 Task: Find connections with filter location Goma with filter topic #blockchainwith filter profile language Spanish with filter current company Mirchi with filter school Patna University with filter industry Repair and Maintenance with filter service category Software Testing with filter keywords title Truck Driver
Action: Mouse moved to (602, 128)
Screenshot: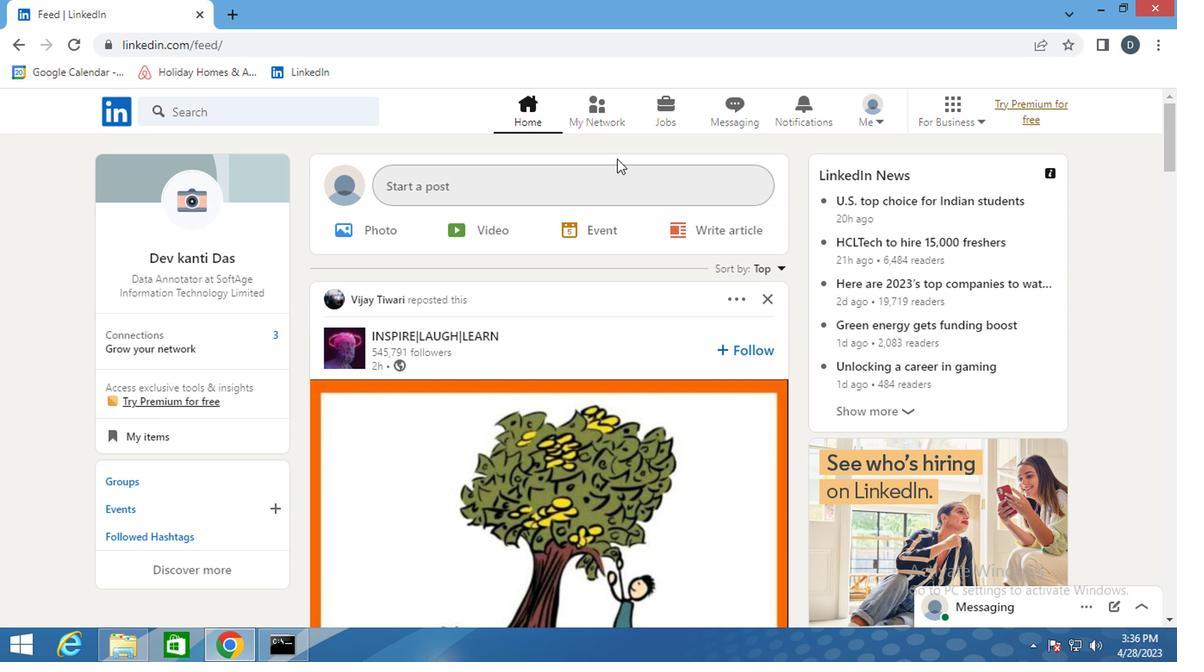 
Action: Mouse pressed left at (602, 128)
Screenshot: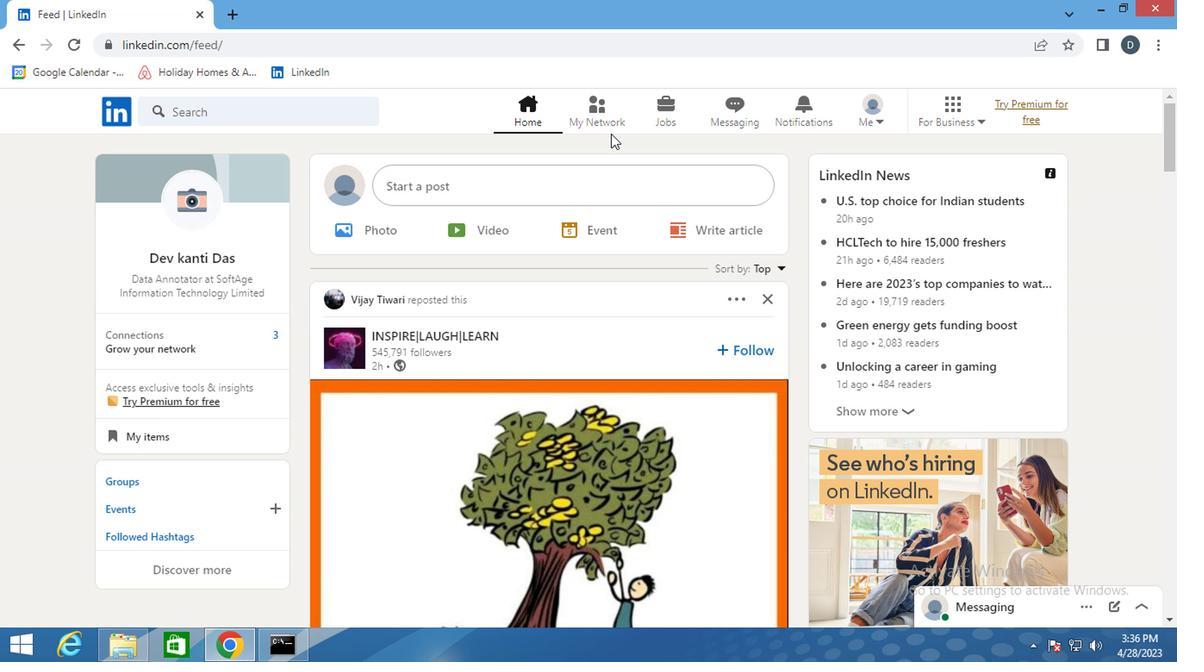 
Action: Mouse moved to (330, 198)
Screenshot: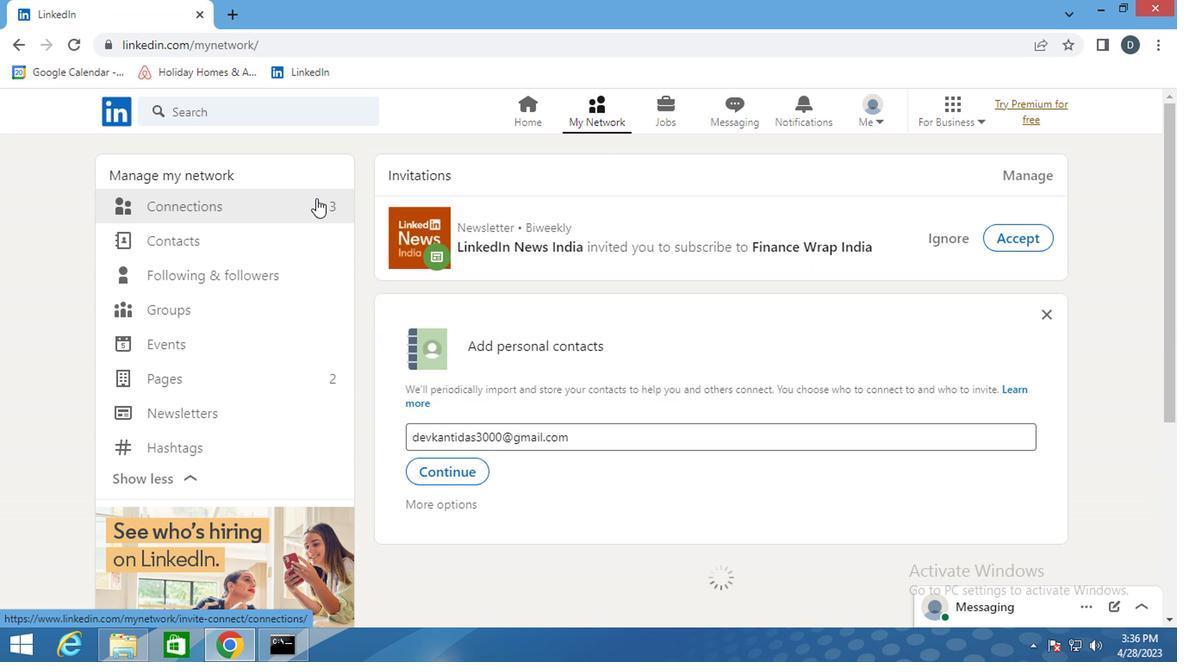 
Action: Mouse pressed left at (330, 198)
Screenshot: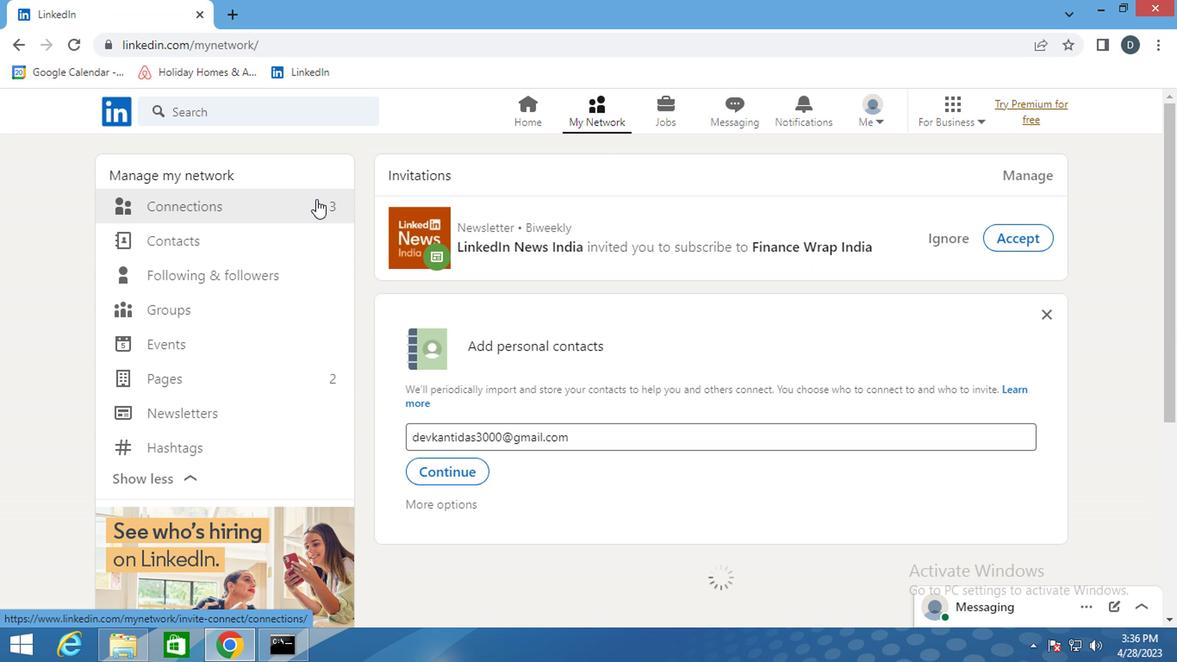 
Action: Mouse moved to (321, 204)
Screenshot: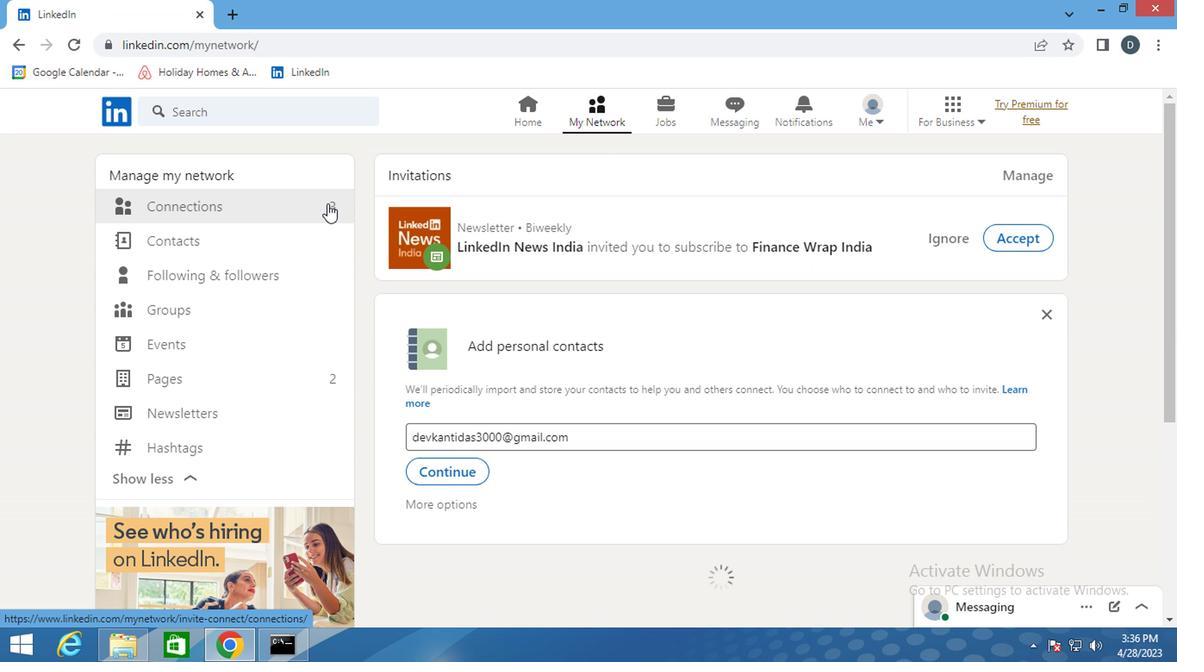 
Action: Mouse pressed left at (321, 204)
Screenshot: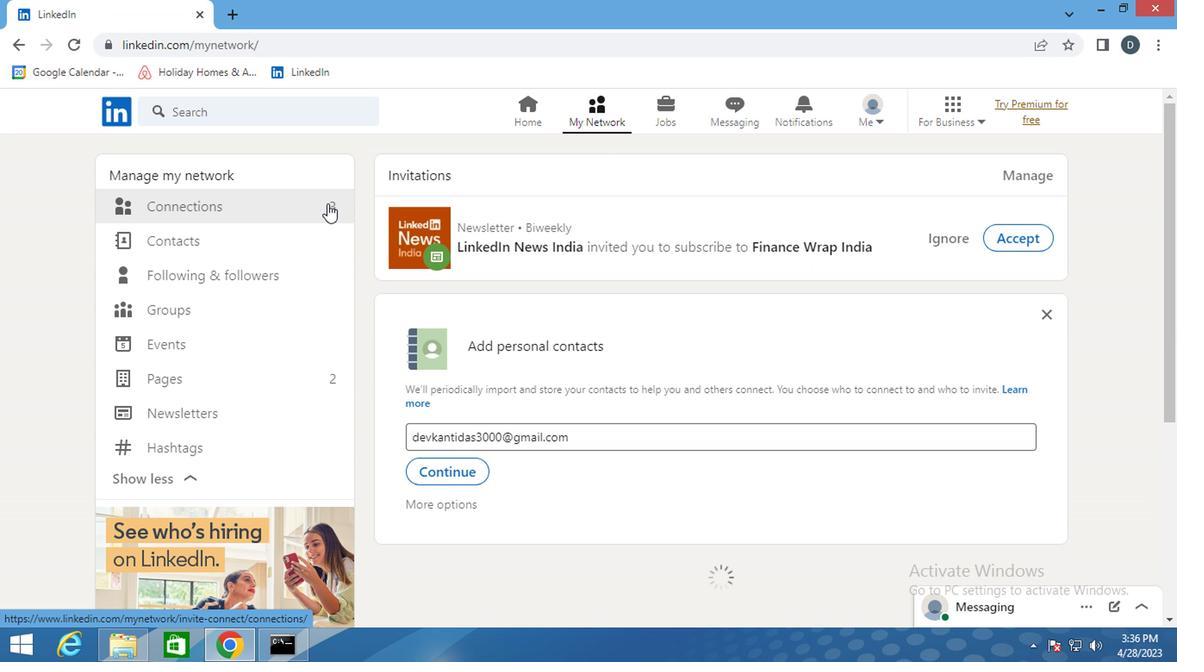 
Action: Mouse moved to (210, 207)
Screenshot: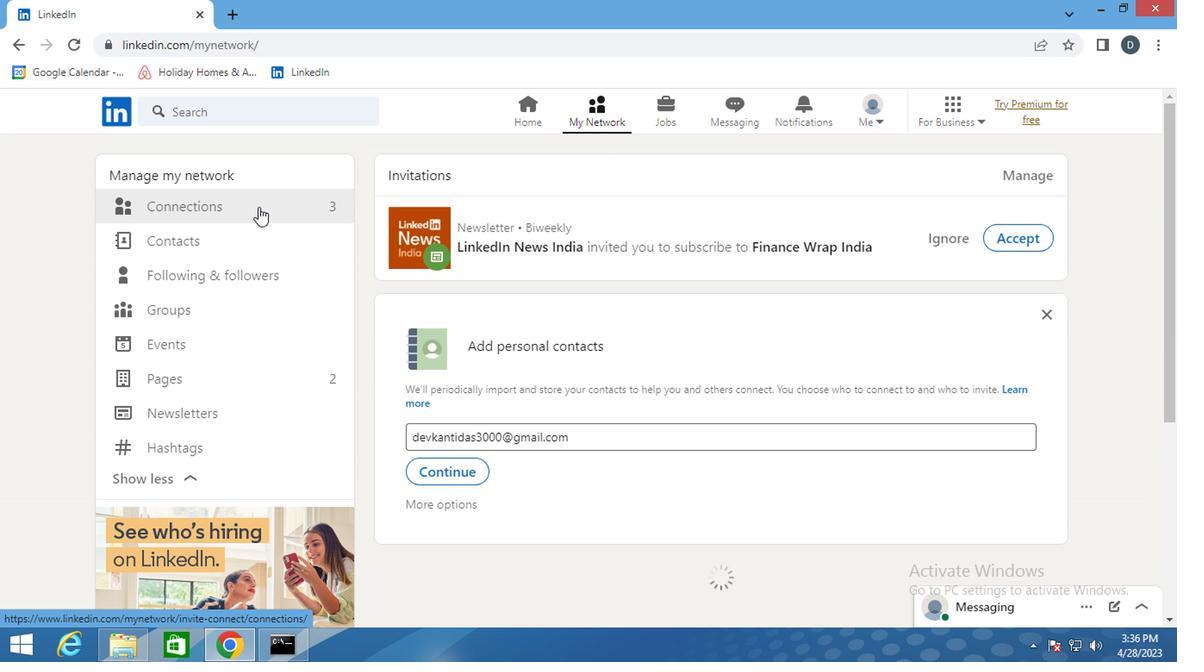 
Action: Mouse pressed left at (210, 207)
Screenshot: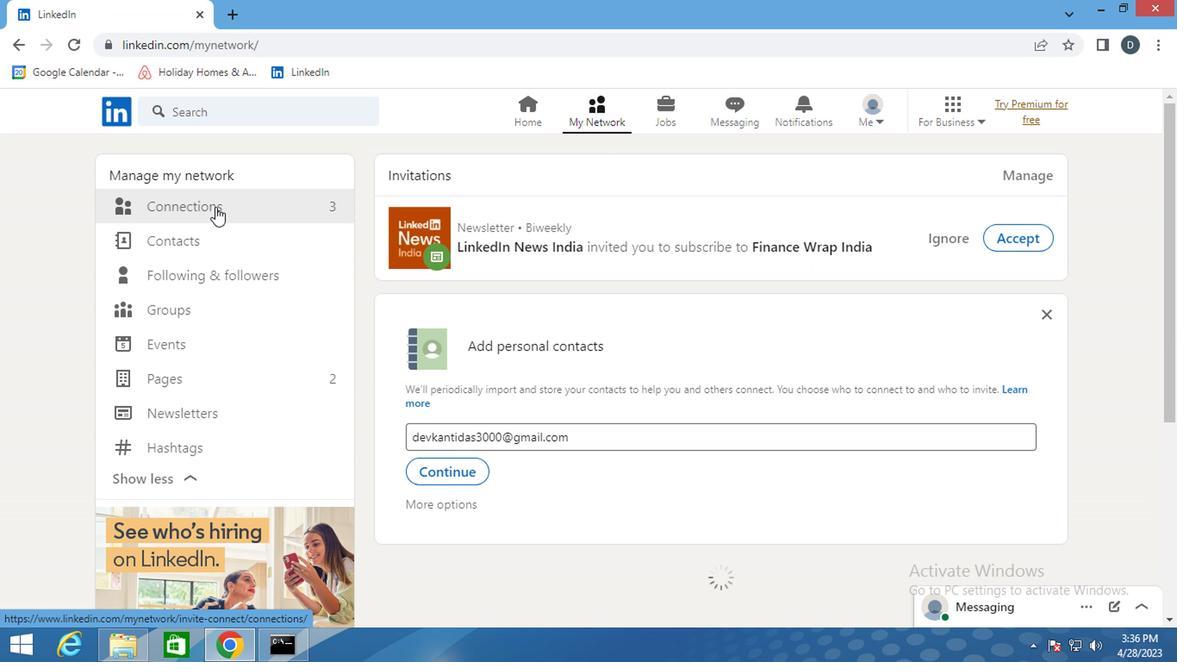
Action: Mouse moved to (719, 217)
Screenshot: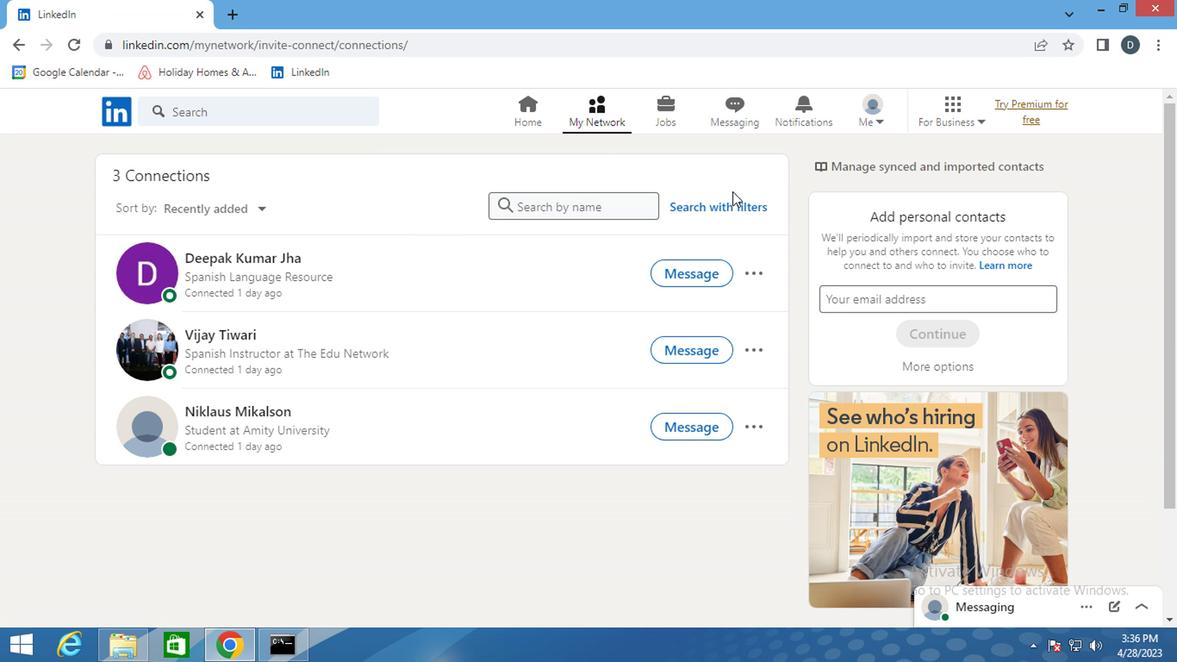 
Action: Mouse pressed left at (719, 217)
Screenshot: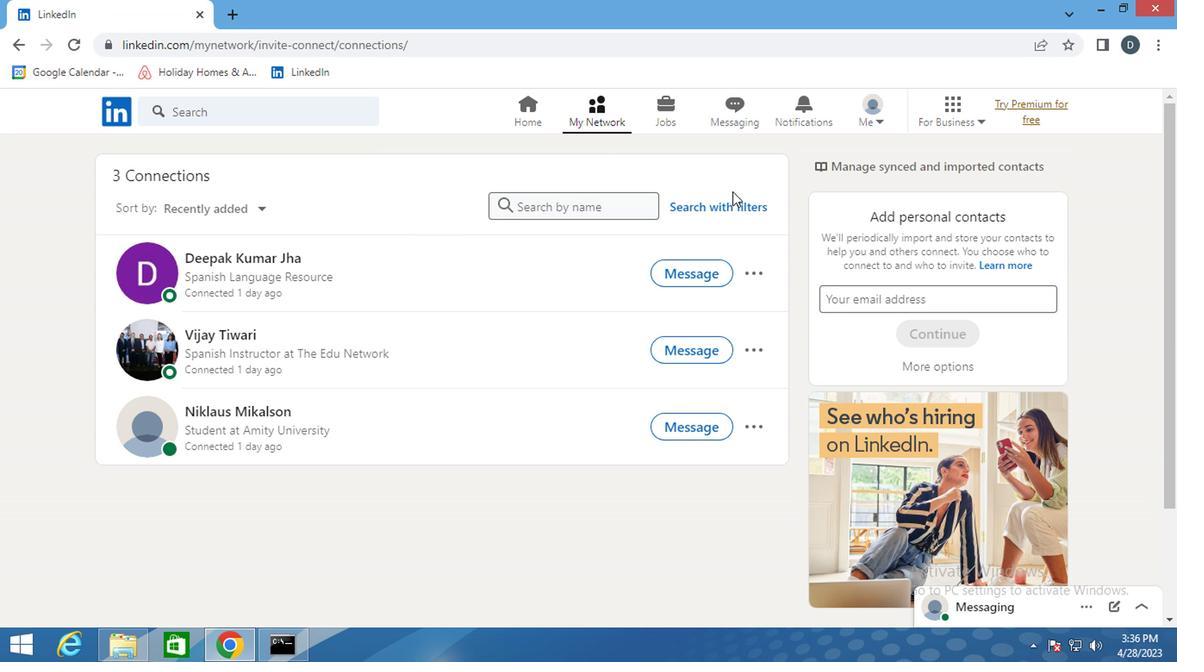 
Action: Mouse moved to (717, 206)
Screenshot: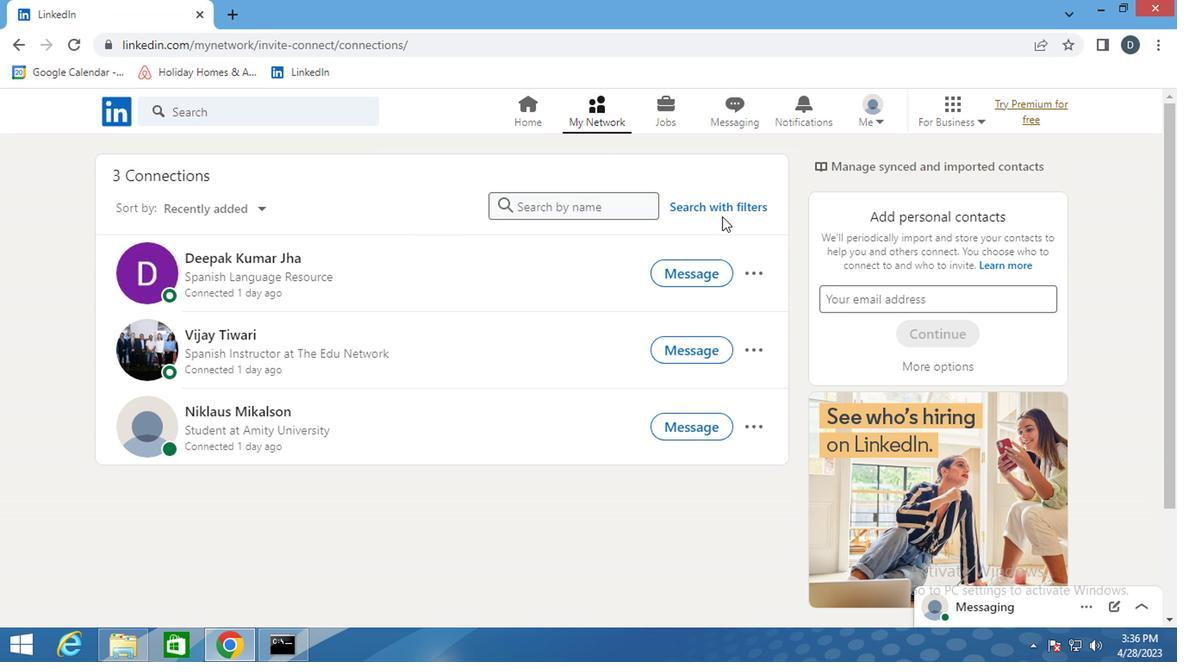 
Action: Mouse pressed left at (717, 206)
Screenshot: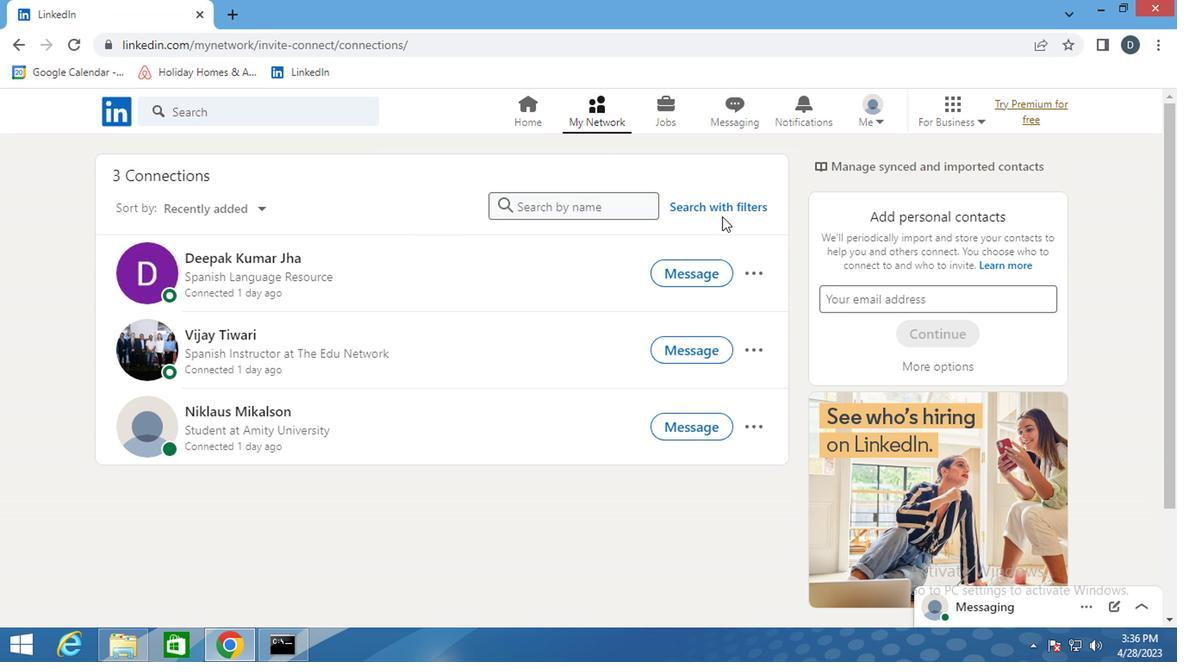 
Action: Mouse moved to (641, 155)
Screenshot: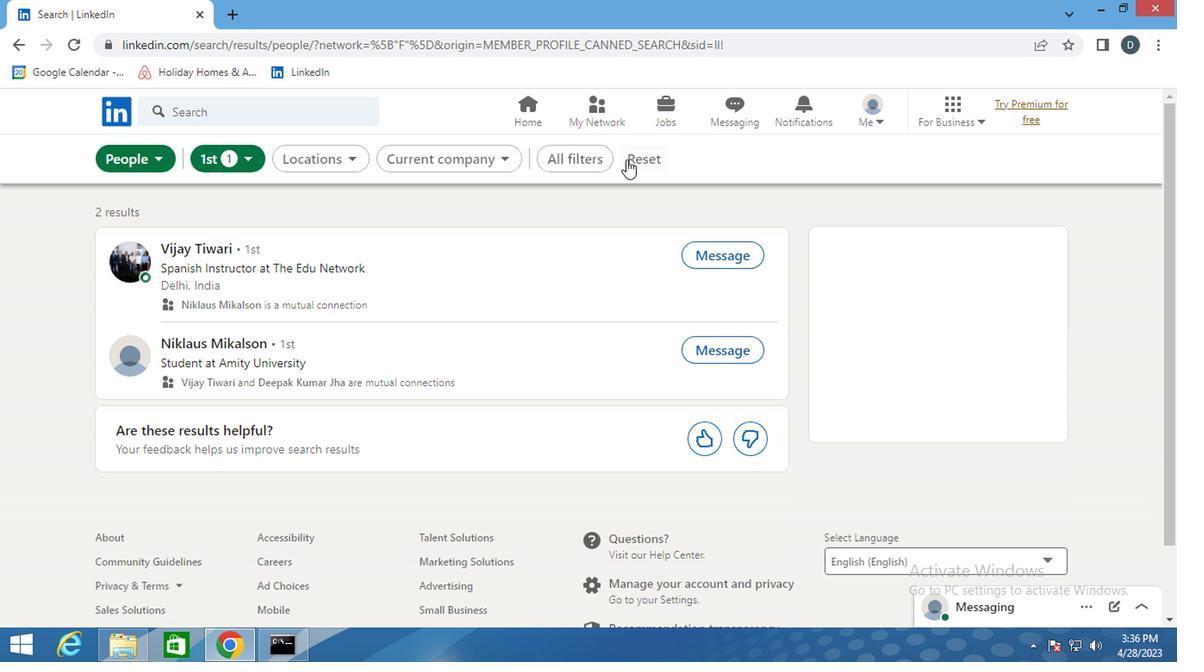 
Action: Mouse pressed left at (641, 155)
Screenshot: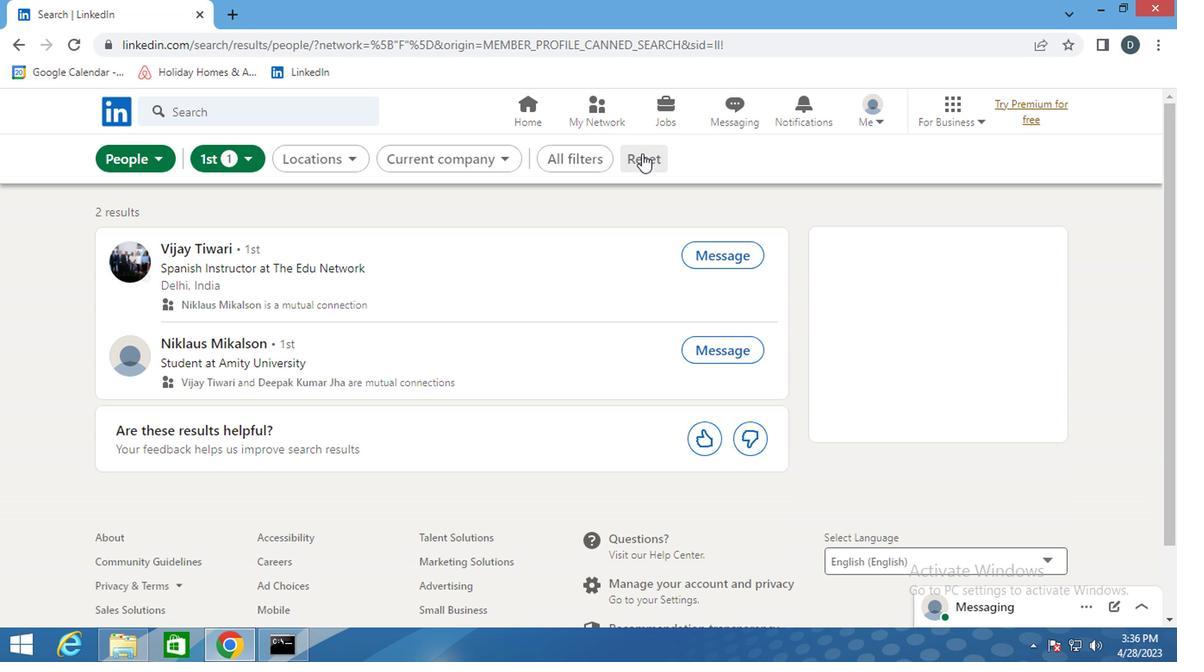 
Action: Mouse moved to (588, 158)
Screenshot: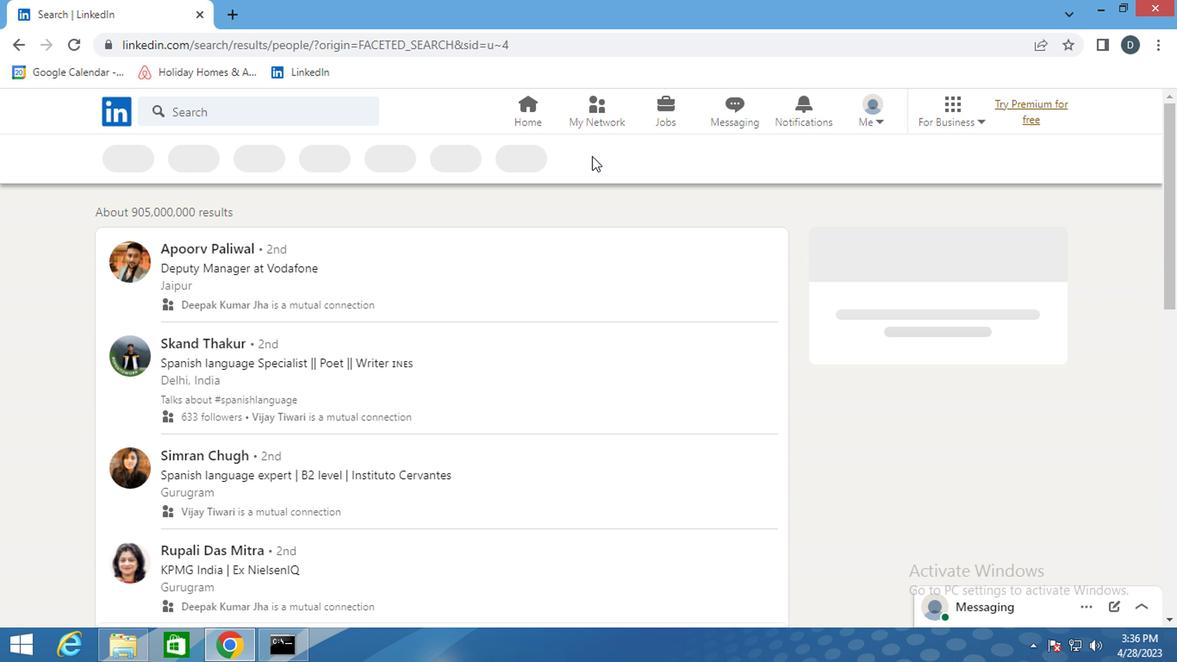 
Action: Mouse pressed left at (588, 158)
Screenshot: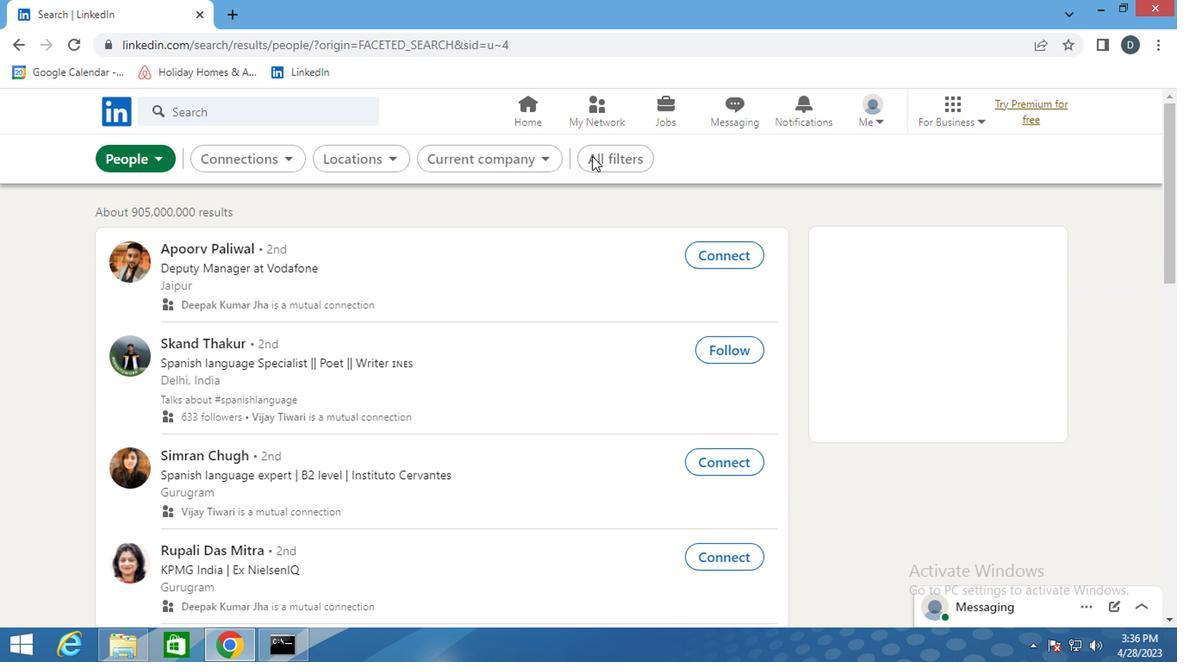 
Action: Mouse moved to (795, 372)
Screenshot: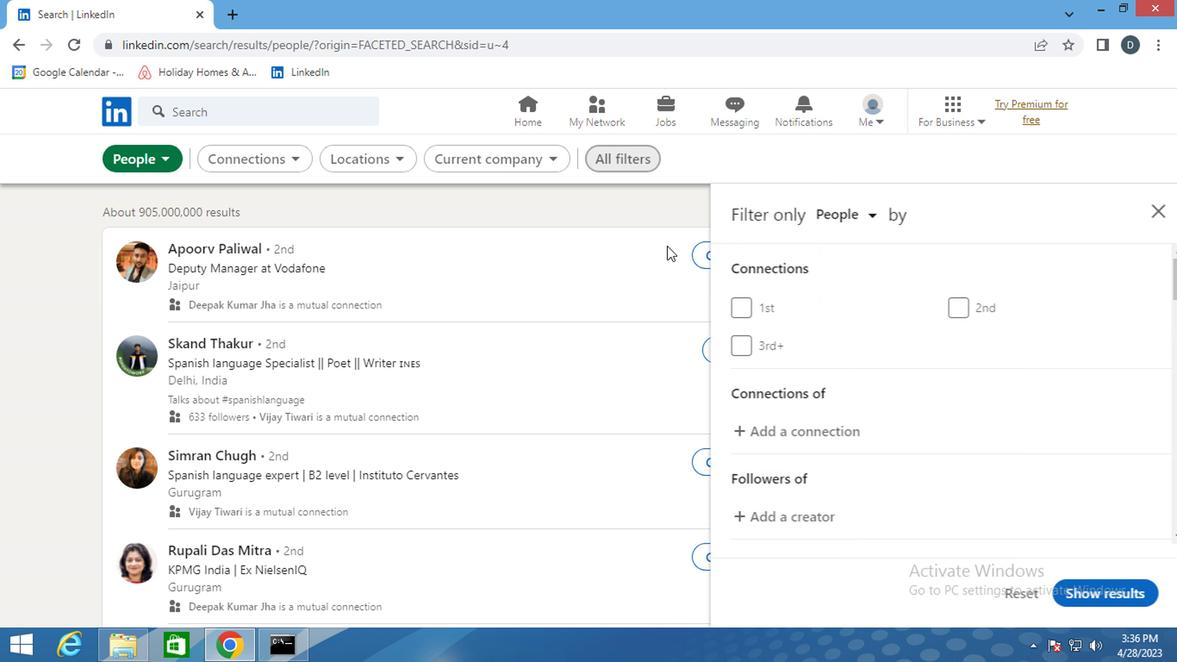 
Action: Mouse scrolled (795, 371) with delta (0, -1)
Screenshot: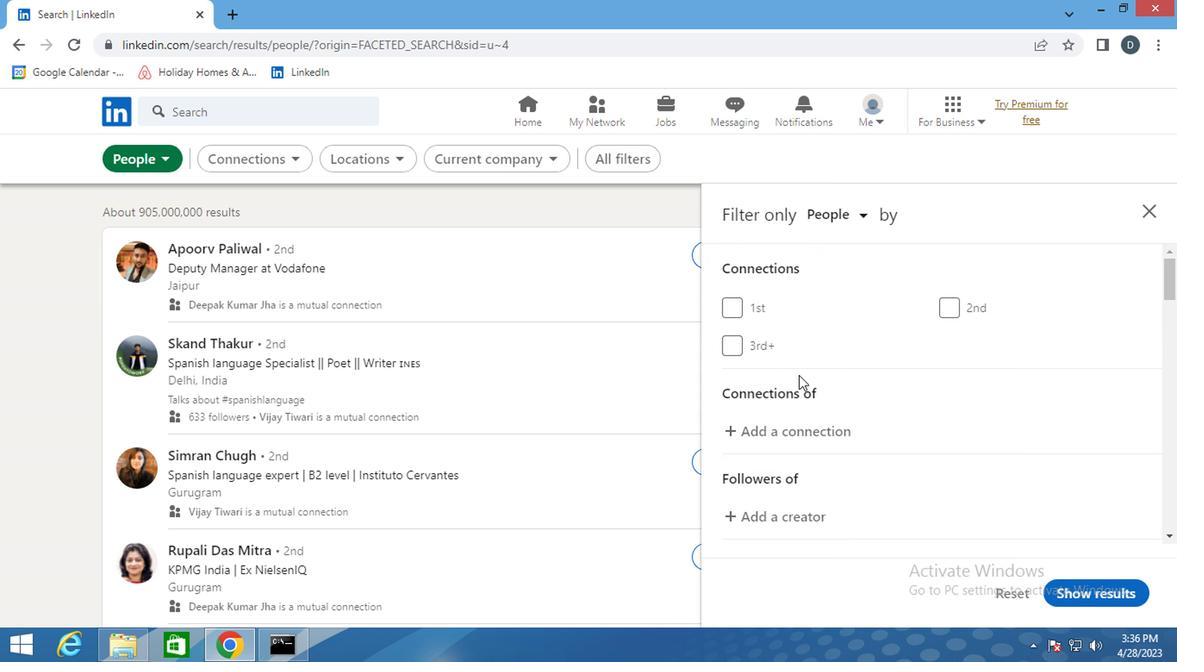 
Action: Mouse scrolled (795, 371) with delta (0, -1)
Screenshot: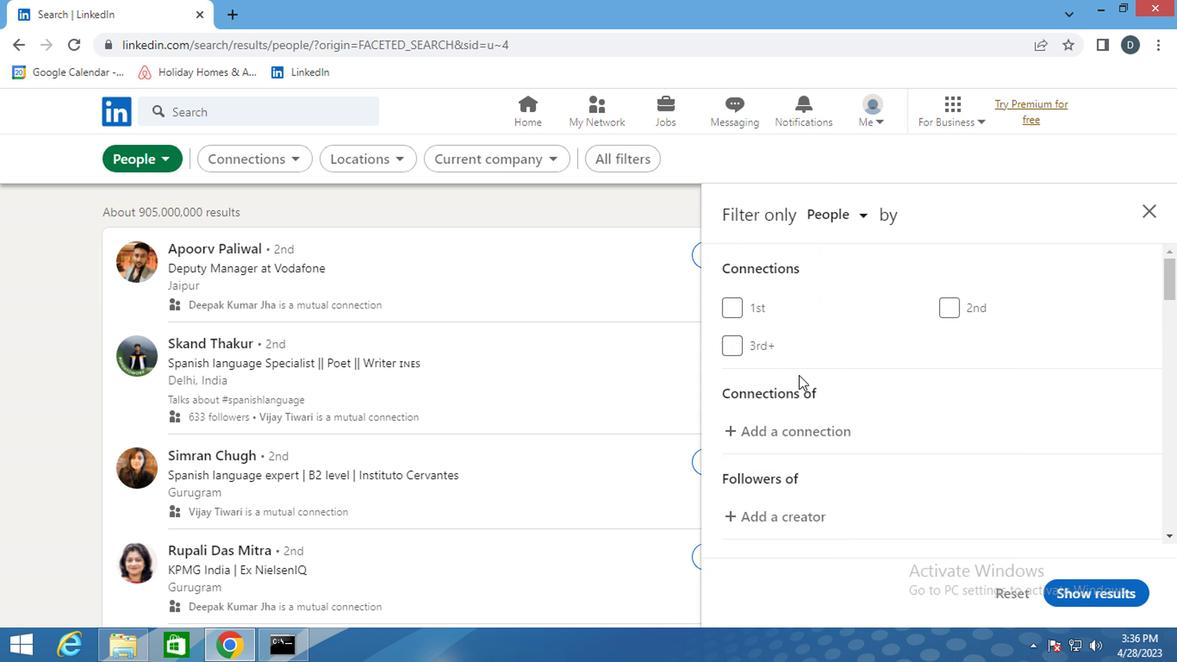 
Action: Mouse scrolled (795, 371) with delta (0, -1)
Screenshot: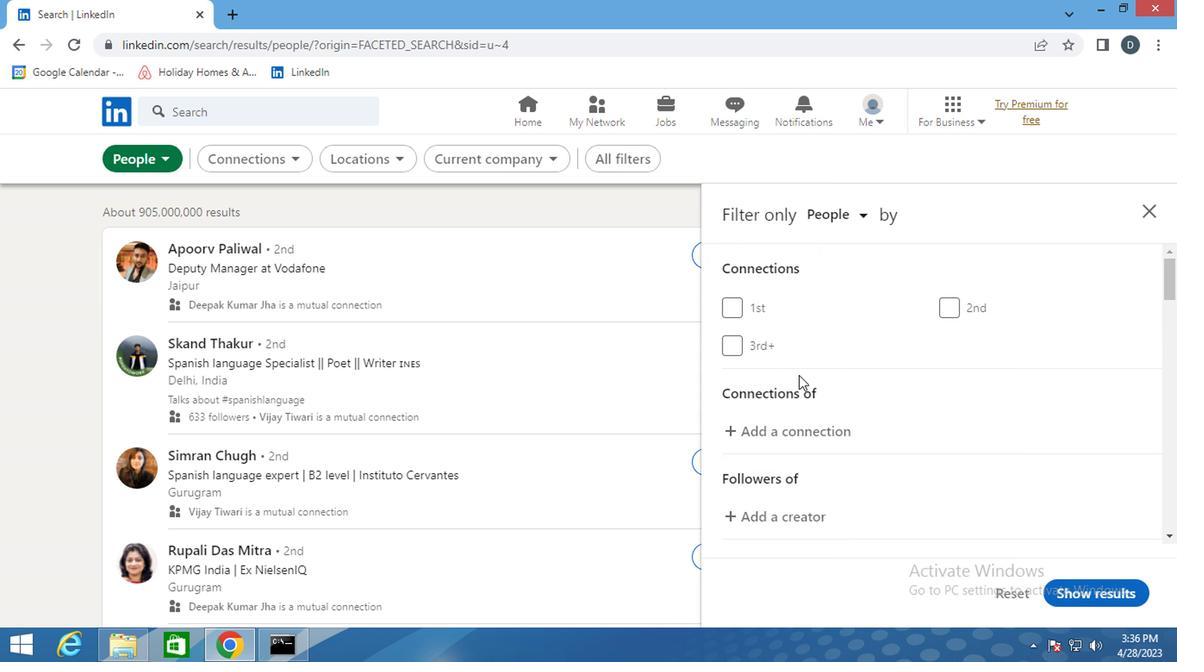 
Action: Mouse moved to (975, 426)
Screenshot: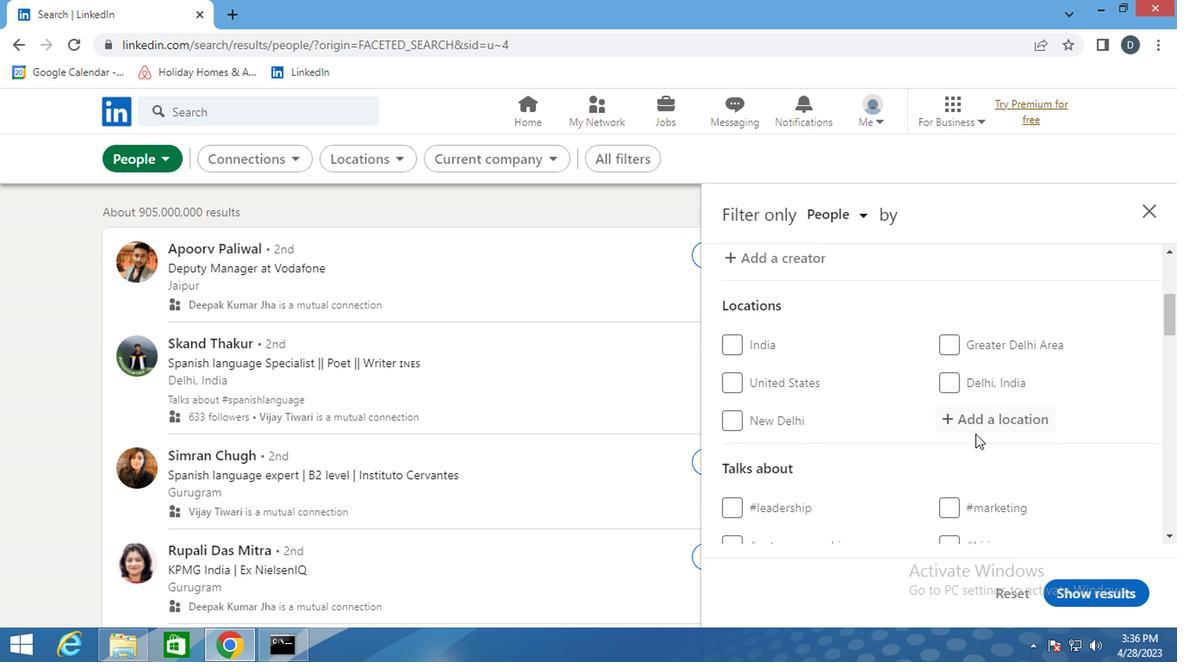 
Action: Mouse pressed left at (975, 426)
Screenshot: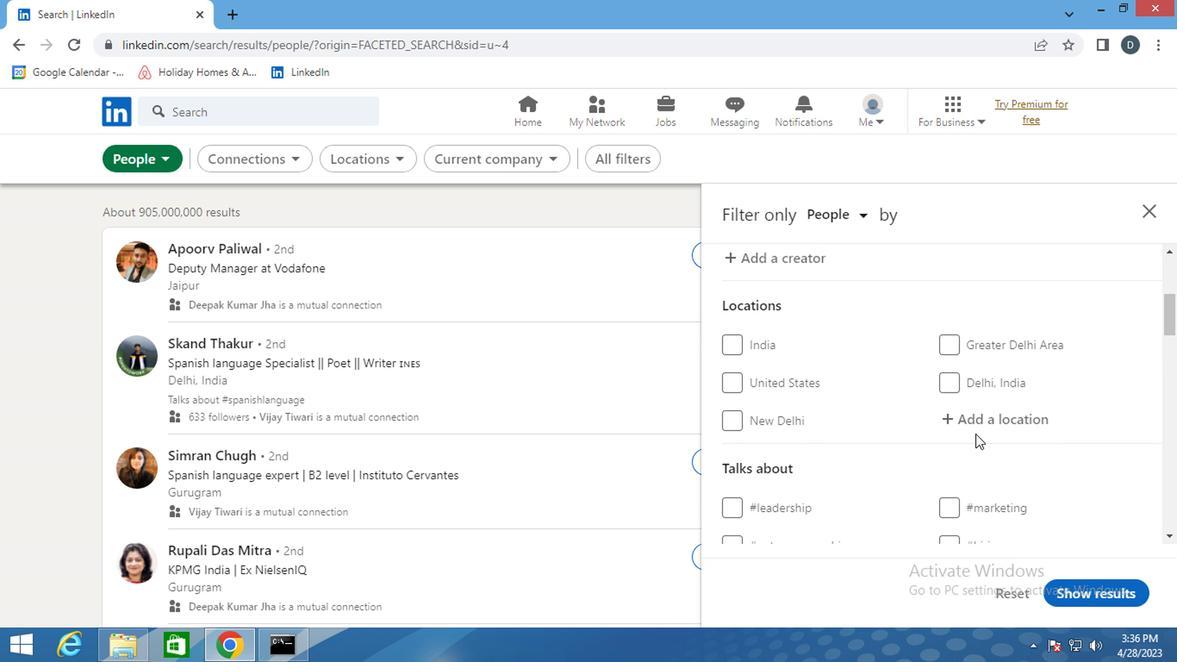 
Action: Key pressed <Key.shift_r><Key.shift_r><Key.shift_r><Key.shift_r><Key.shift_r><Key.shift_r>Goma
Screenshot: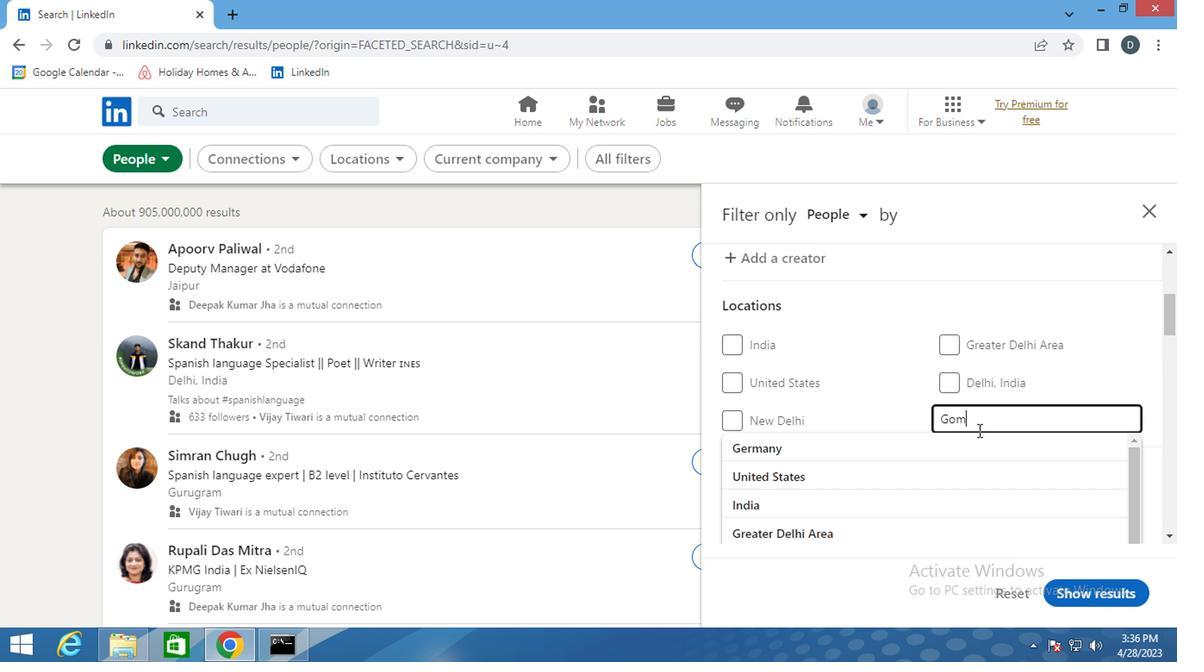 
Action: Mouse moved to (974, 451)
Screenshot: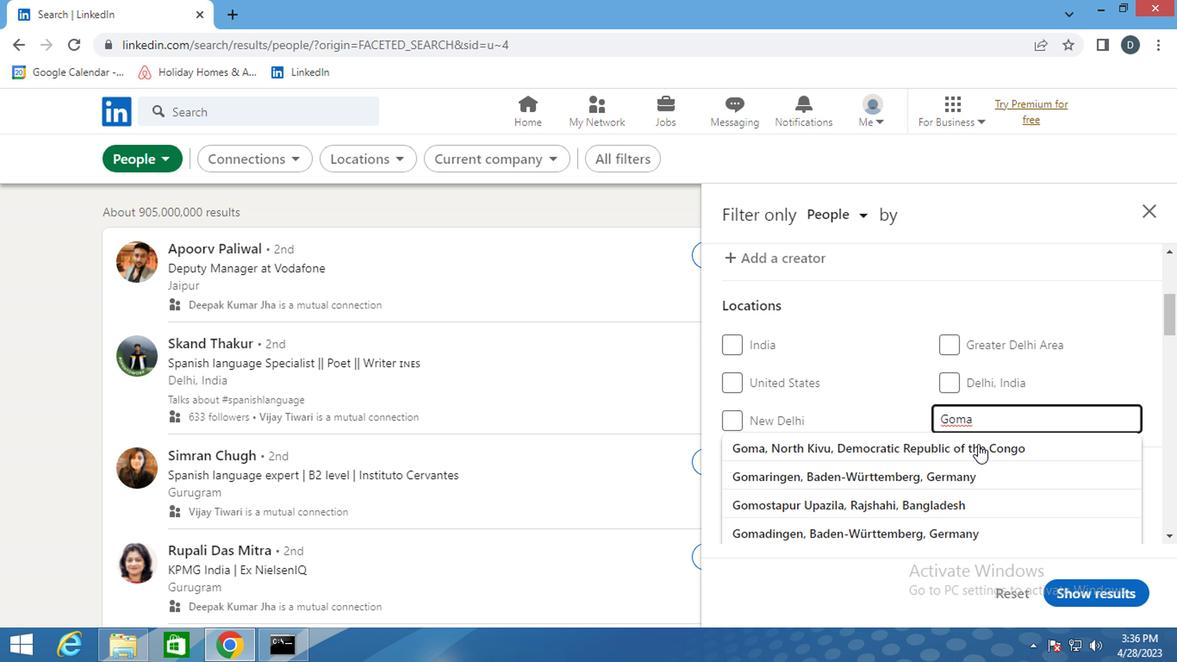 
Action: Mouse pressed left at (974, 451)
Screenshot: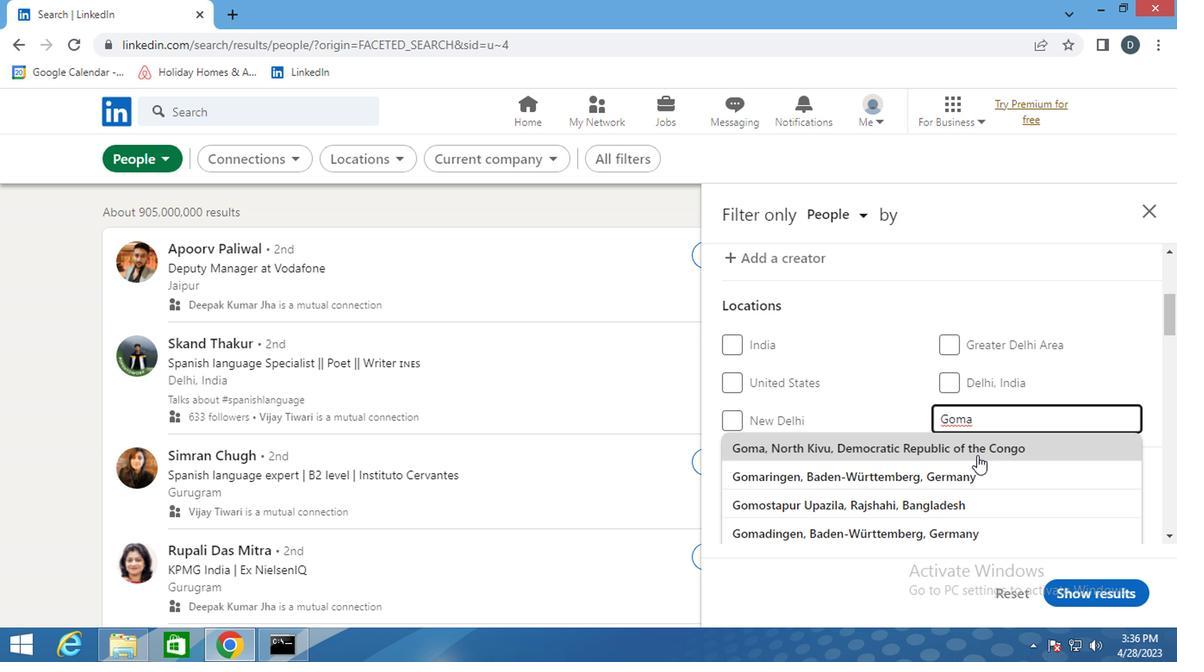 
Action: Mouse moved to (974, 453)
Screenshot: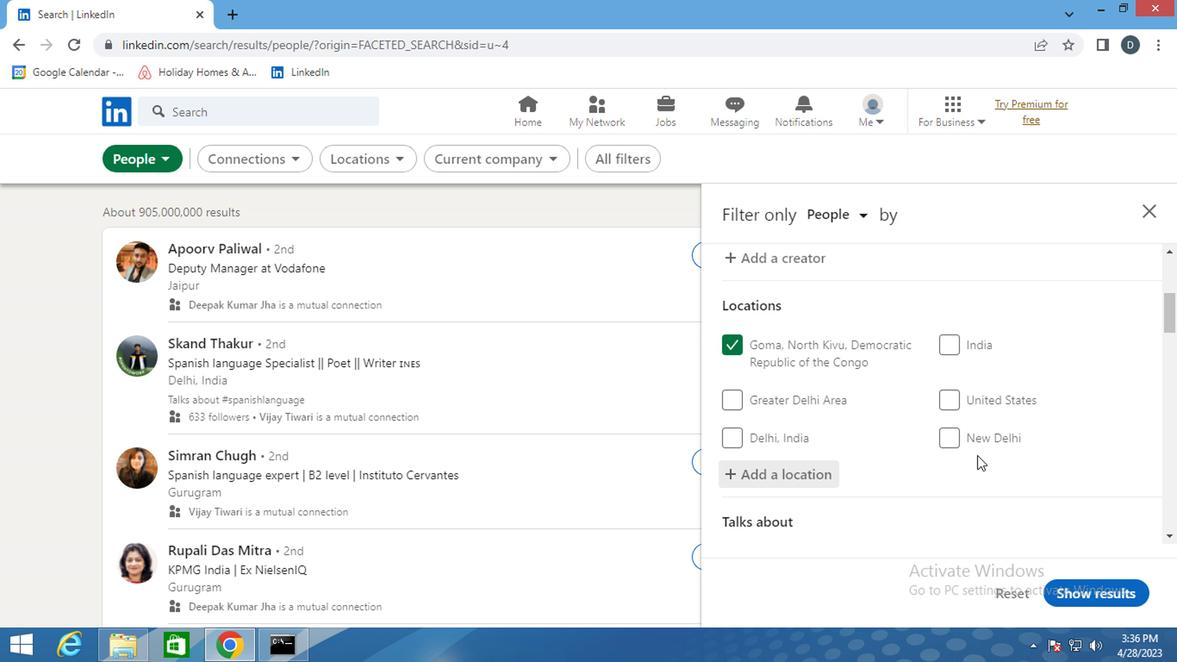 
Action: Mouse scrolled (974, 452) with delta (0, -1)
Screenshot: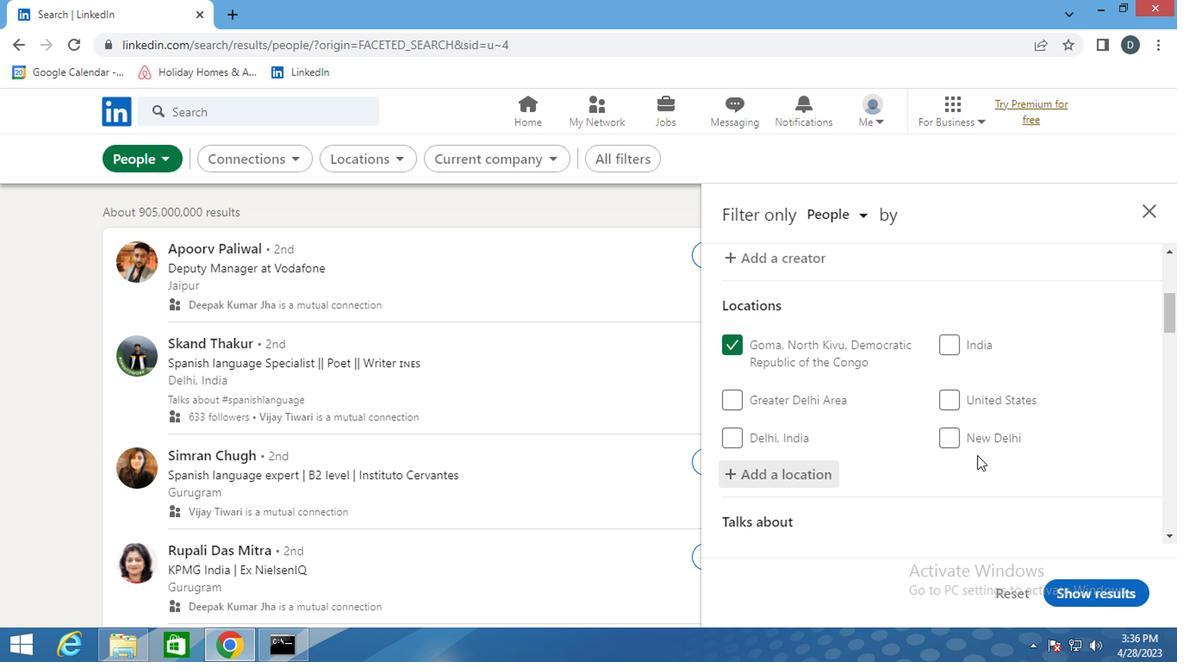 
Action: Mouse moved to (974, 456)
Screenshot: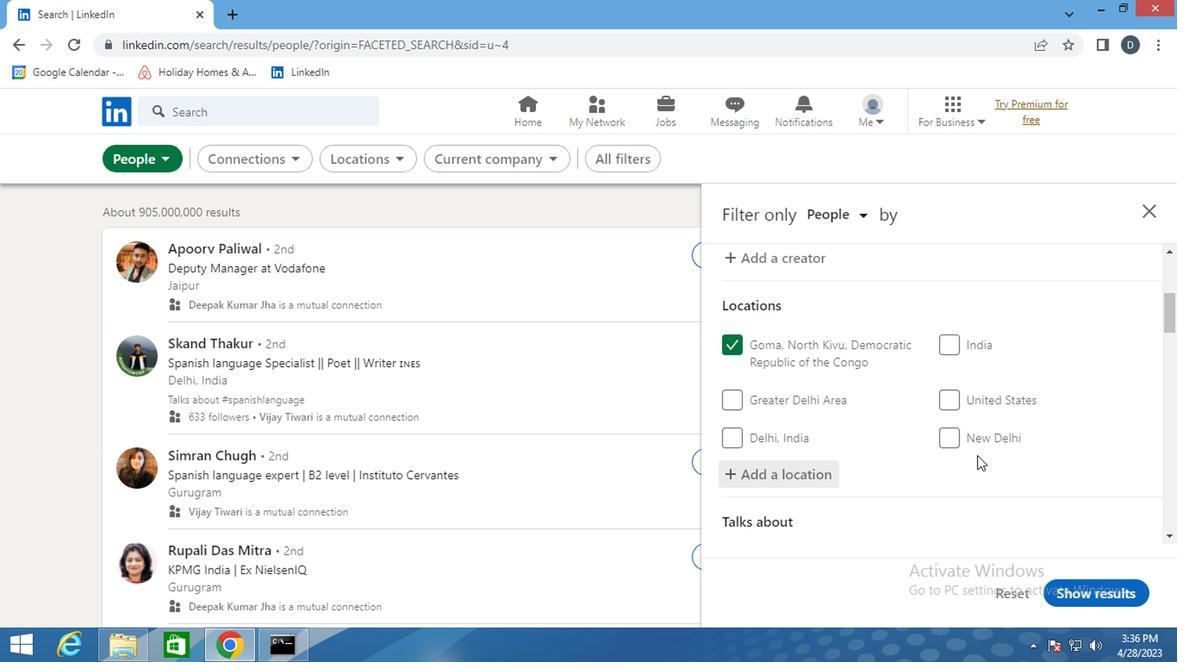 
Action: Mouse scrolled (974, 456) with delta (0, 0)
Screenshot: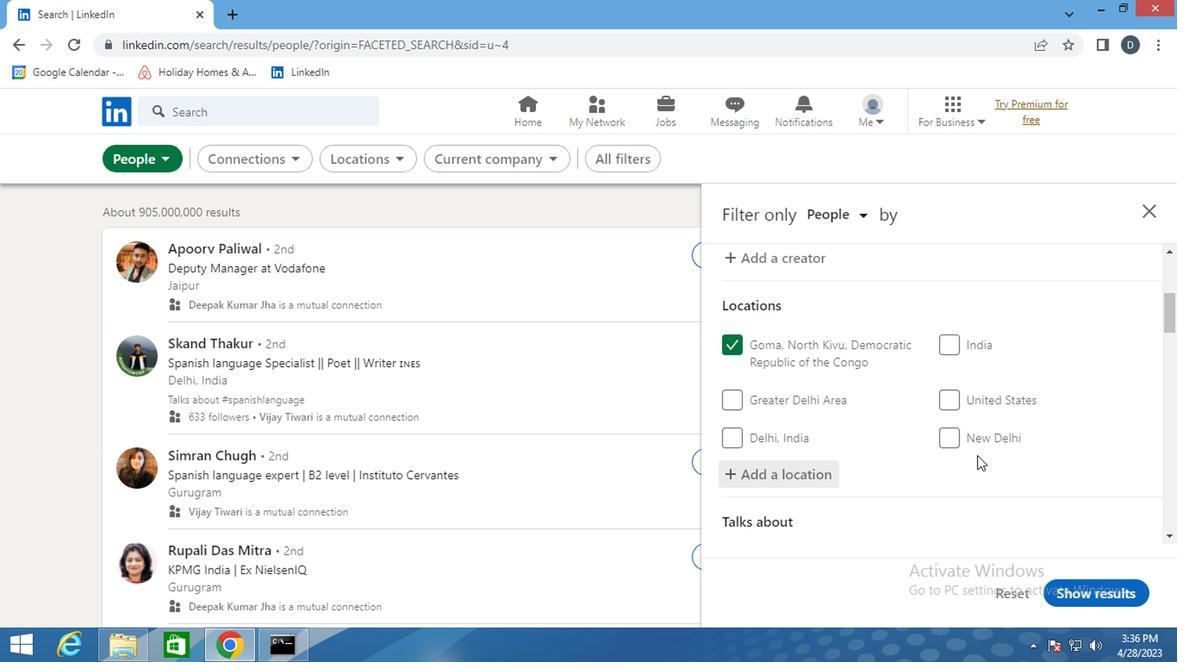 
Action: Mouse scrolled (974, 456) with delta (0, 0)
Screenshot: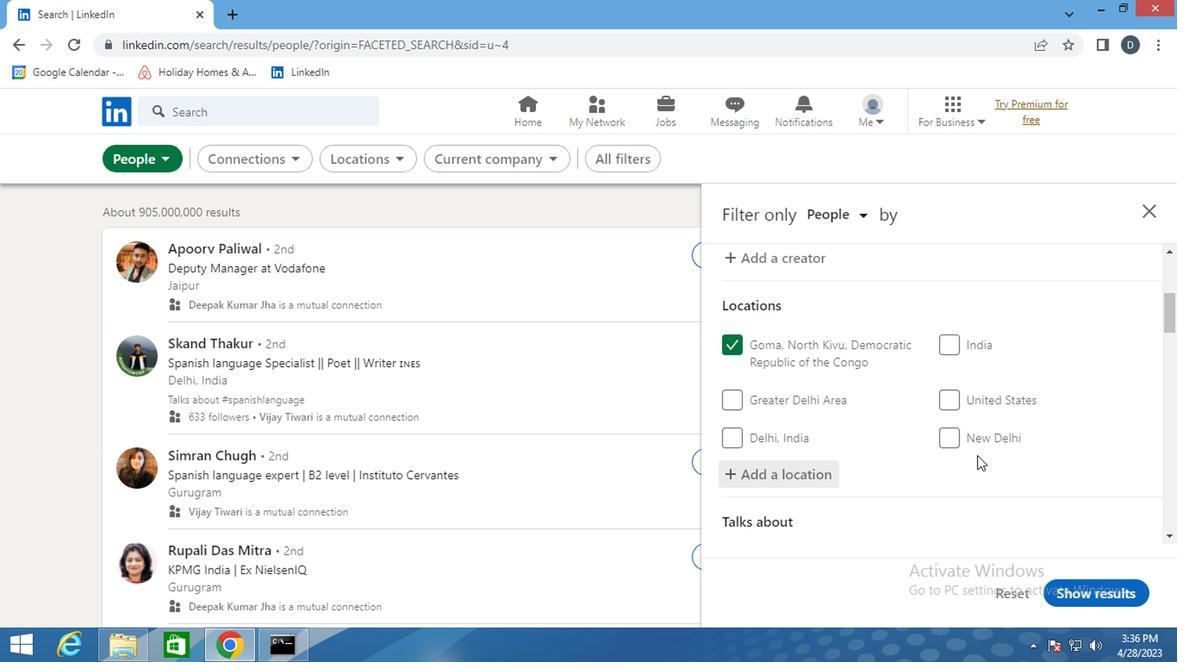 
Action: Mouse moved to (1008, 380)
Screenshot: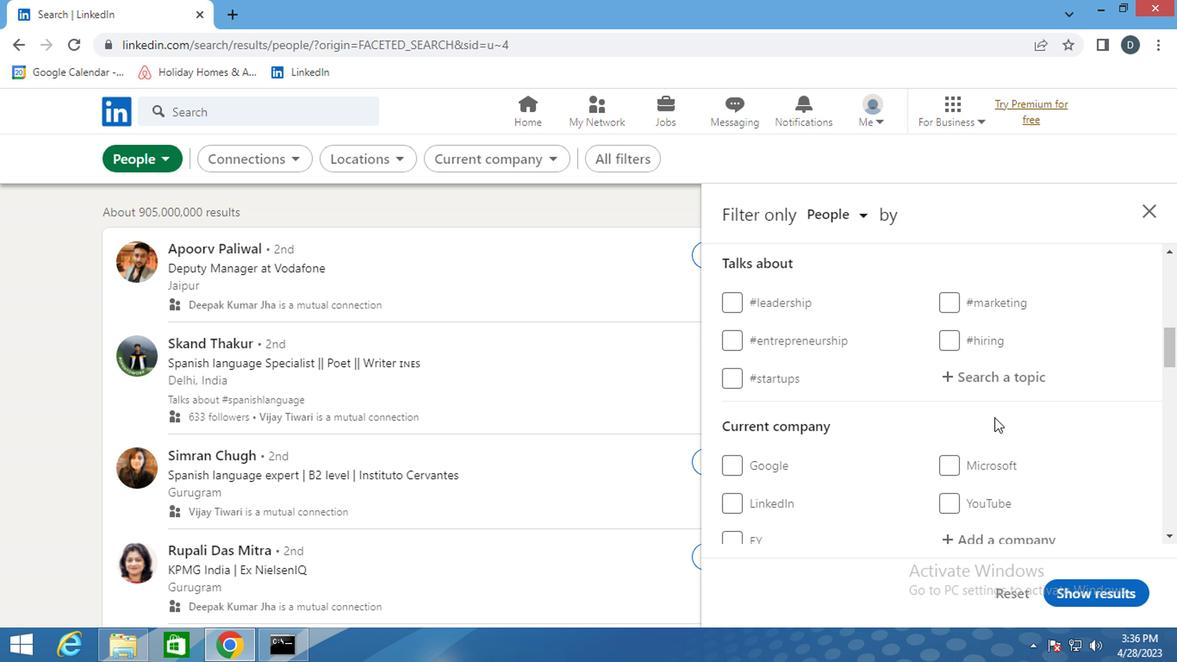 
Action: Mouse pressed left at (1008, 380)
Screenshot: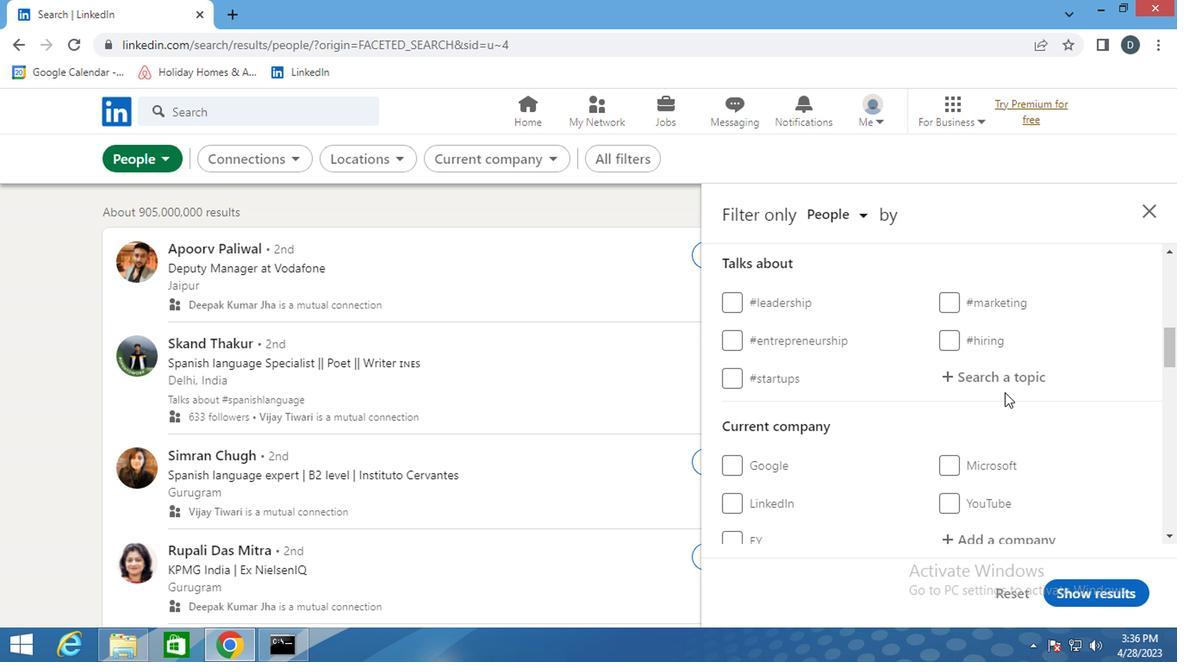 
Action: Key pressed <Key.shift>#BLOCKCHAIN
Screenshot: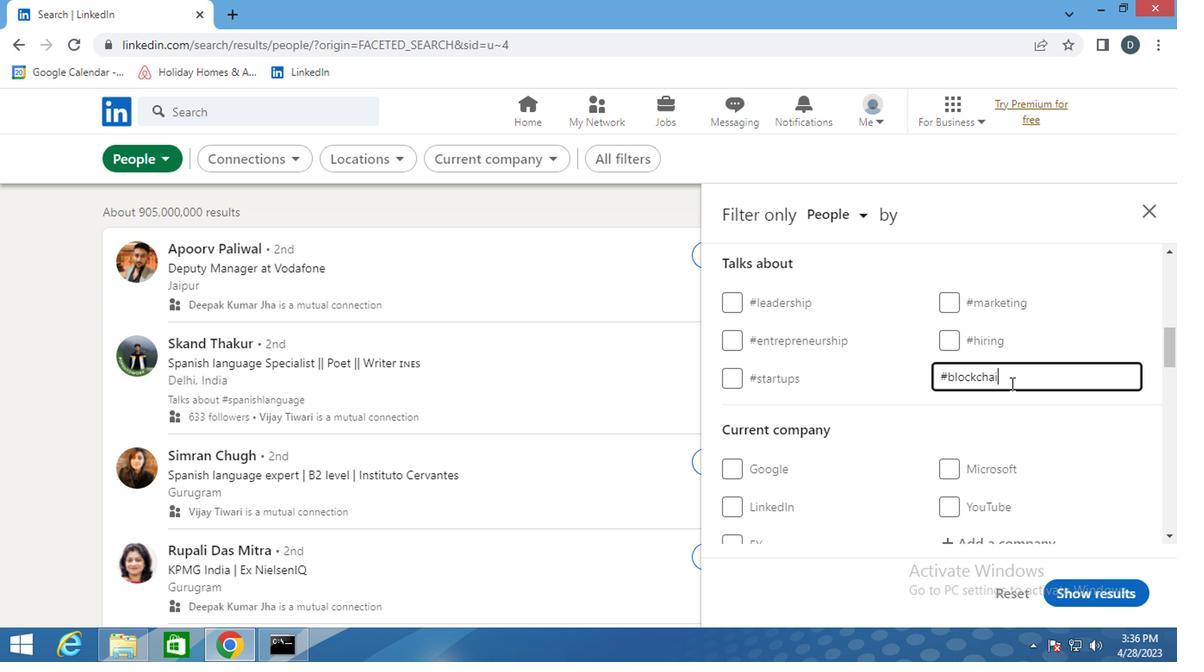 
Action: Mouse moved to (1007, 381)
Screenshot: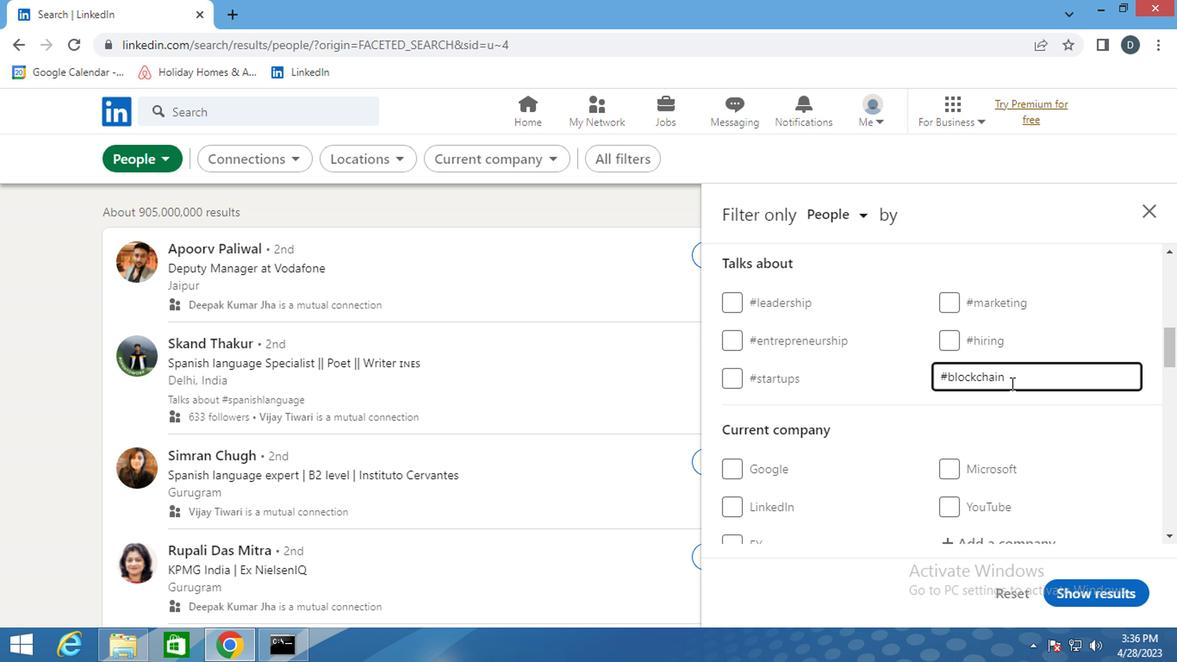 
Action: Mouse scrolled (1007, 380) with delta (0, -1)
Screenshot: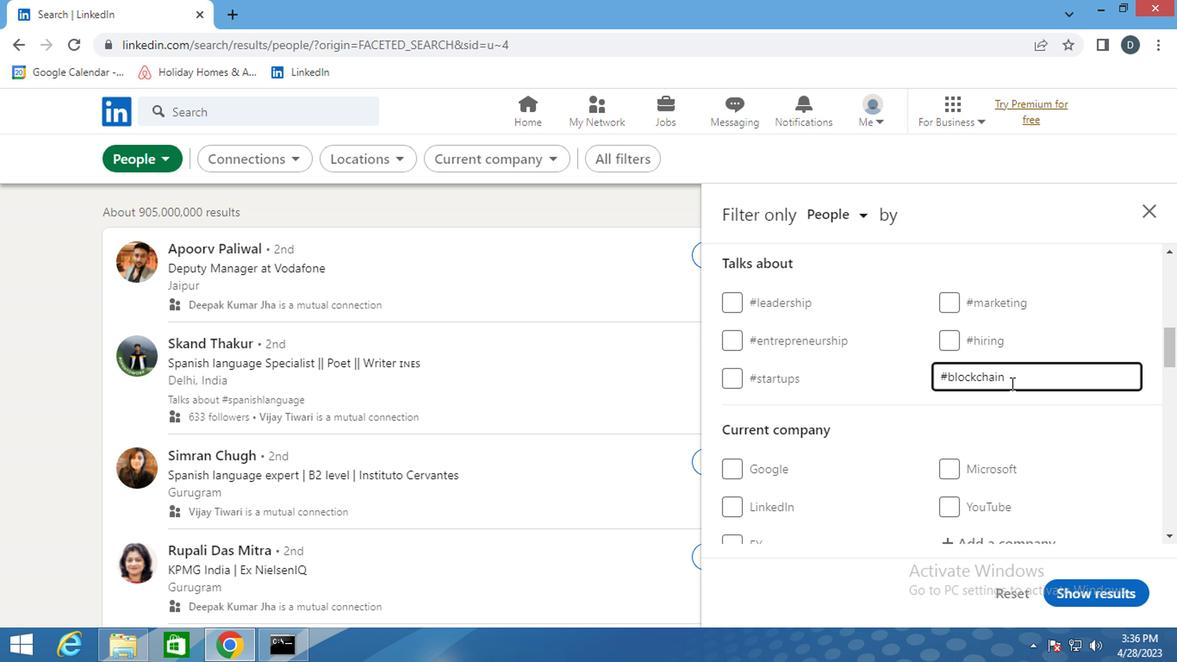 
Action: Mouse scrolled (1007, 380) with delta (0, -1)
Screenshot: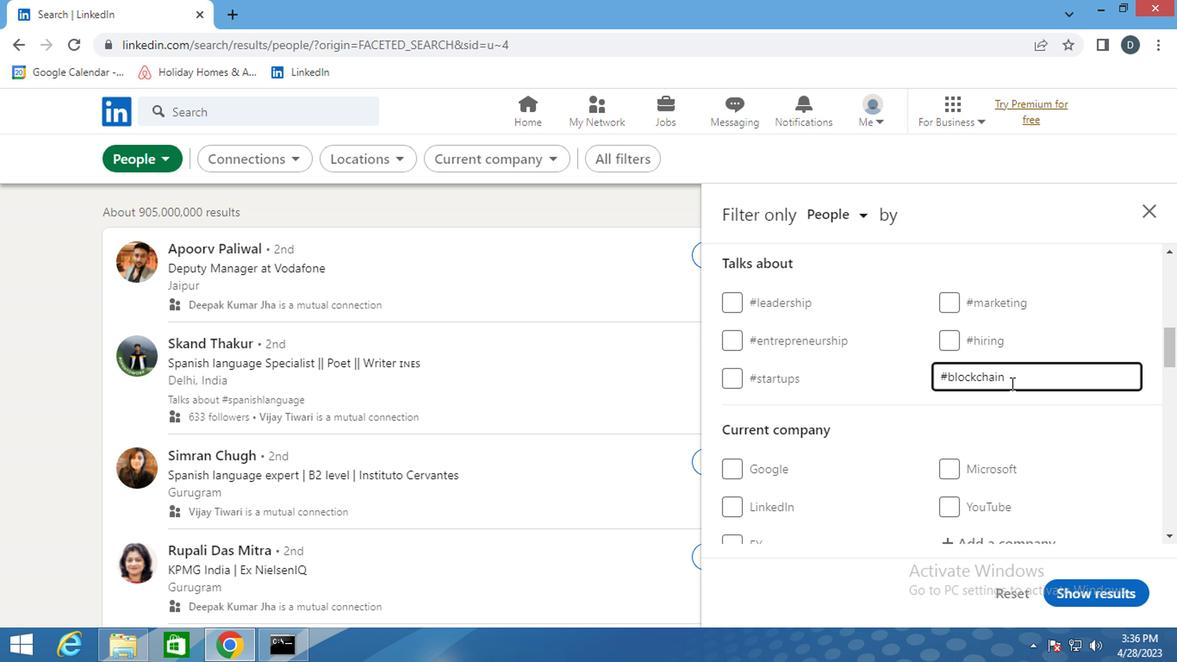 
Action: Mouse moved to (1007, 384)
Screenshot: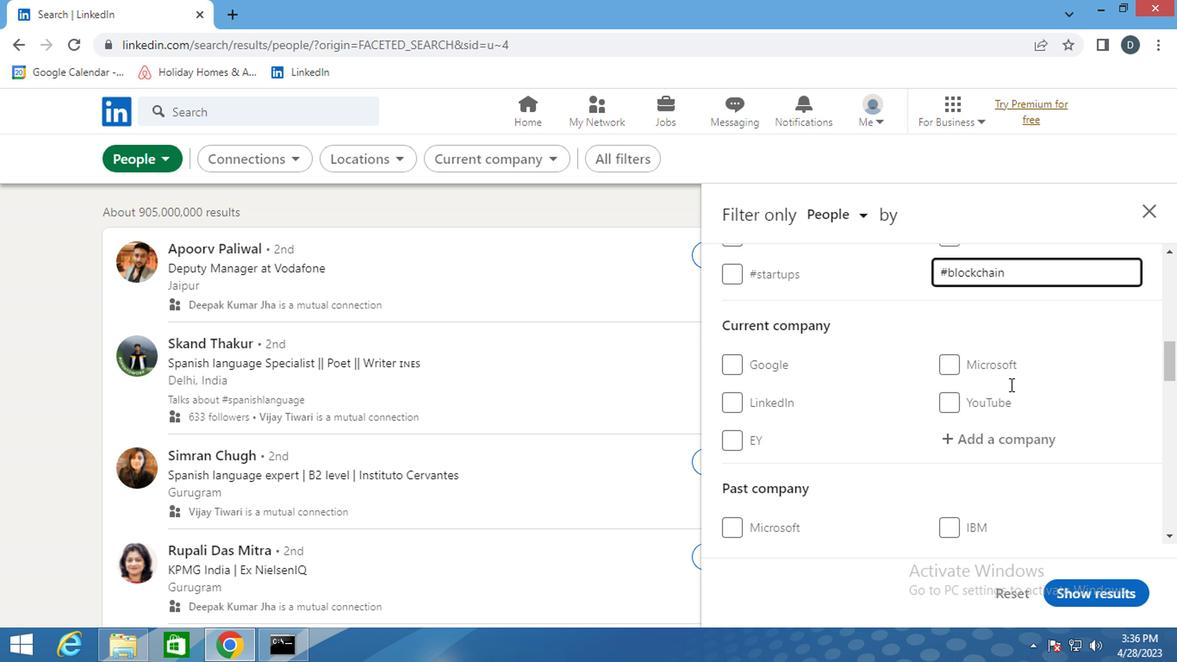
Action: Mouse scrolled (1007, 383) with delta (0, 0)
Screenshot: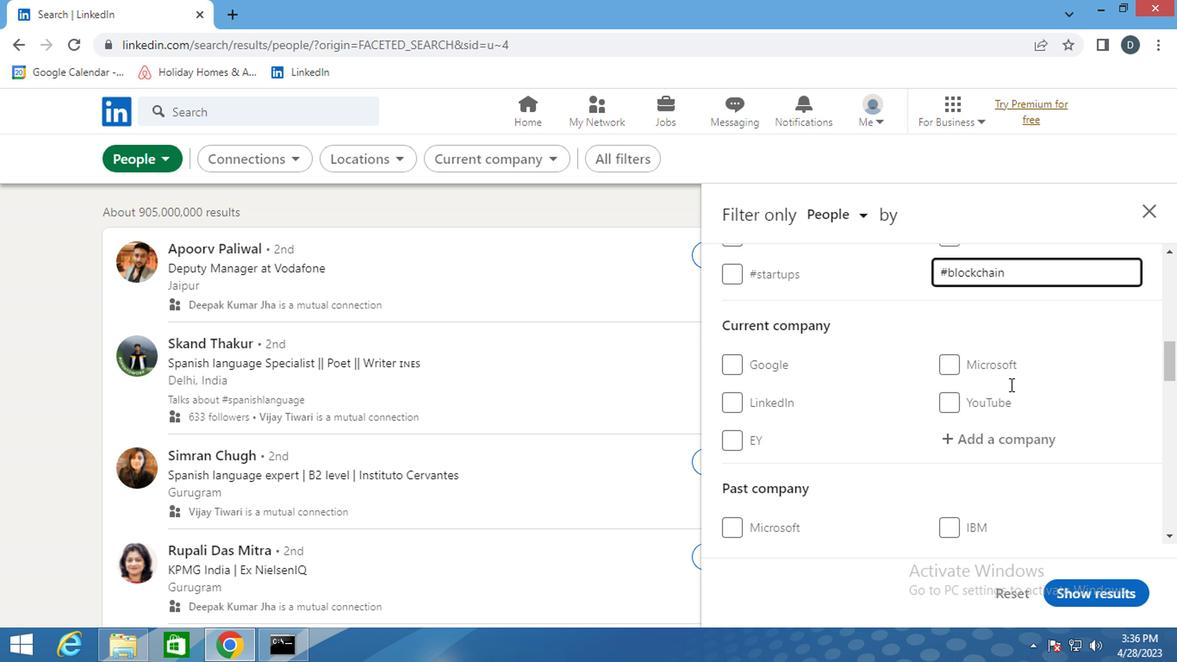 
Action: Mouse moved to (1007, 386)
Screenshot: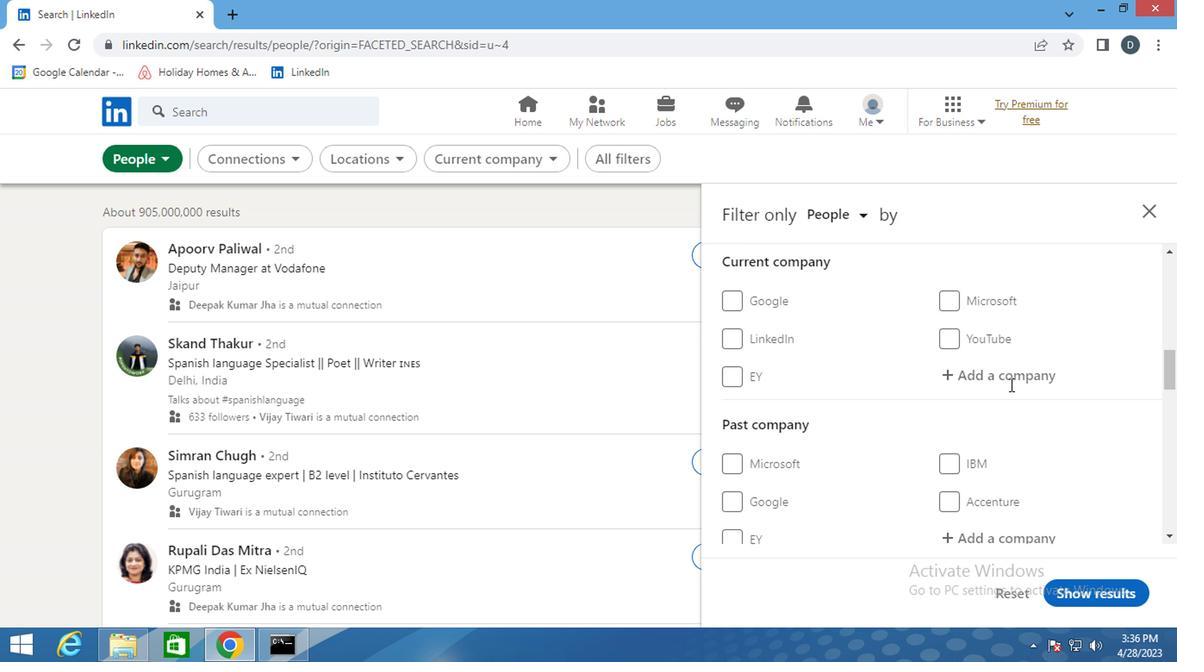 
Action: Mouse scrolled (1007, 385) with delta (0, -1)
Screenshot: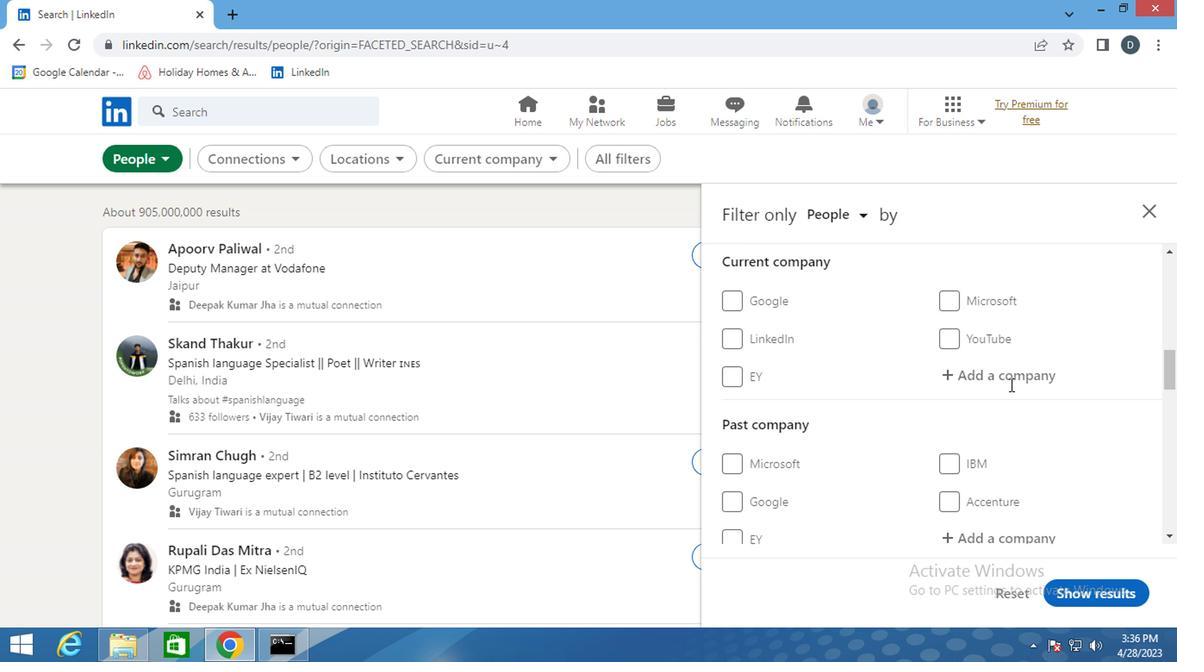 
Action: Mouse moved to (1007, 386)
Screenshot: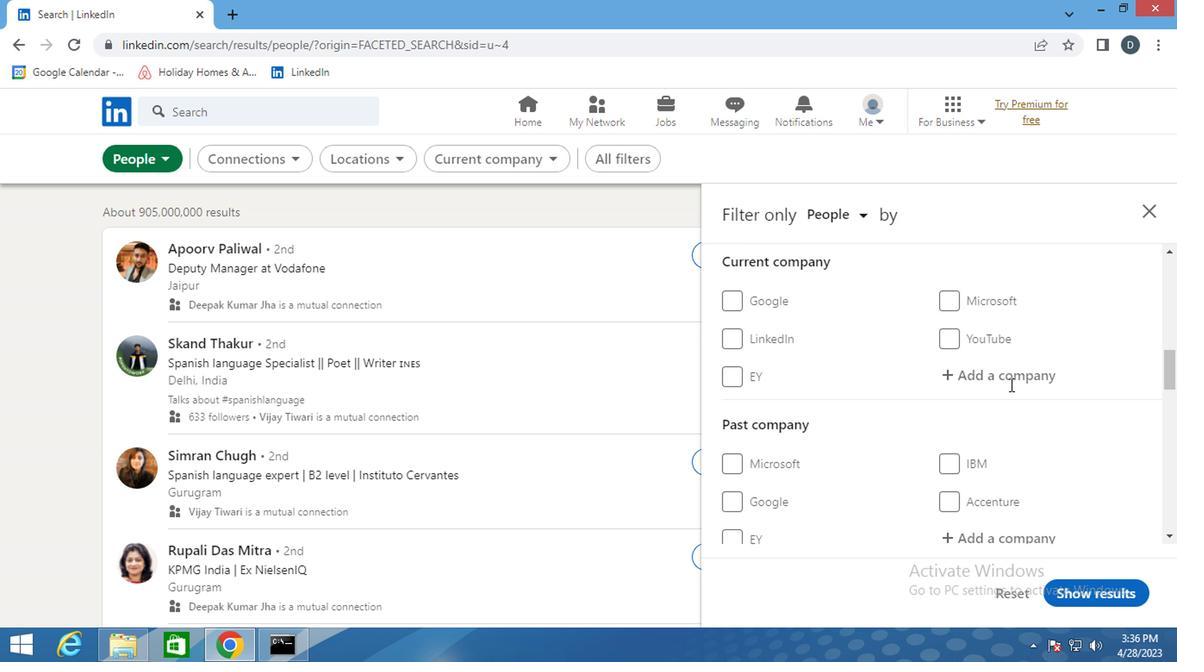 
Action: Mouse scrolled (1007, 386) with delta (0, 0)
Screenshot: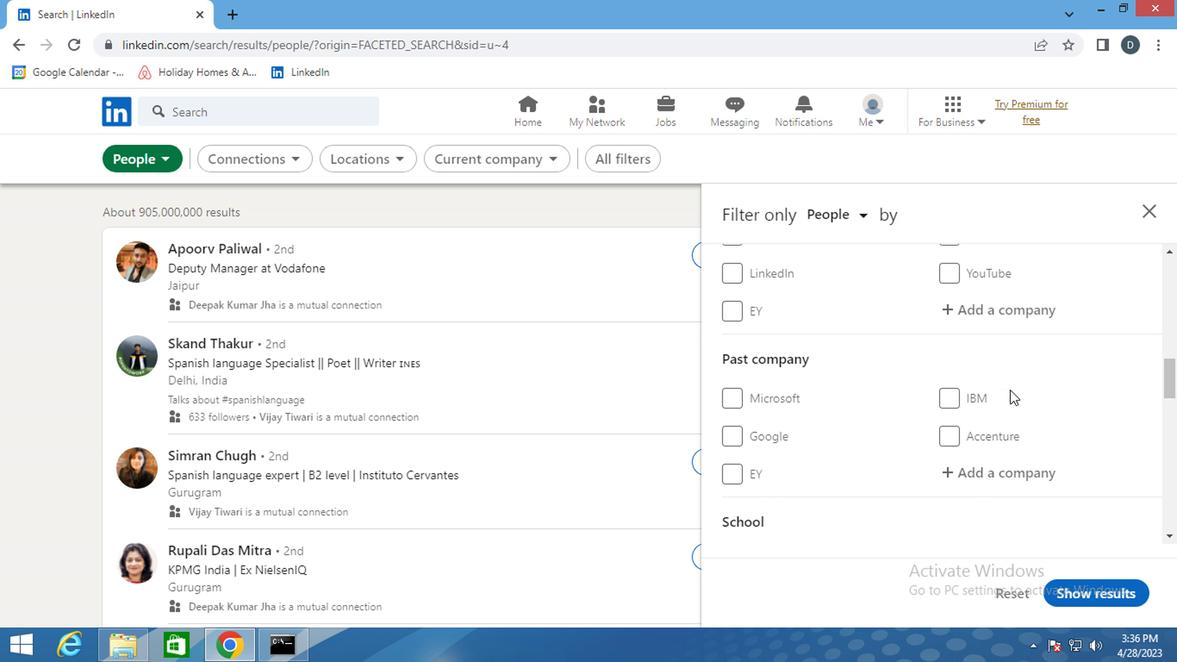 
Action: Mouse scrolled (1007, 386) with delta (0, 0)
Screenshot: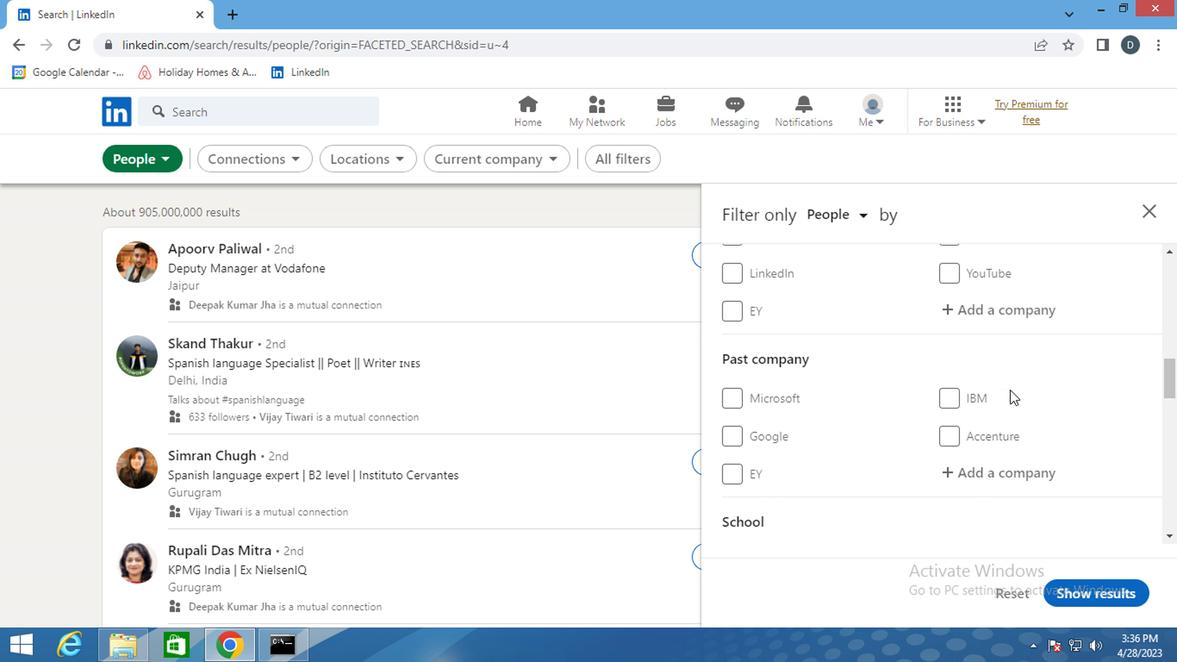 
Action: Mouse scrolled (1007, 386) with delta (0, 0)
Screenshot: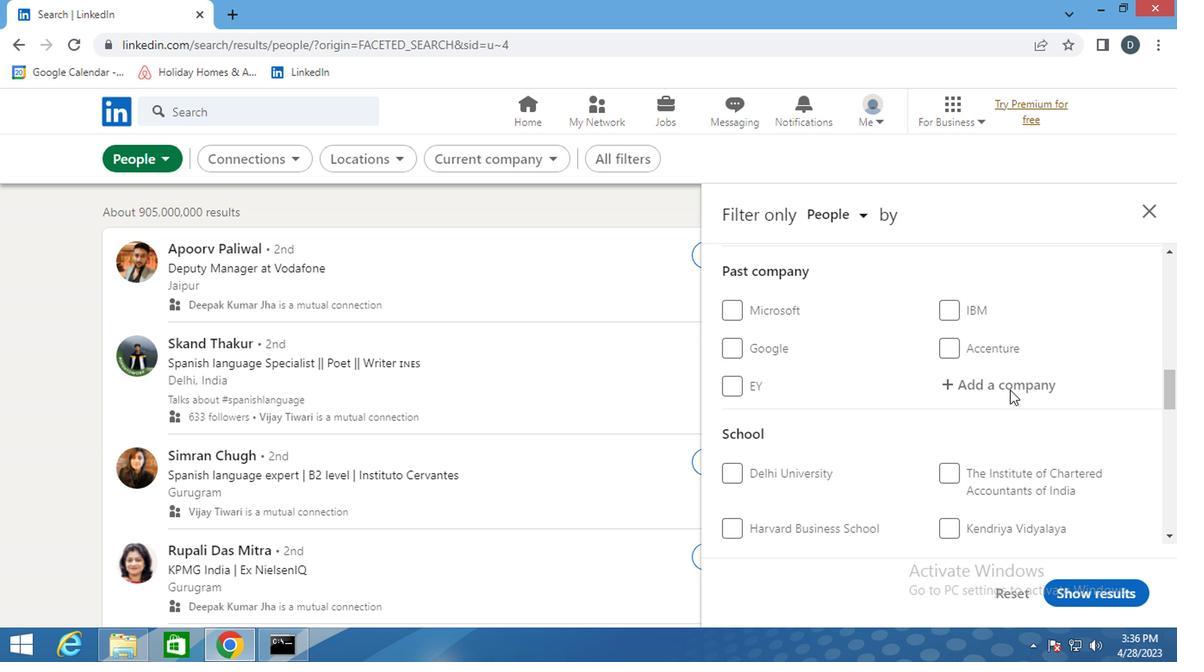 
Action: Mouse moved to (1006, 388)
Screenshot: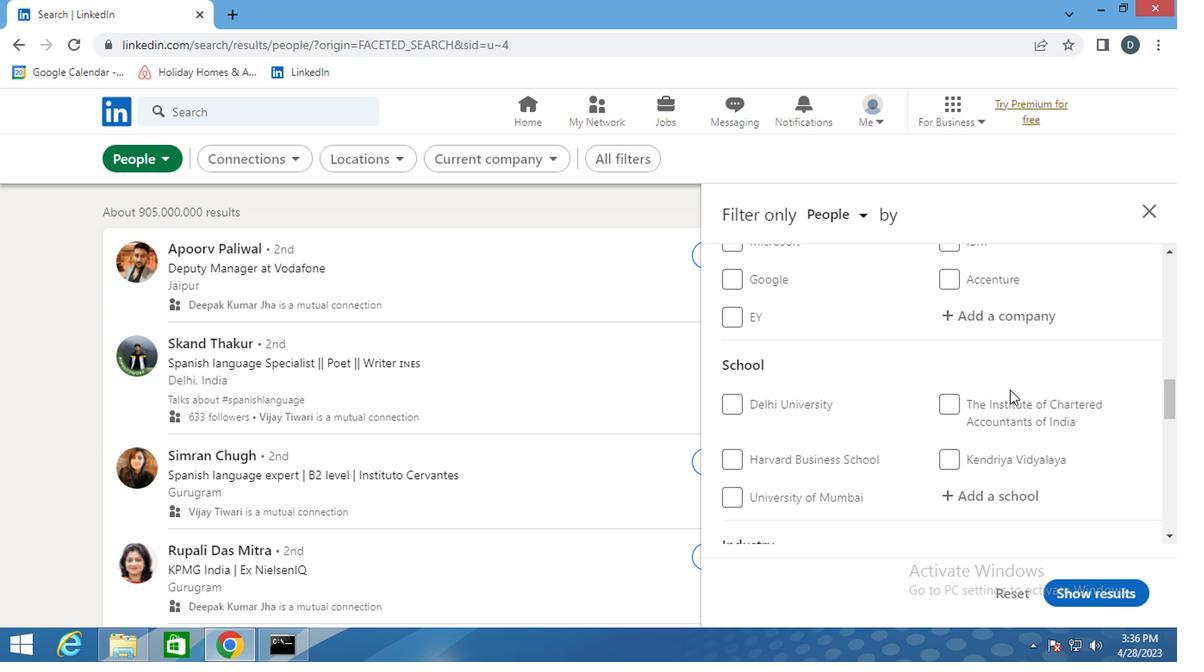 
Action: Mouse scrolled (1006, 387) with delta (0, -1)
Screenshot: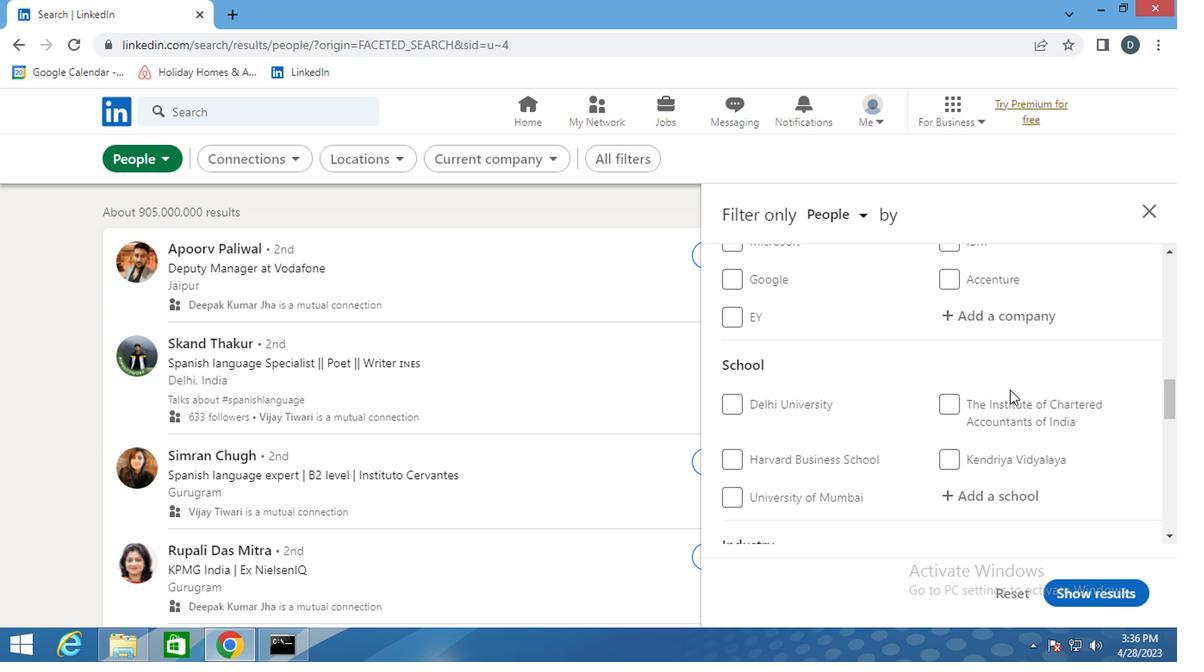 
Action: Mouse moved to (1004, 388)
Screenshot: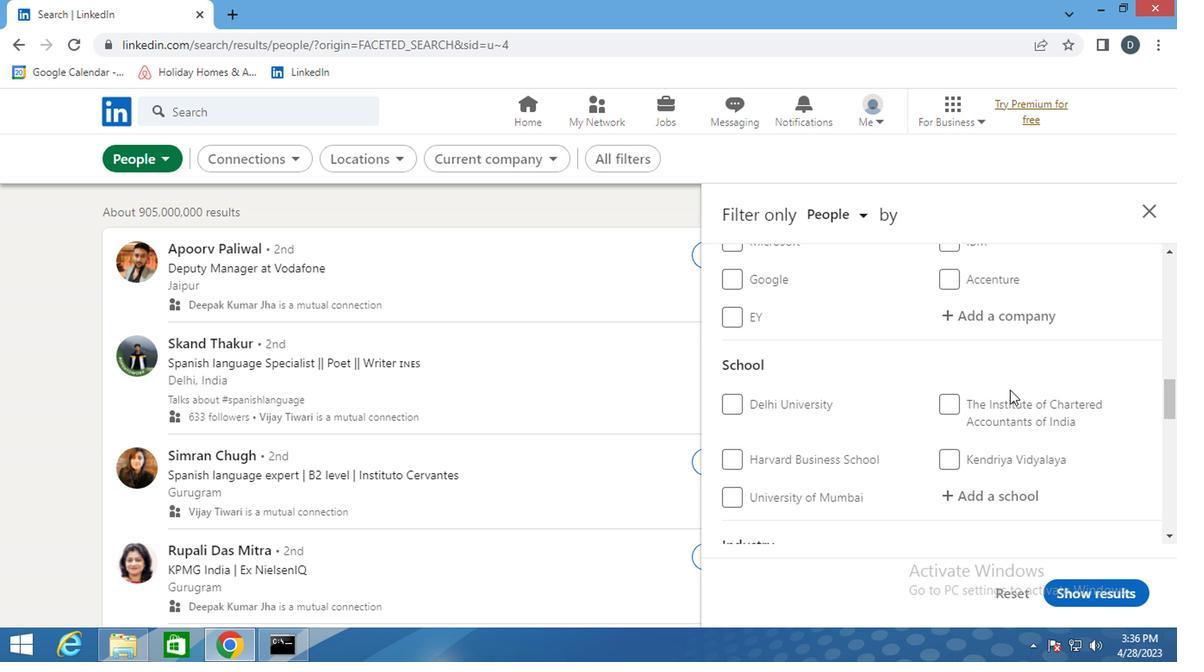 
Action: Mouse scrolled (1004, 387) with delta (0, -1)
Screenshot: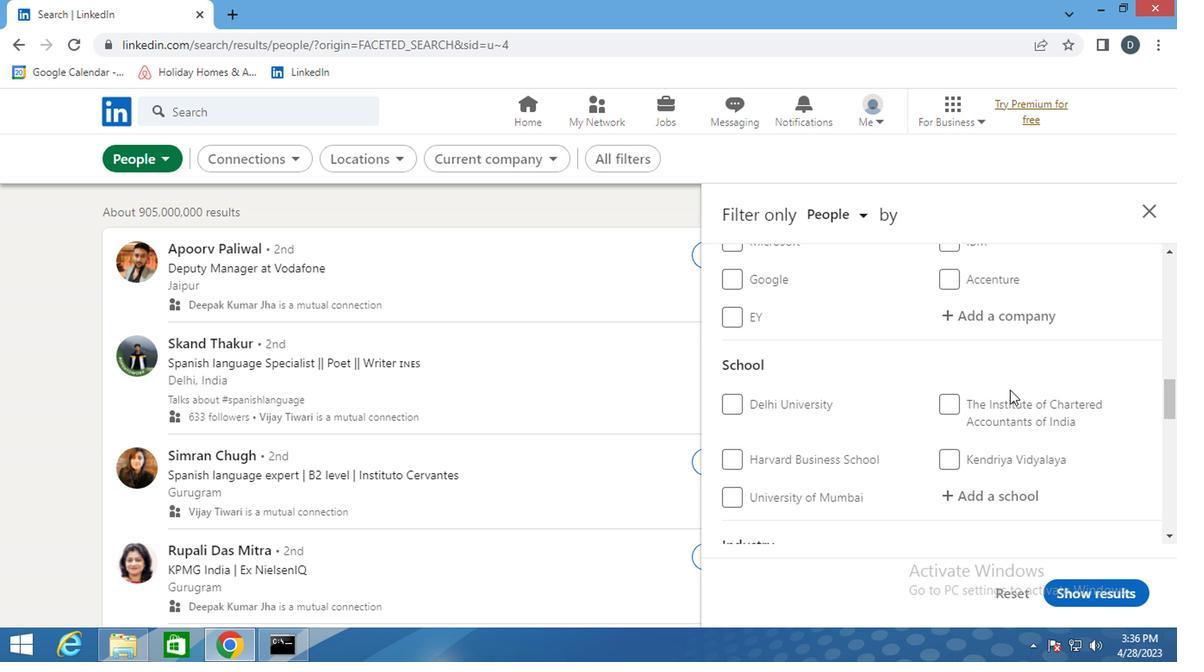 
Action: Mouse moved to (773, 432)
Screenshot: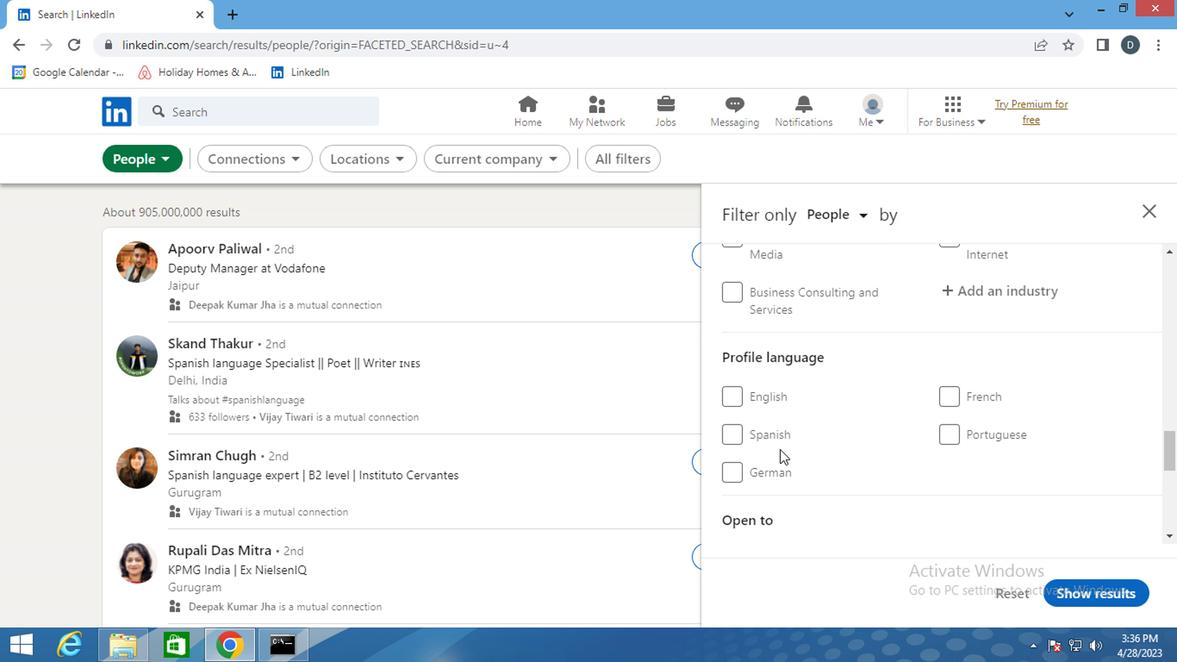 
Action: Mouse pressed left at (773, 432)
Screenshot: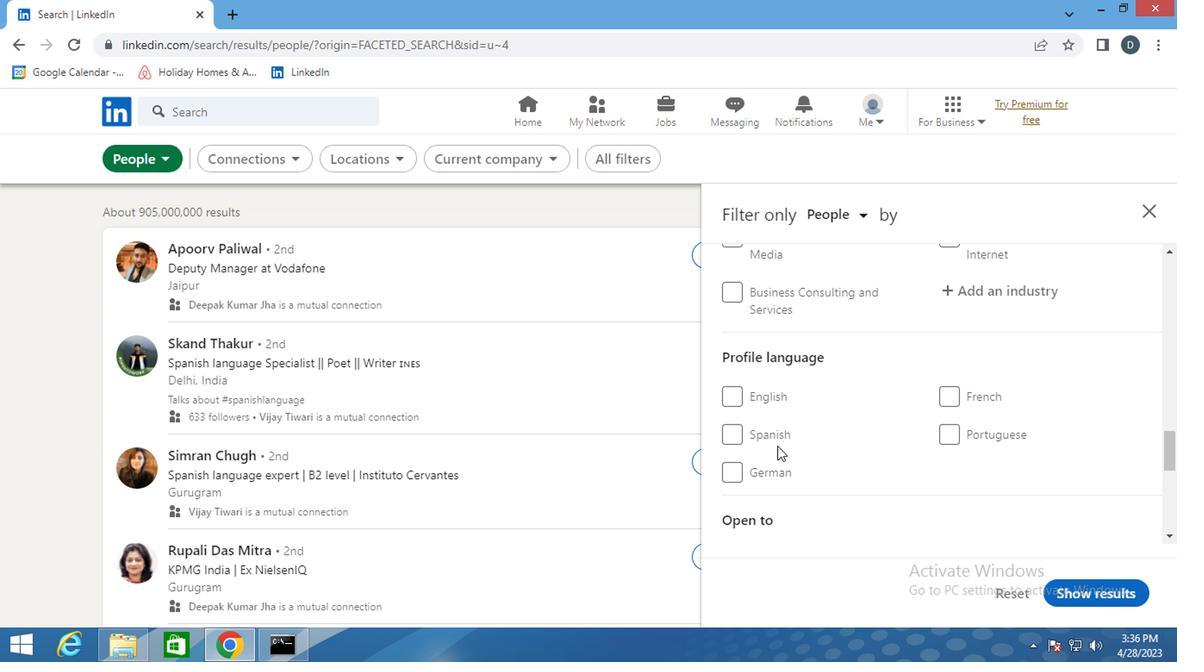
Action: Mouse moved to (1022, 534)
Screenshot: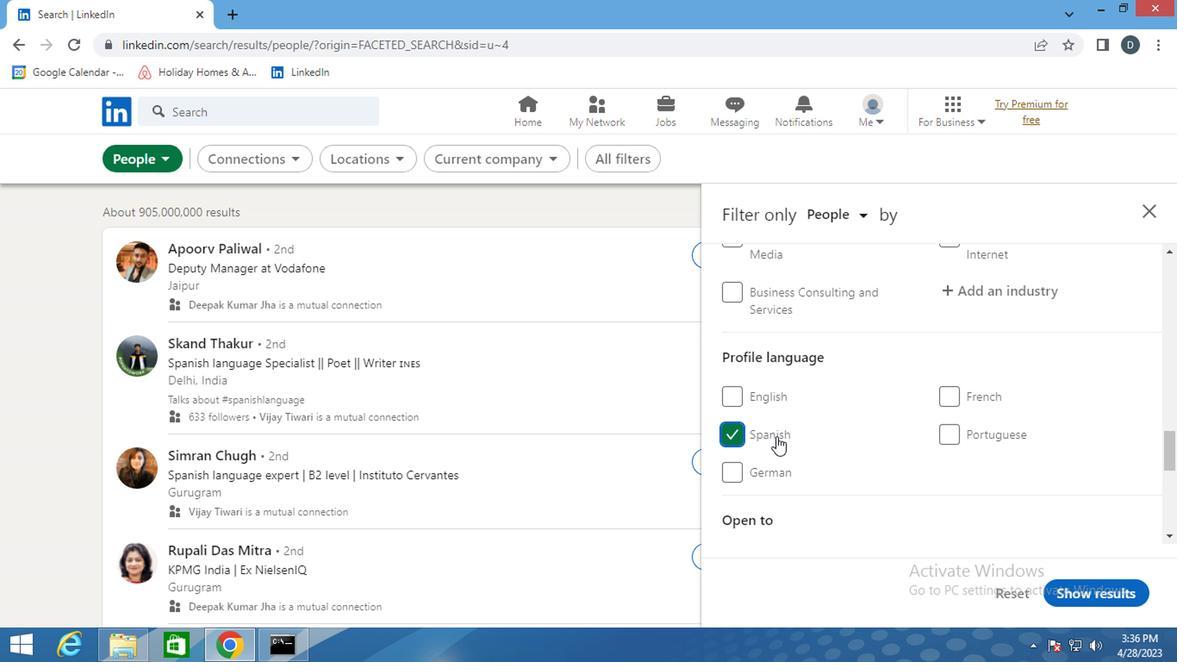 
Action: Mouse scrolled (1022, 535) with delta (0, 0)
Screenshot: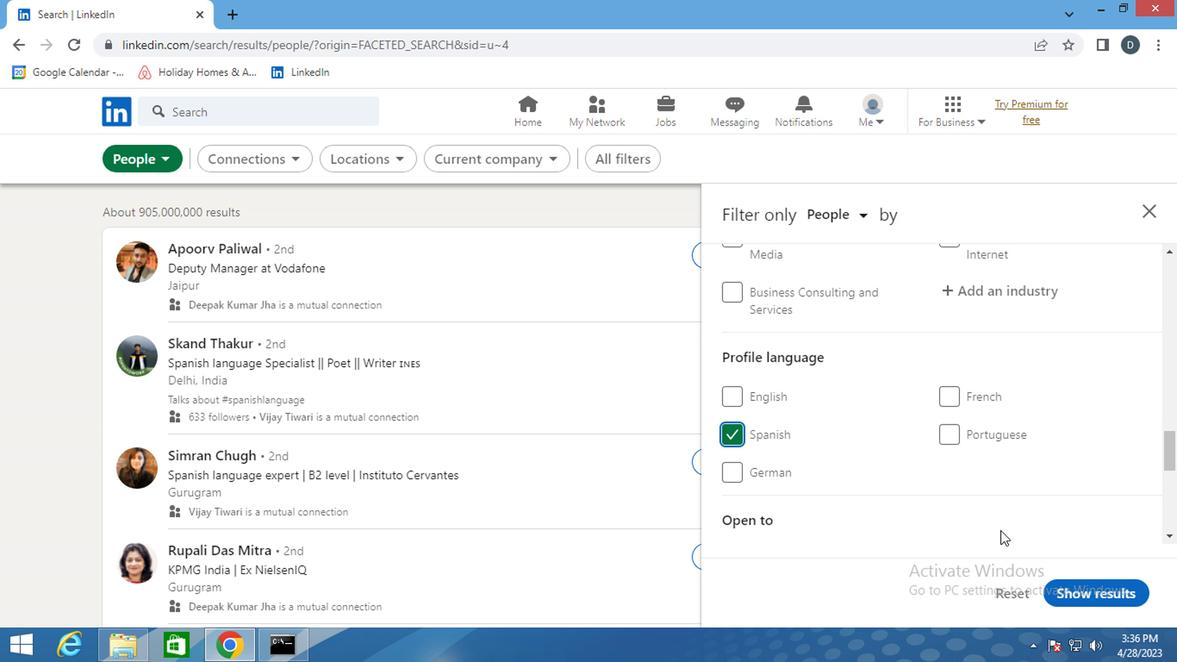 
Action: Mouse scrolled (1022, 535) with delta (0, 0)
Screenshot: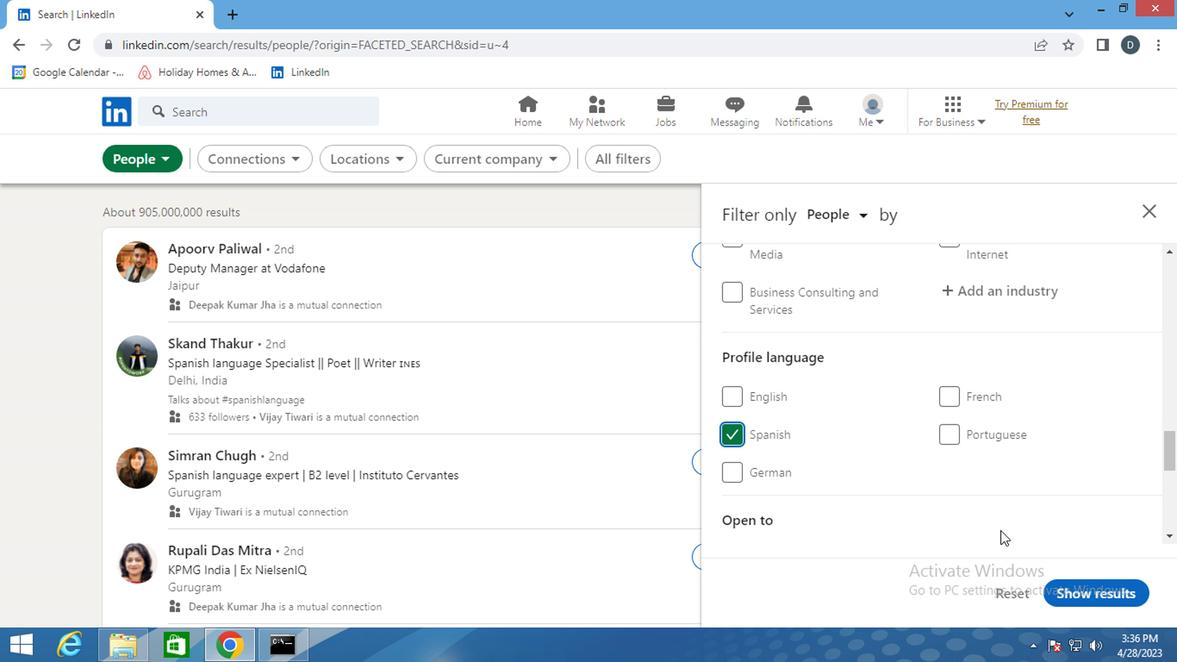 
Action: Mouse scrolled (1022, 535) with delta (0, 0)
Screenshot: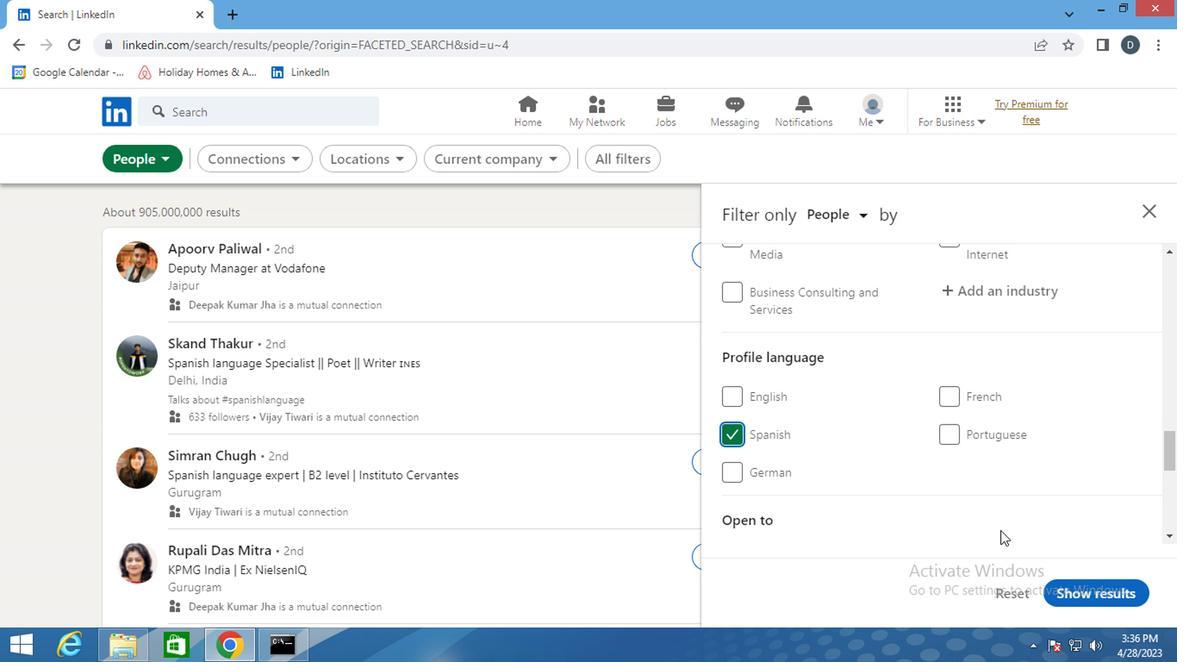 
Action: Mouse scrolled (1022, 535) with delta (0, 0)
Screenshot: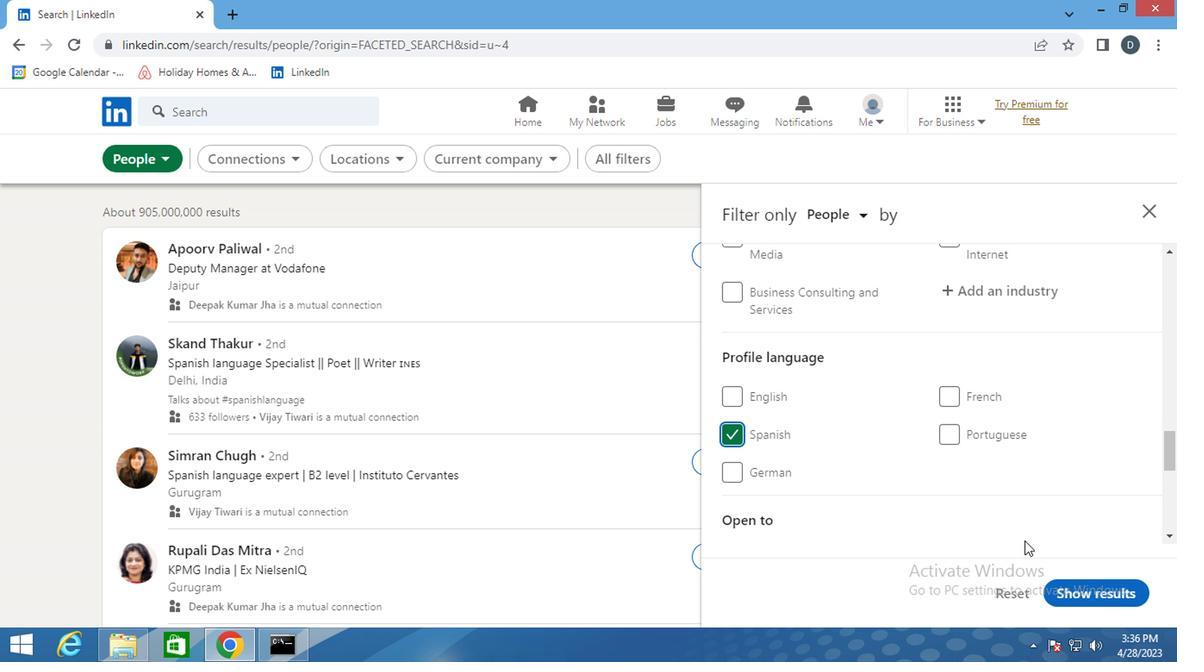 
Action: Mouse scrolled (1022, 535) with delta (0, 0)
Screenshot: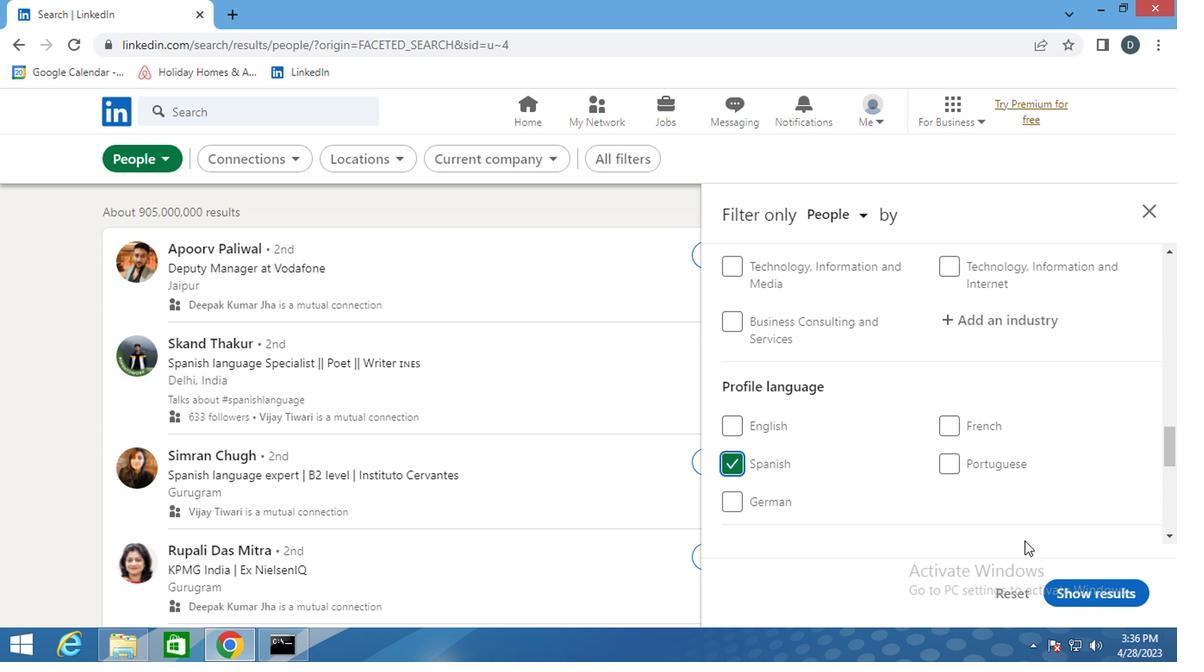 
Action: Mouse moved to (1026, 465)
Screenshot: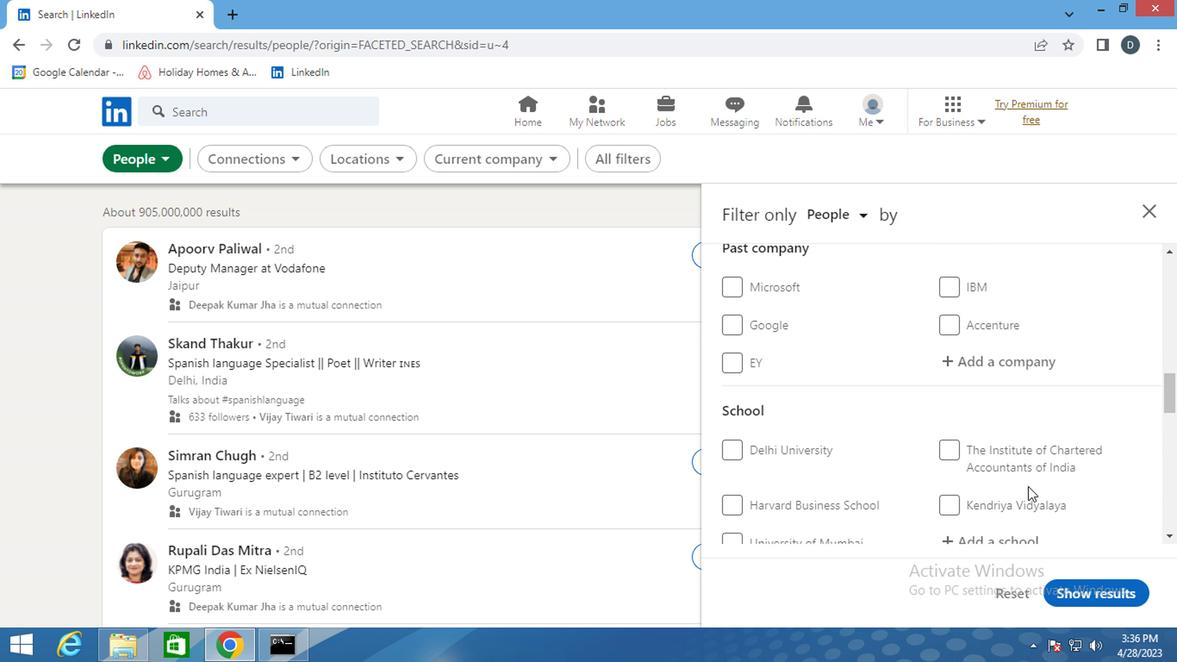 
Action: Mouse scrolled (1026, 466) with delta (0, 0)
Screenshot: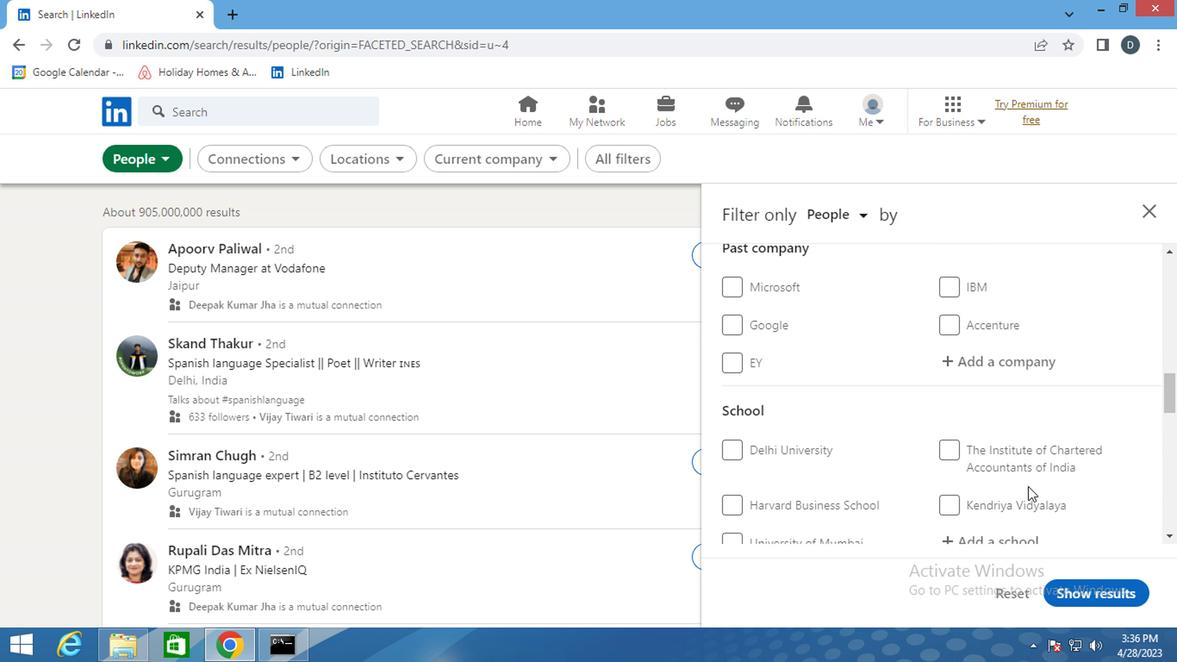 
Action: Mouse moved to (1024, 450)
Screenshot: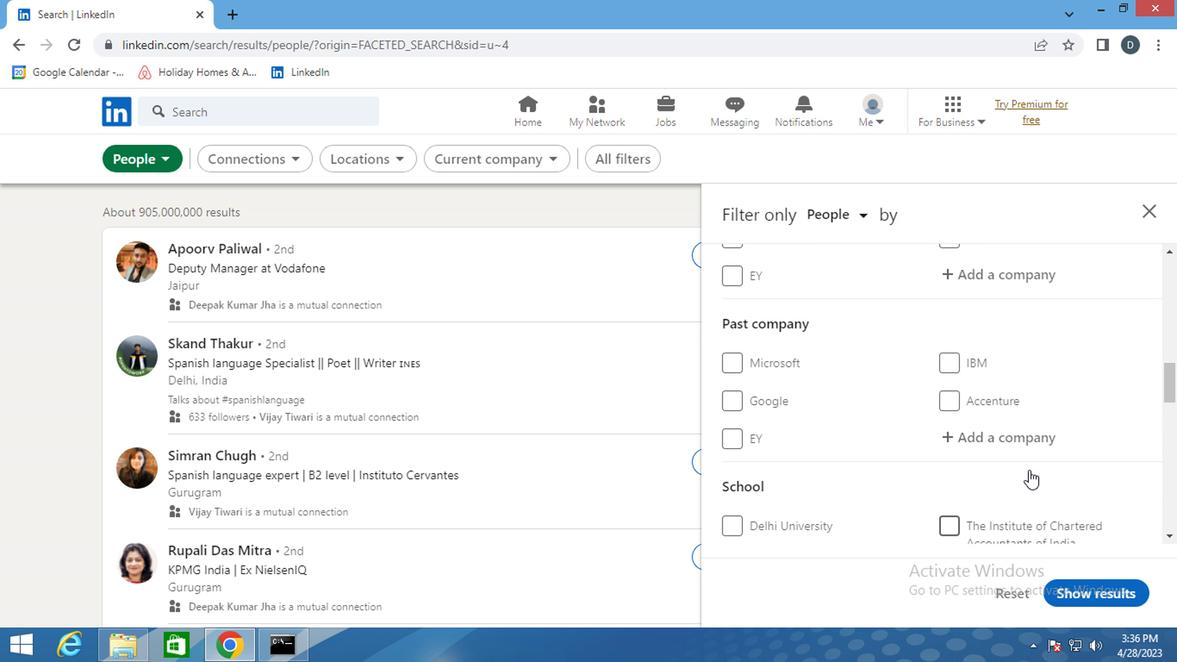 
Action: Mouse scrolled (1024, 451) with delta (0, 1)
Screenshot: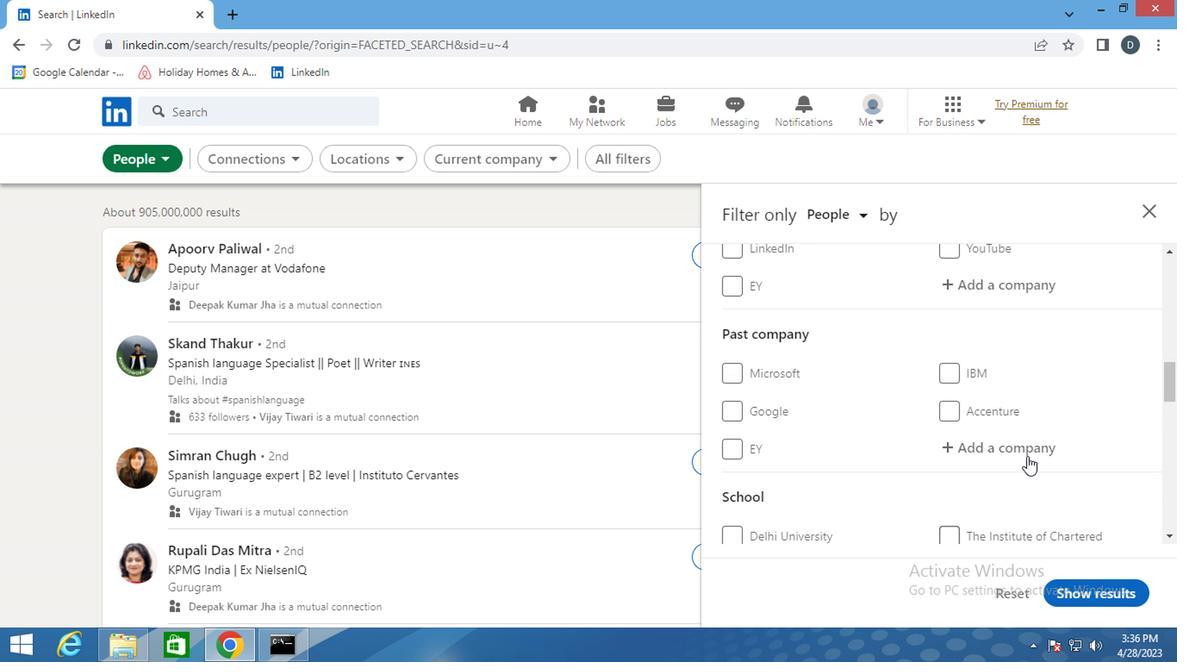 
Action: Mouse moved to (1009, 374)
Screenshot: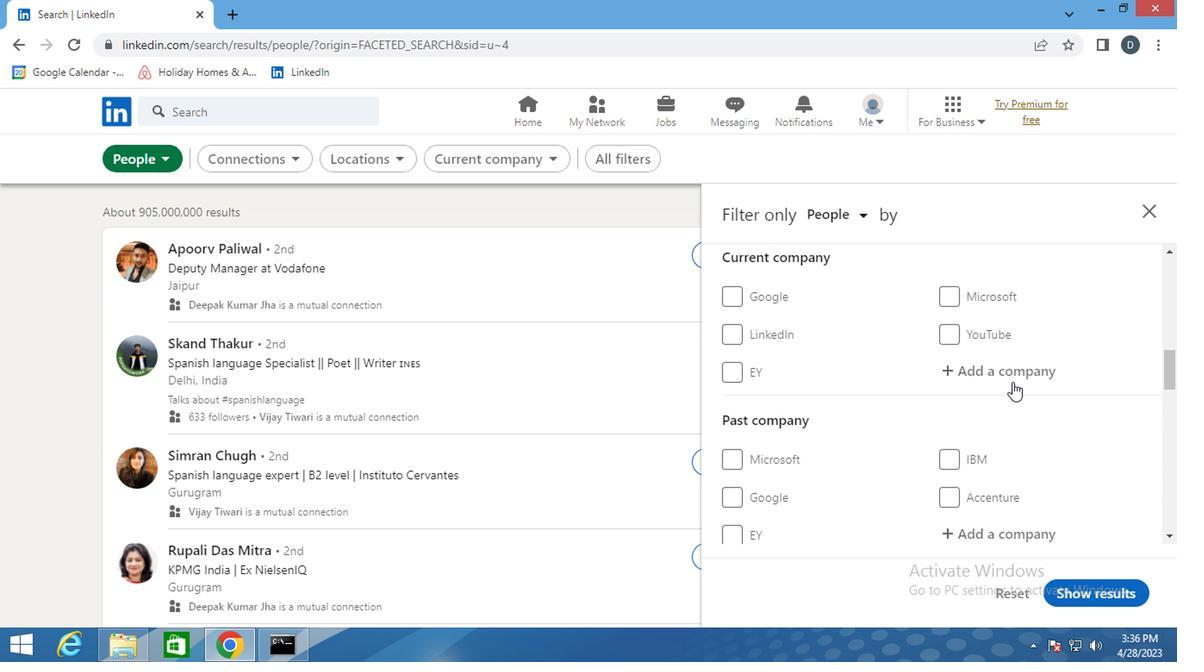 
Action: Mouse pressed left at (1009, 374)
Screenshot: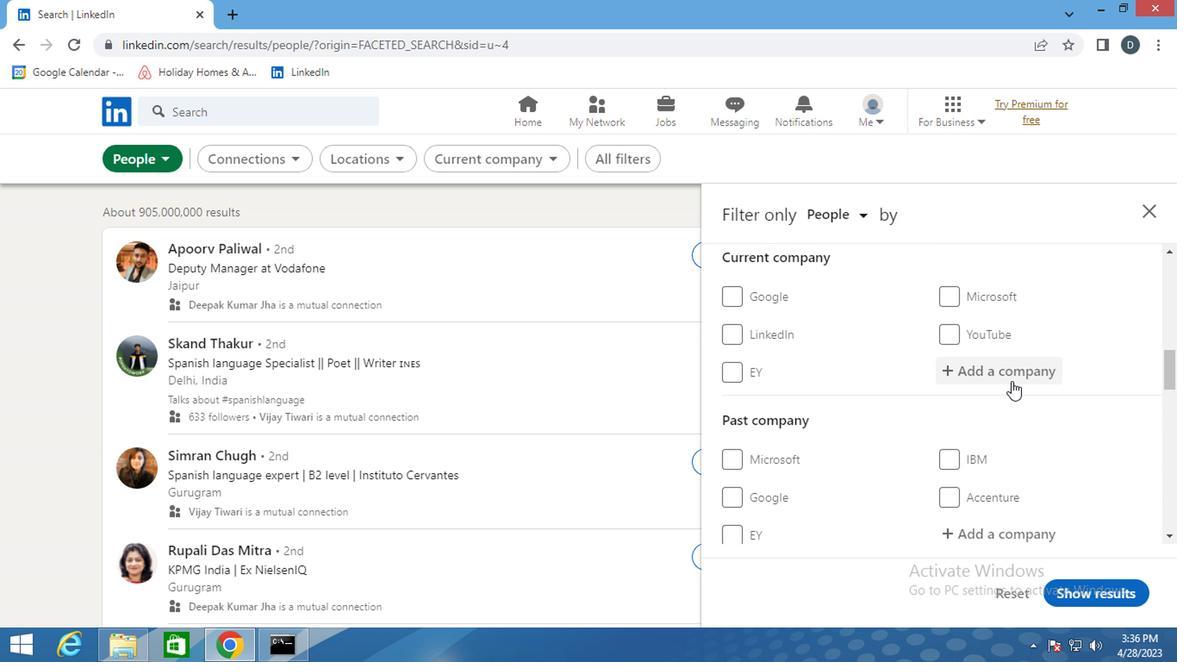 
Action: Key pressed <Key.shift>MIRCHI
Screenshot: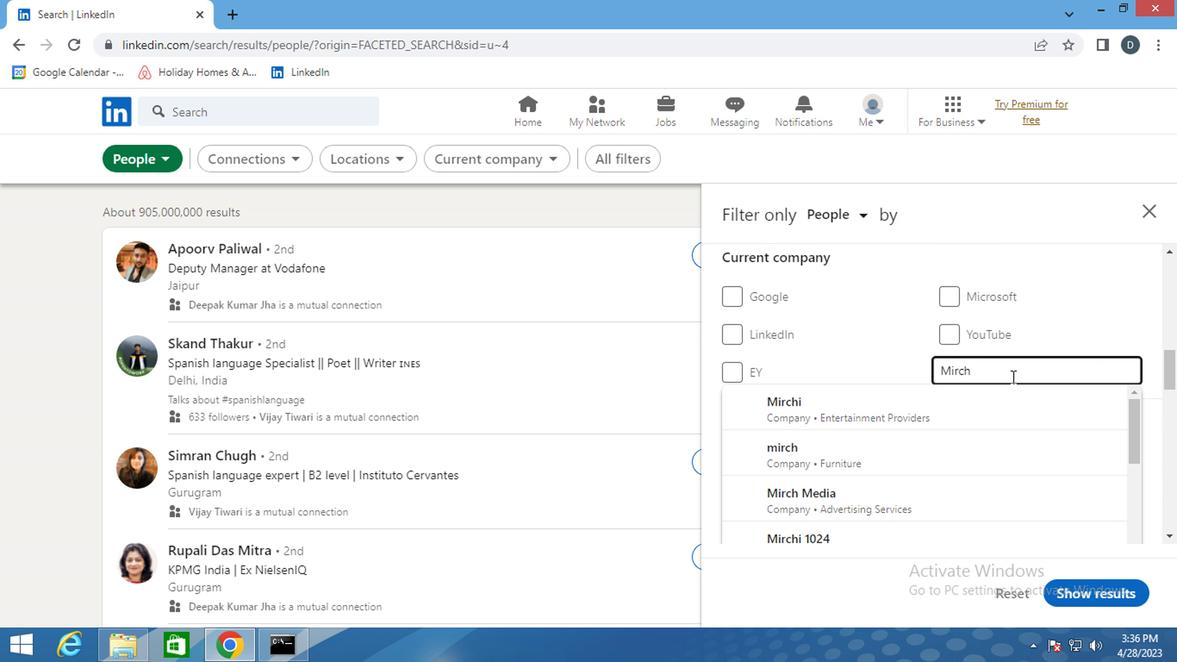 
Action: Mouse moved to (1020, 404)
Screenshot: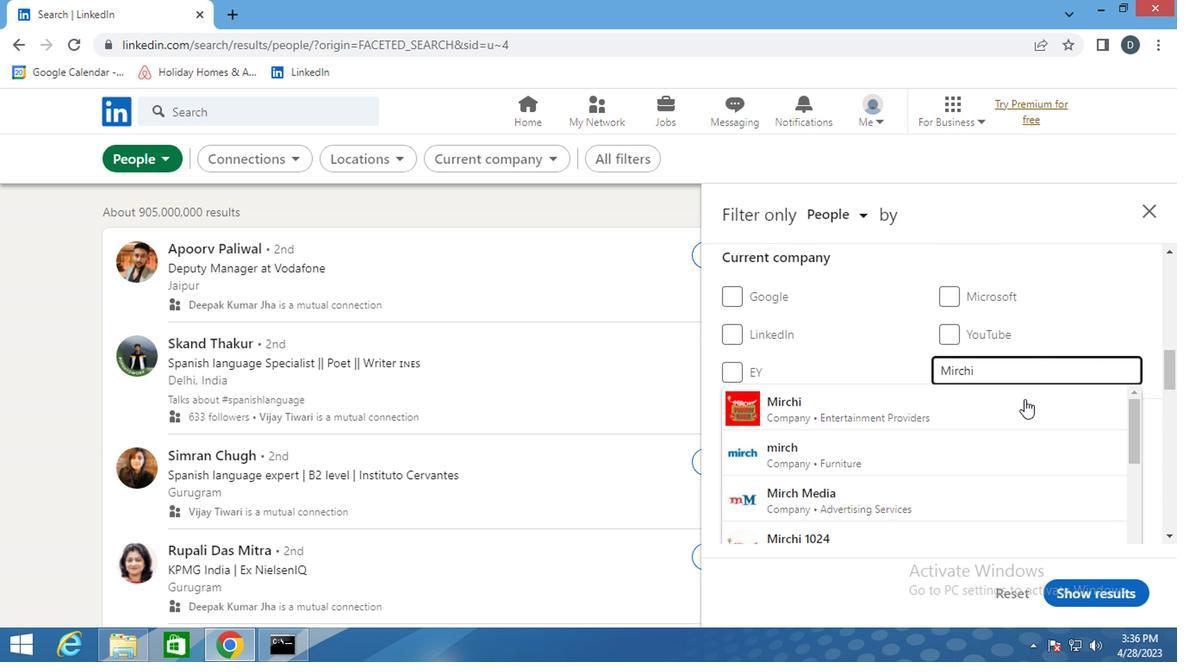 
Action: Mouse pressed left at (1020, 404)
Screenshot: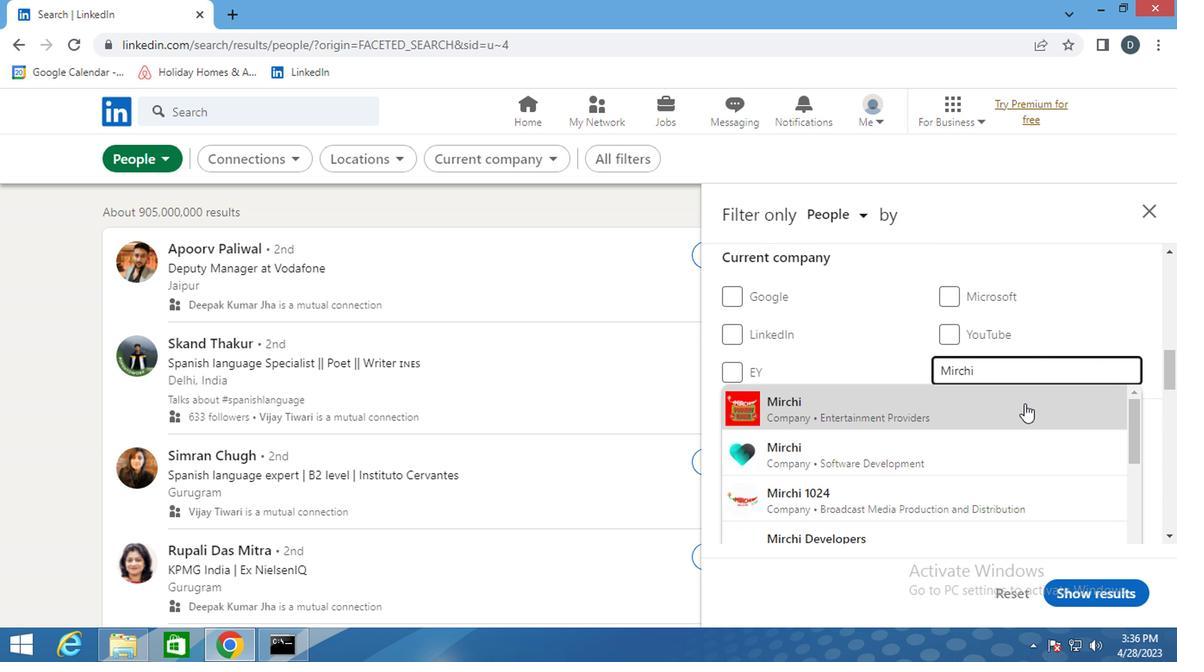 
Action: Mouse moved to (1017, 409)
Screenshot: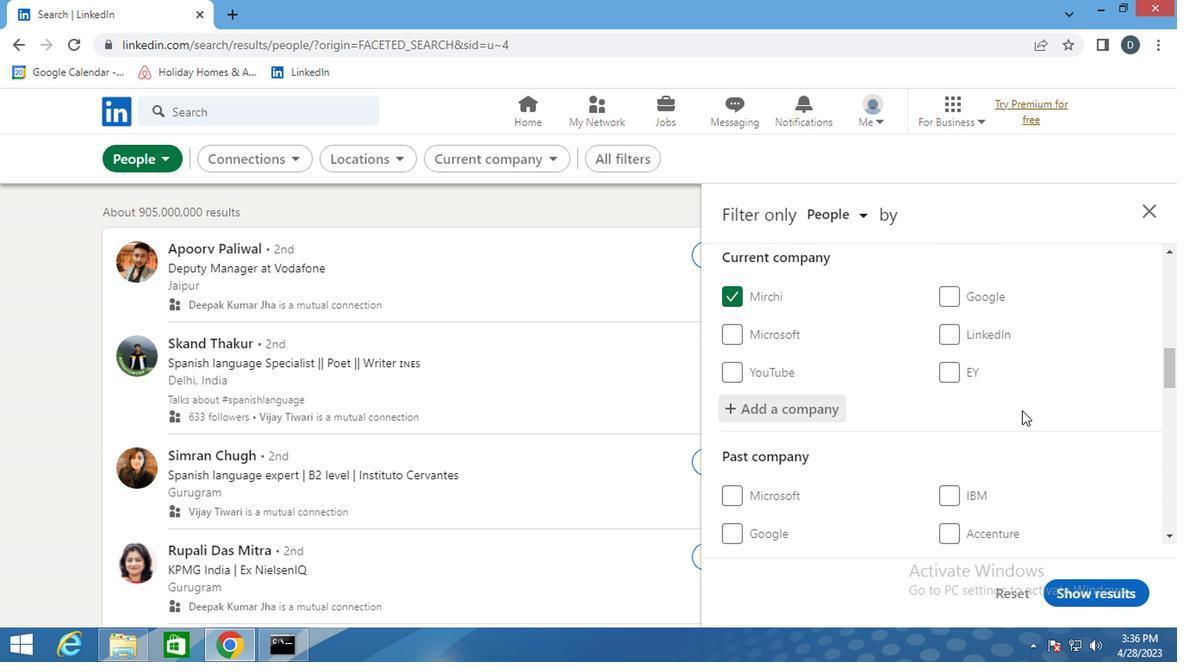 
Action: Mouse scrolled (1017, 408) with delta (0, 0)
Screenshot: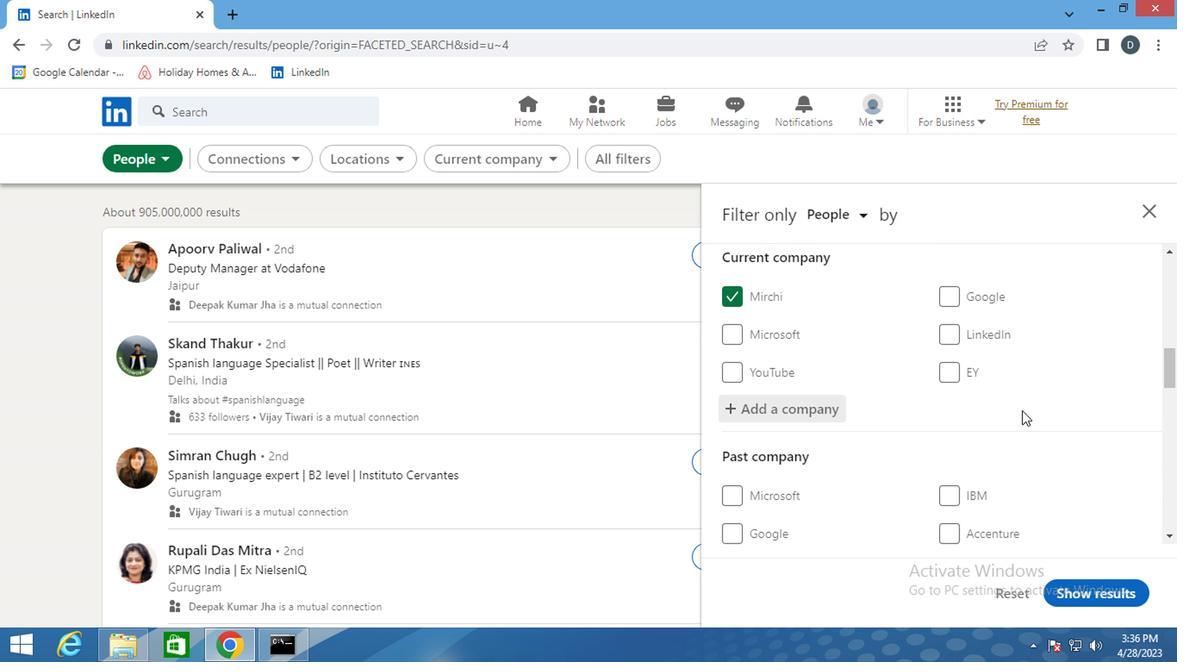 
Action: Mouse scrolled (1017, 408) with delta (0, 0)
Screenshot: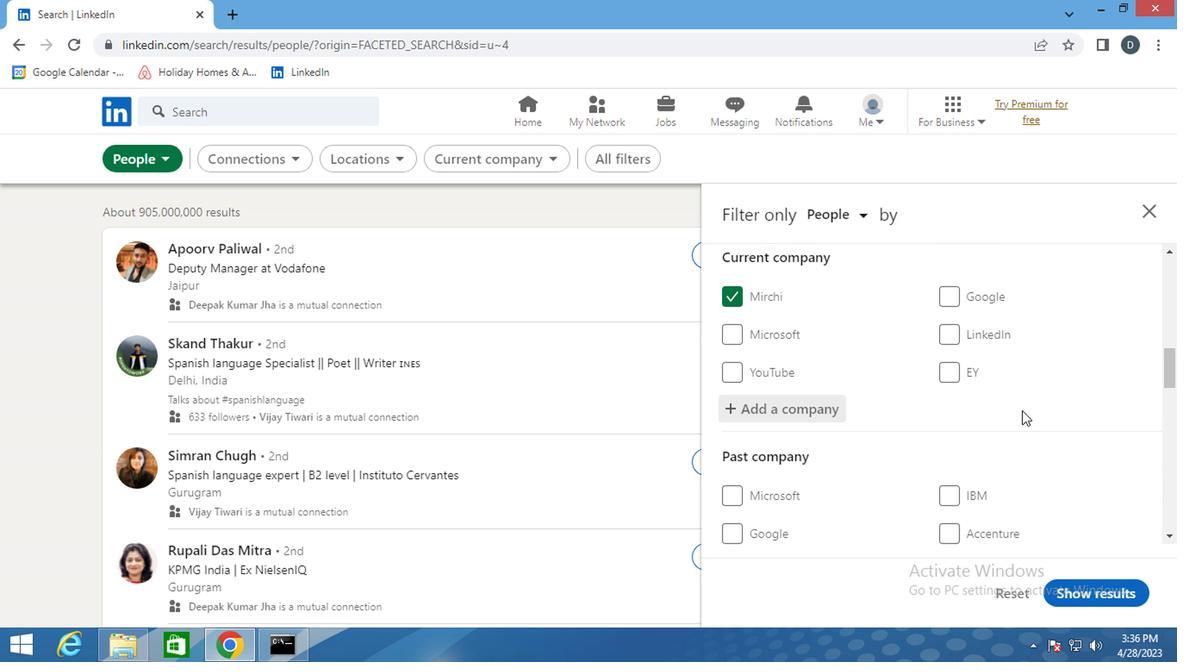 
Action: Mouse scrolled (1017, 408) with delta (0, 0)
Screenshot: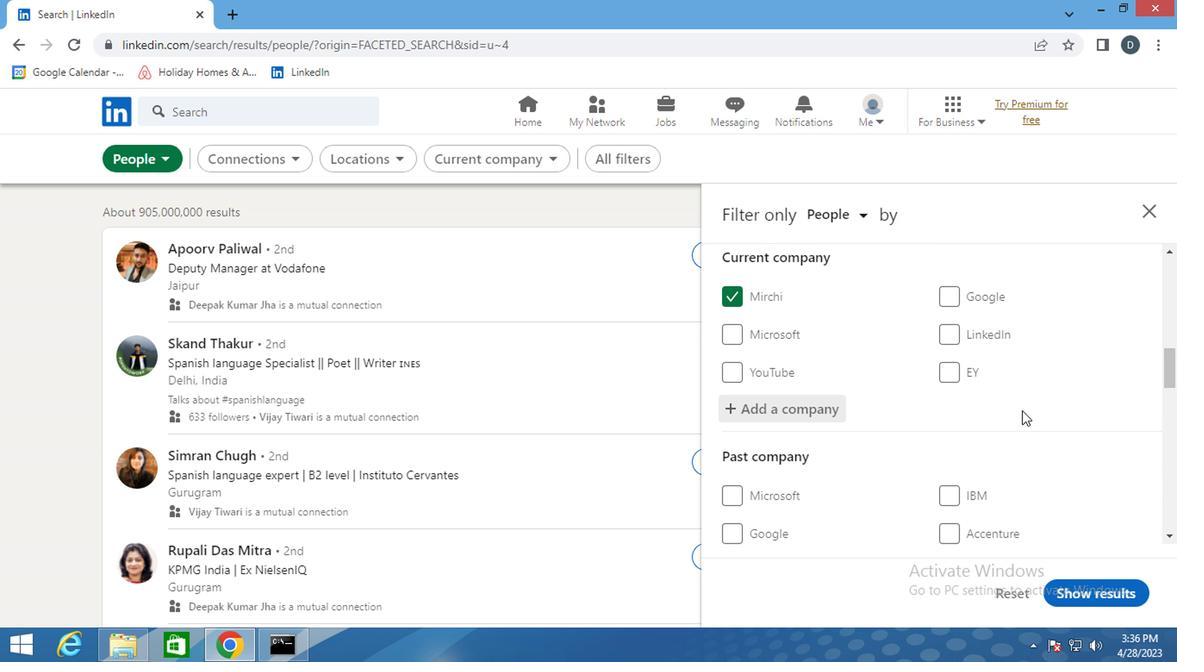 
Action: Mouse moved to (1005, 494)
Screenshot: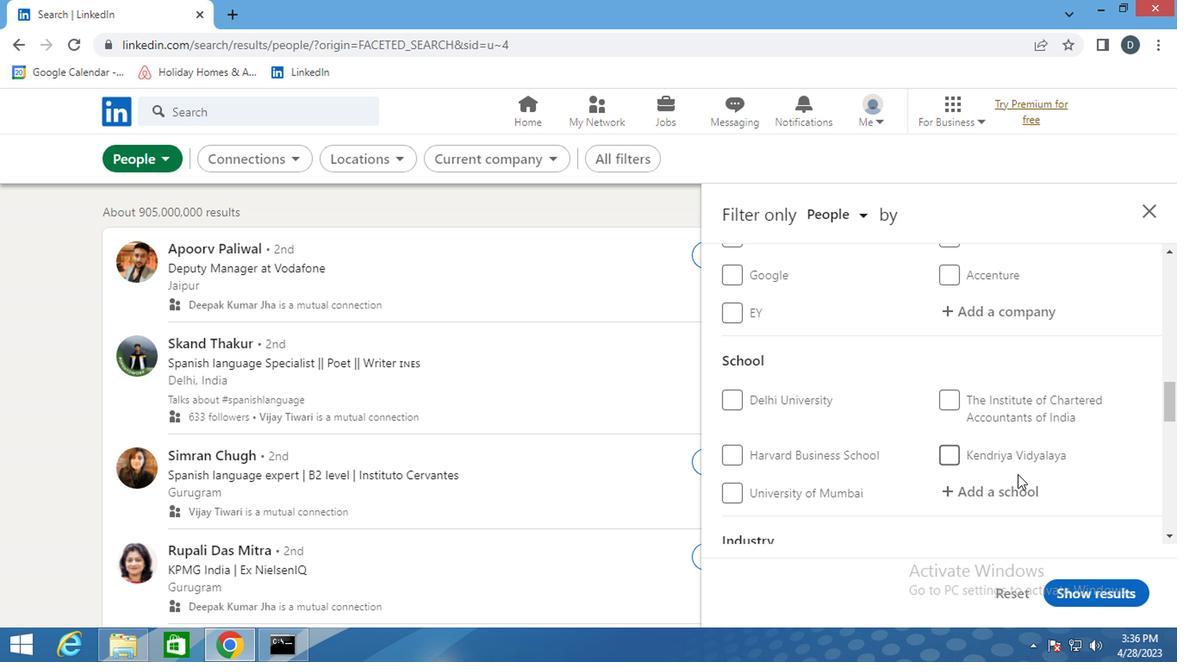 
Action: Mouse pressed left at (1005, 494)
Screenshot: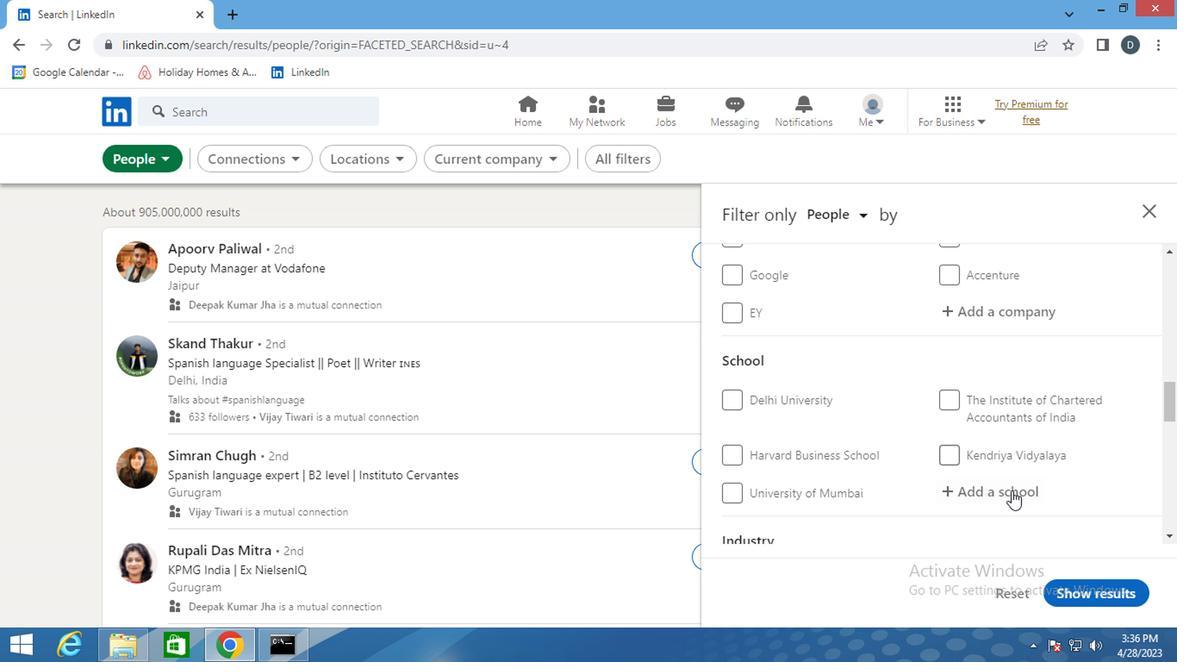 
Action: Mouse moved to (1007, 408)
Screenshot: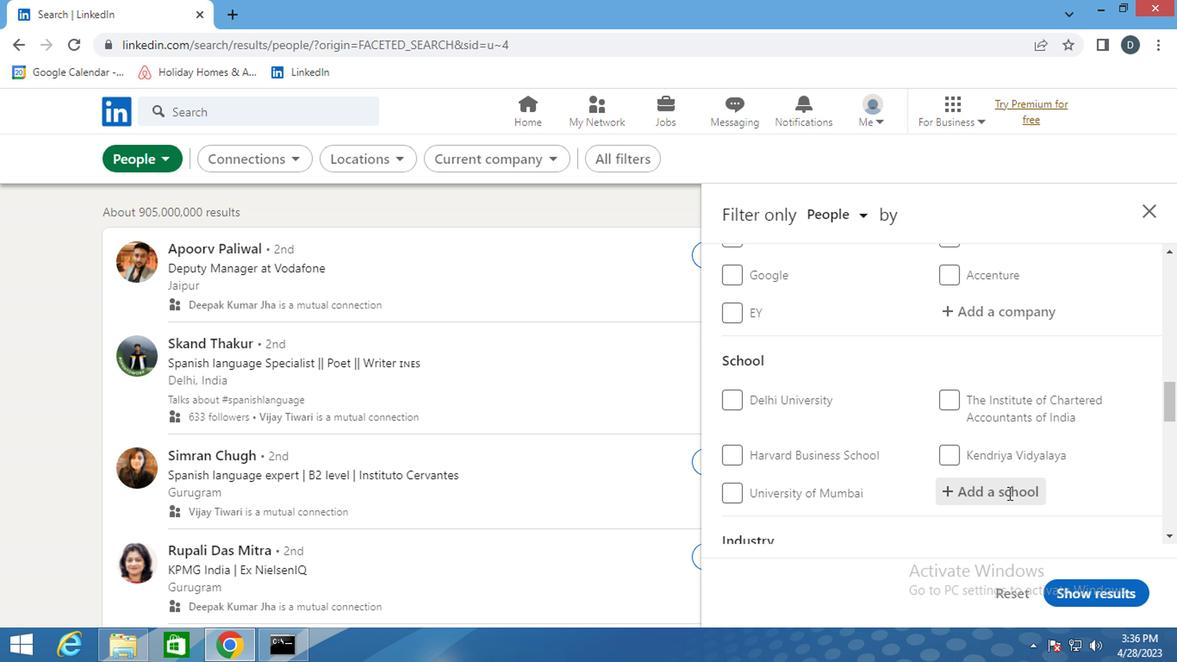 
Action: Mouse scrolled (1007, 407) with delta (0, -1)
Screenshot: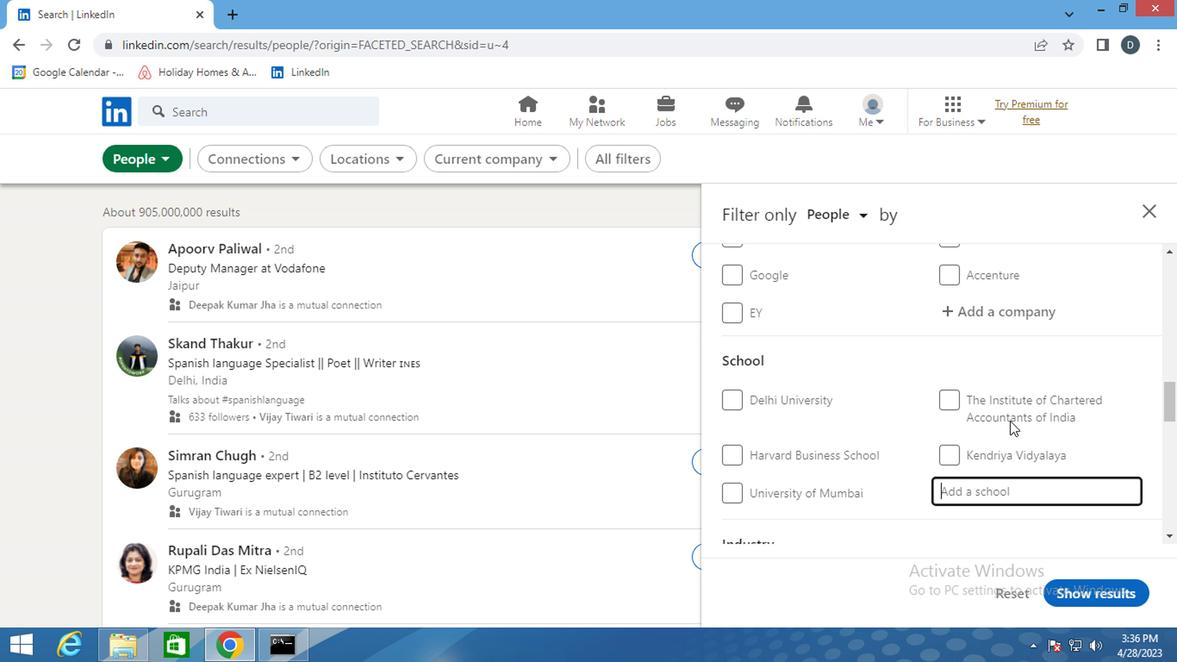 
Action: Key pressed <Key.shift><Key.shift>PATNA<Key.space><Key.shift>UNI
Screenshot: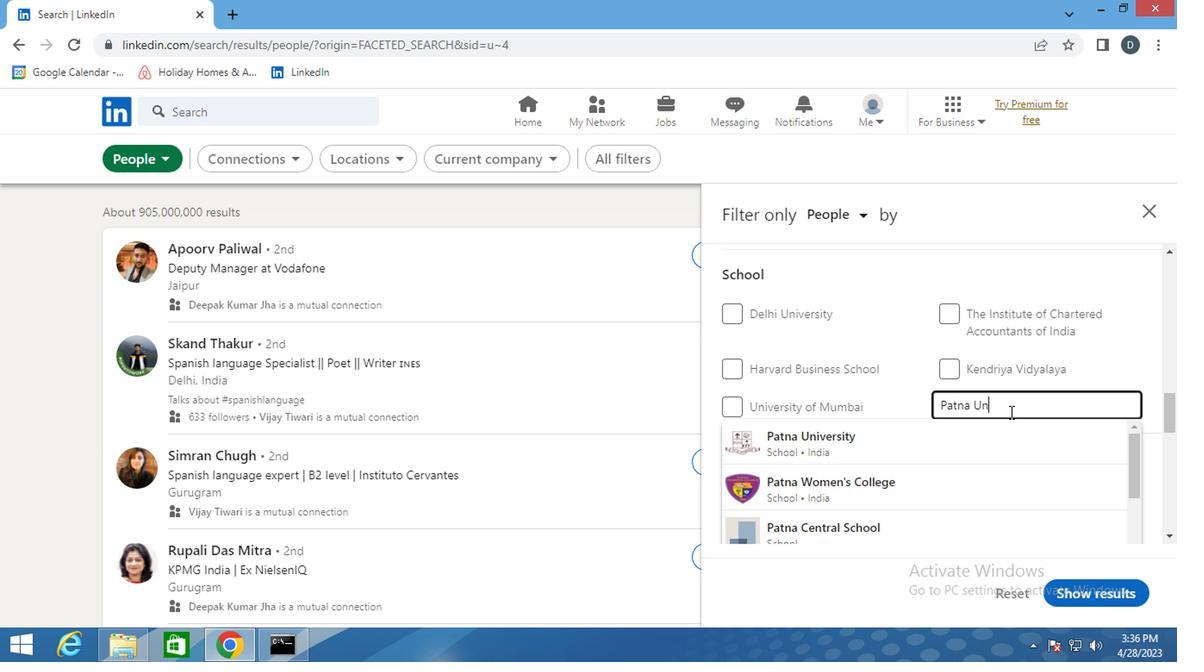 
Action: Mouse moved to (1009, 429)
Screenshot: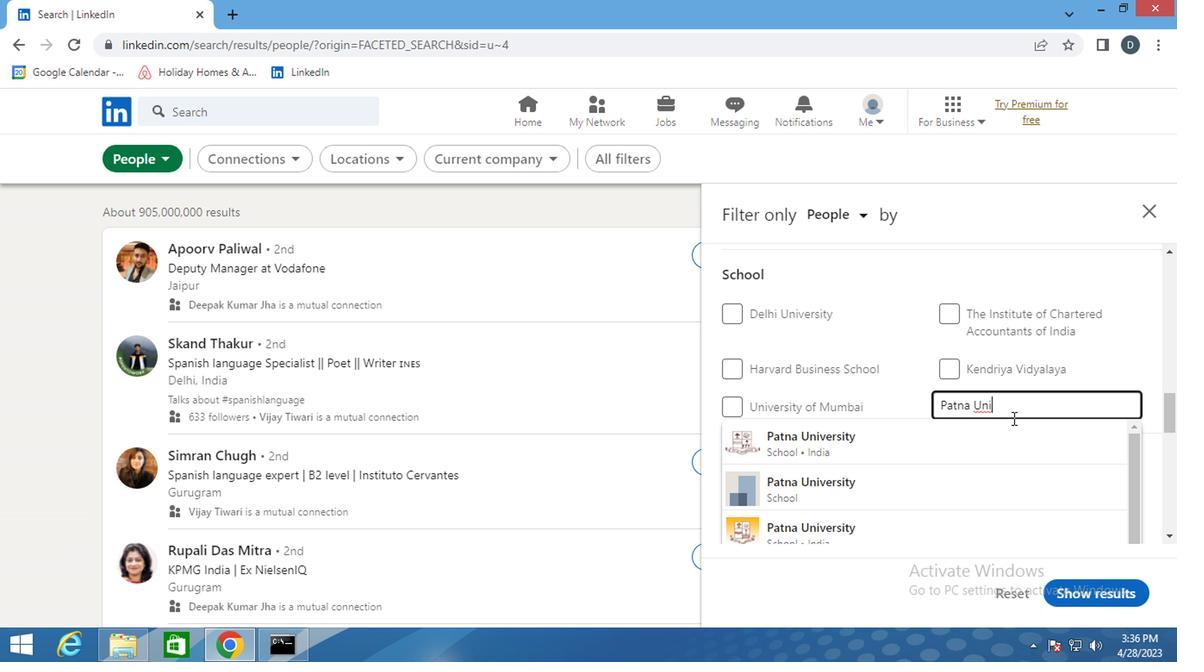 
Action: Mouse pressed left at (1009, 429)
Screenshot: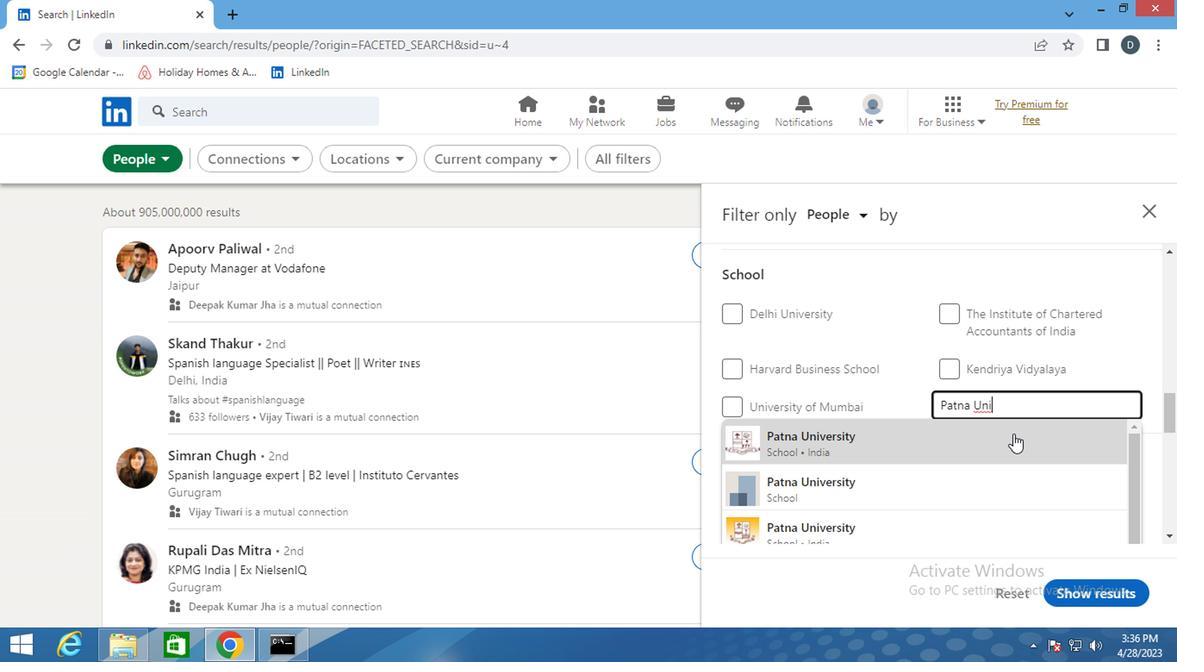 
Action: Mouse moved to (1008, 429)
Screenshot: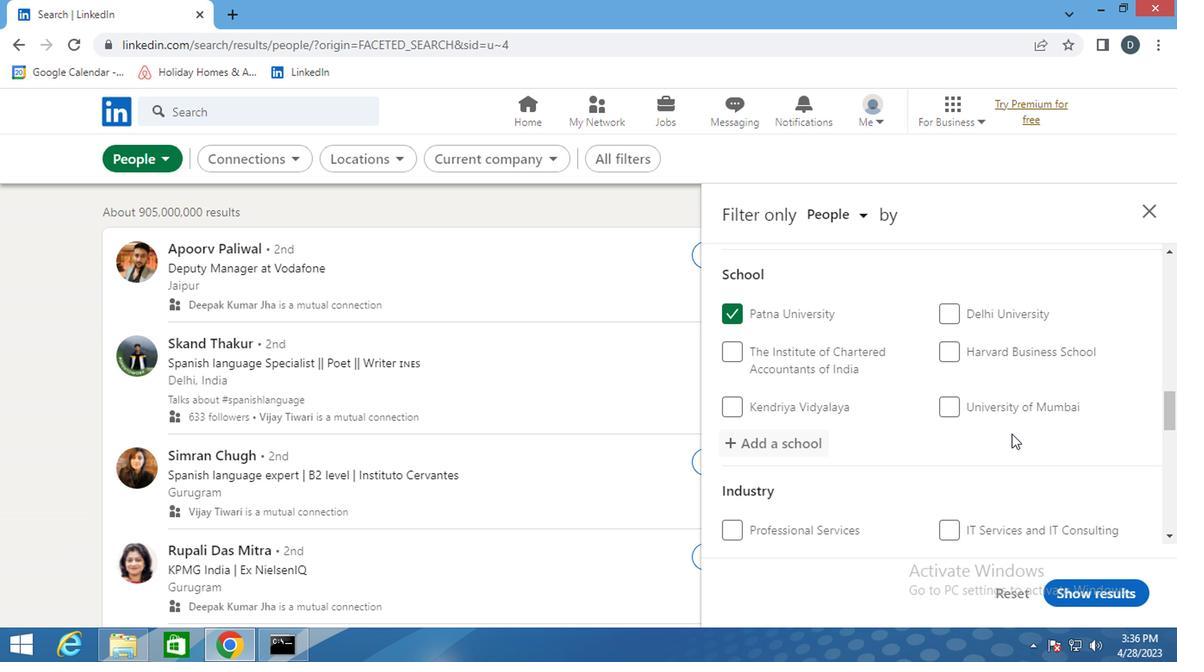 
Action: Mouse scrolled (1008, 429) with delta (0, 0)
Screenshot: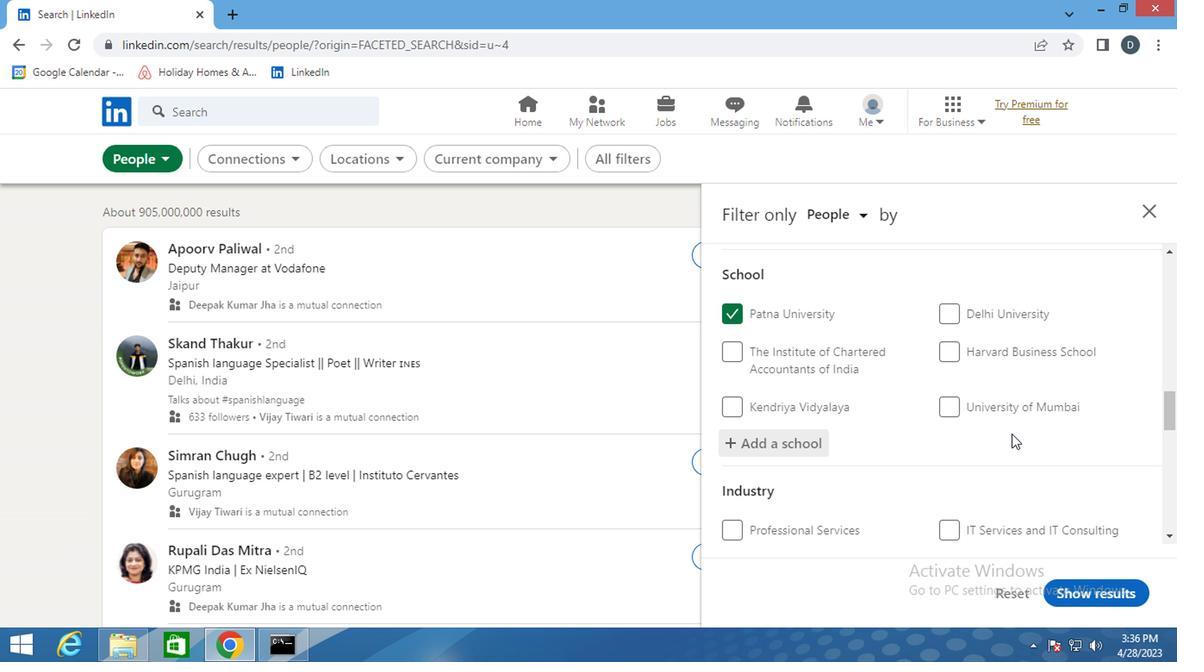 
Action: Mouse scrolled (1008, 429) with delta (0, 0)
Screenshot: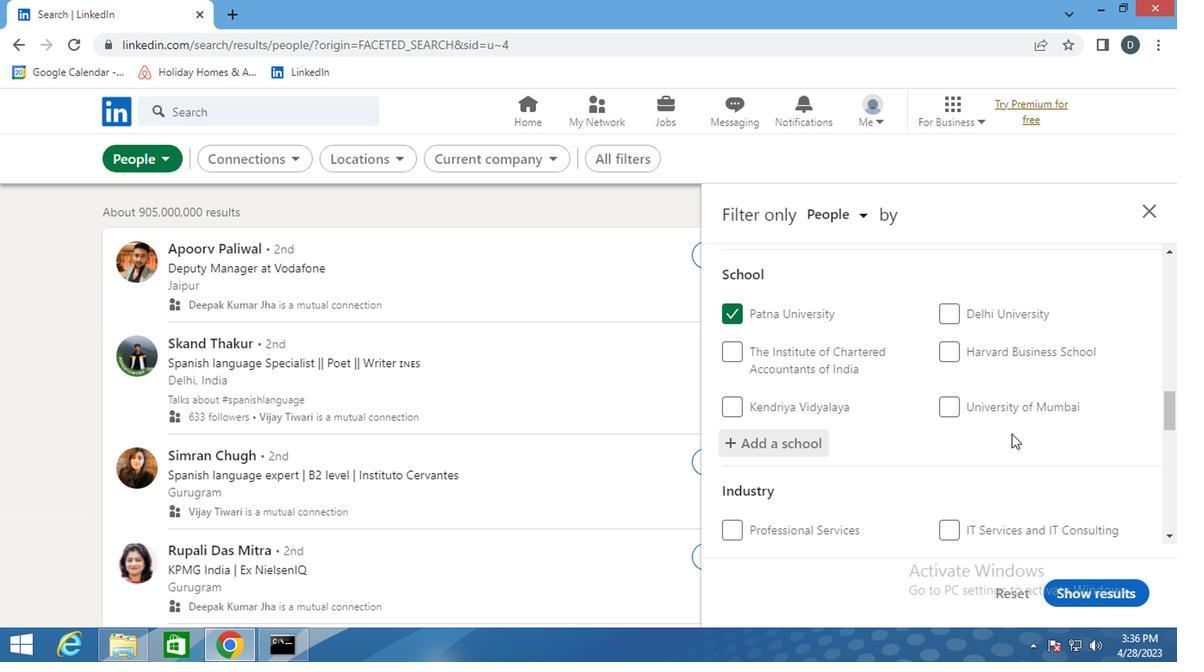 
Action: Mouse moved to (1006, 424)
Screenshot: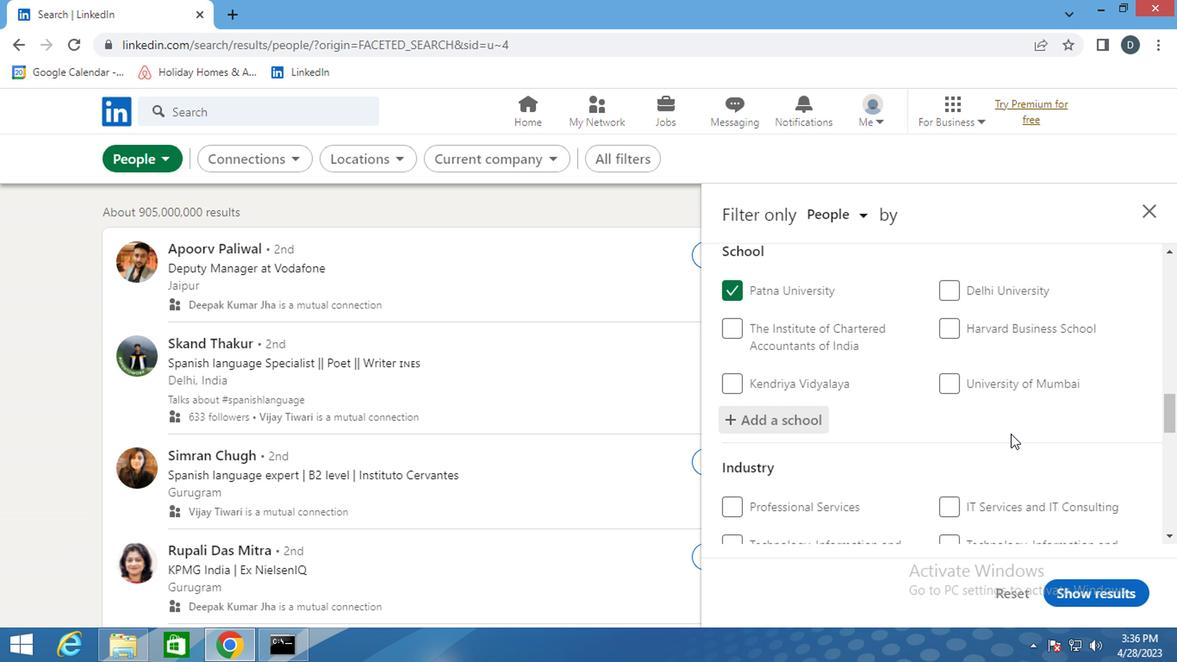 
Action: Mouse scrolled (1006, 423) with delta (0, -1)
Screenshot: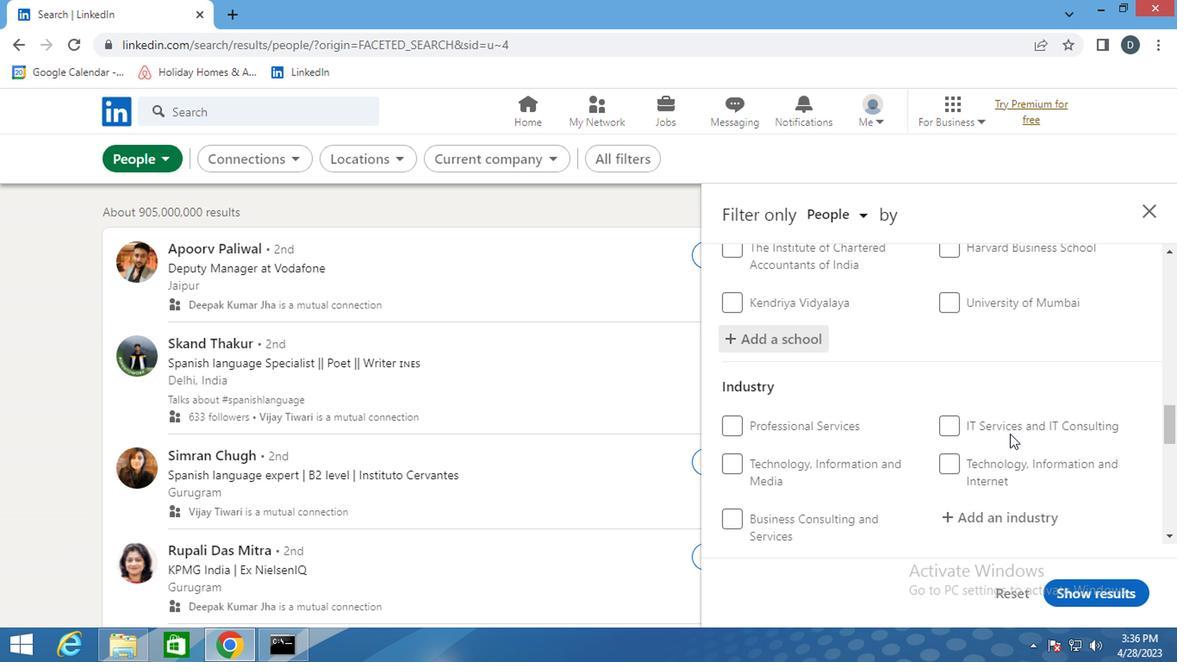 
Action: Mouse moved to (1011, 373)
Screenshot: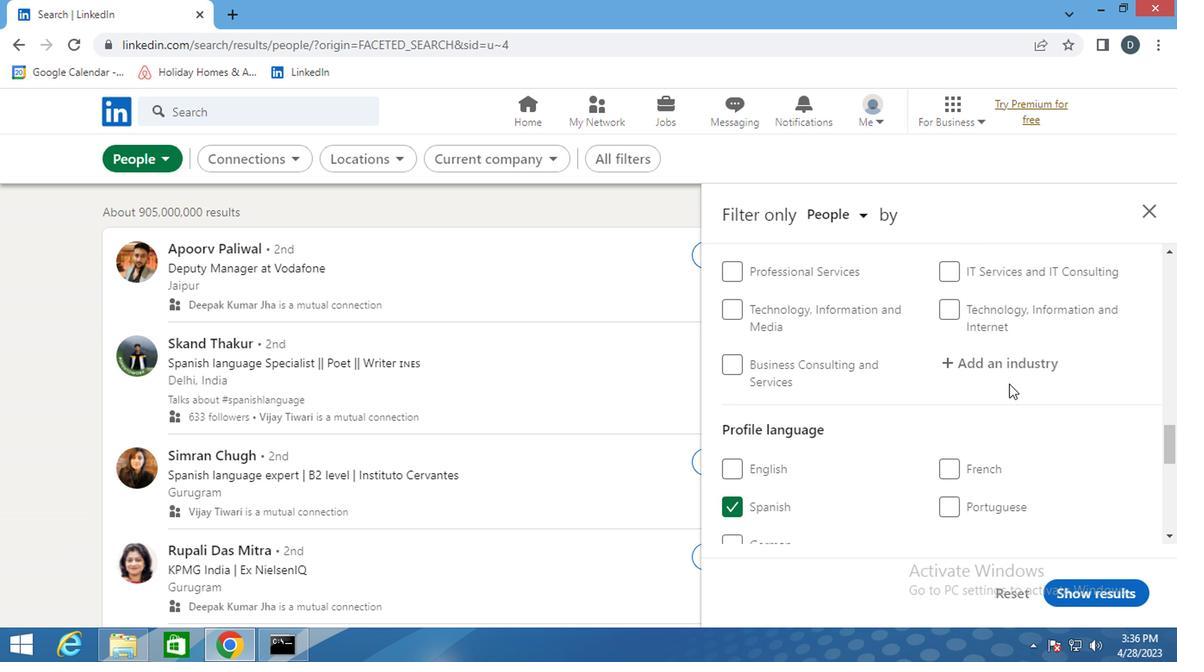 
Action: Mouse pressed left at (1011, 373)
Screenshot: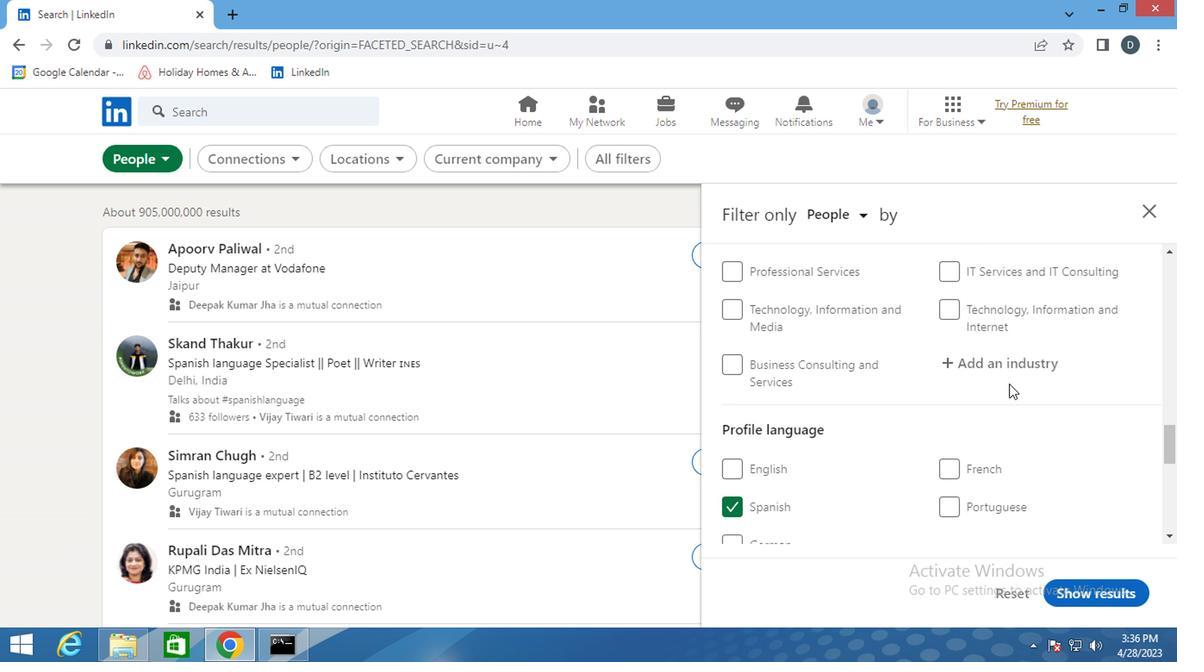 
Action: Mouse moved to (1011, 372)
Screenshot: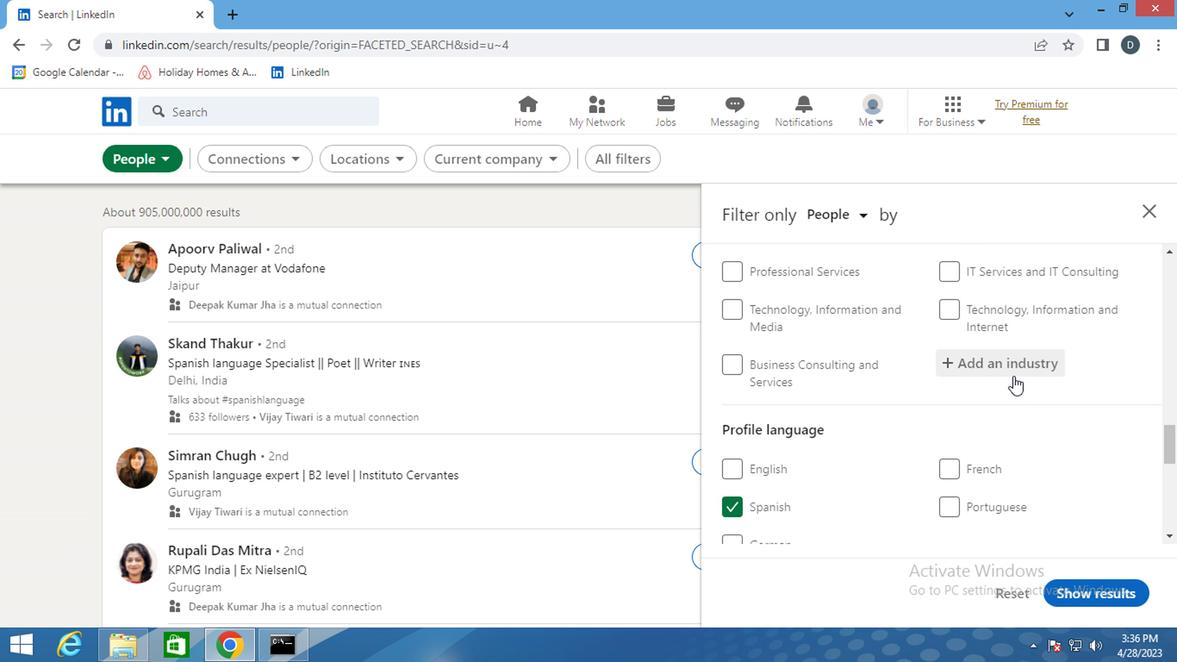 
Action: Key pressed <Key.shift>REPAIR
Screenshot: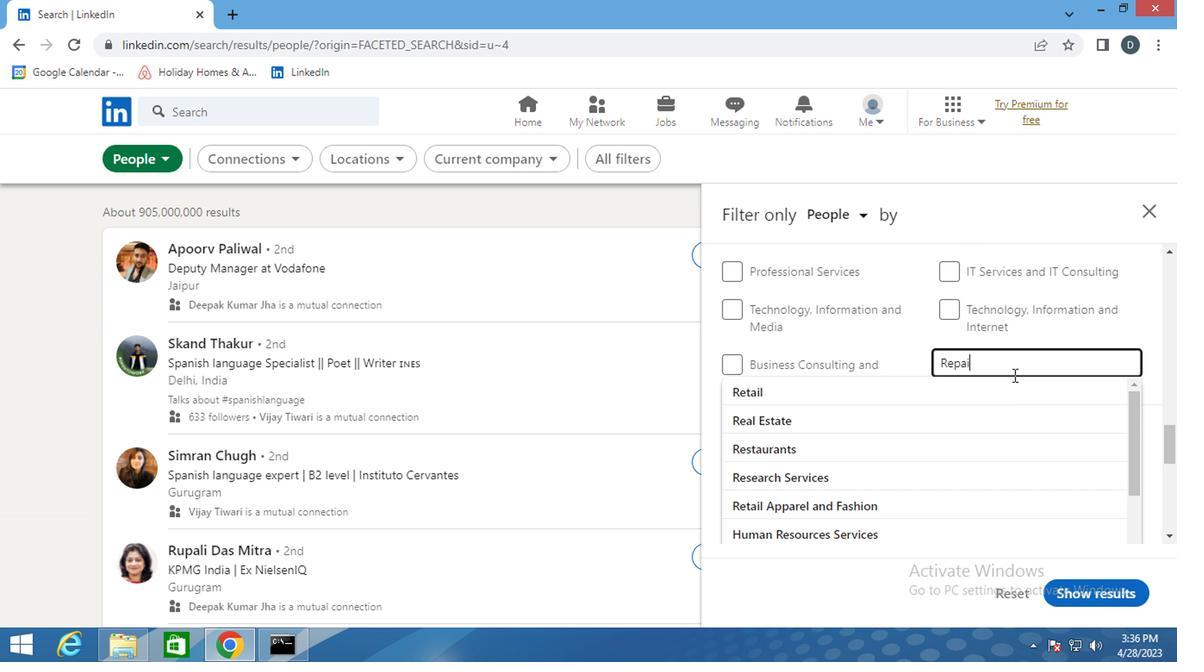 
Action: Mouse moved to (932, 476)
Screenshot: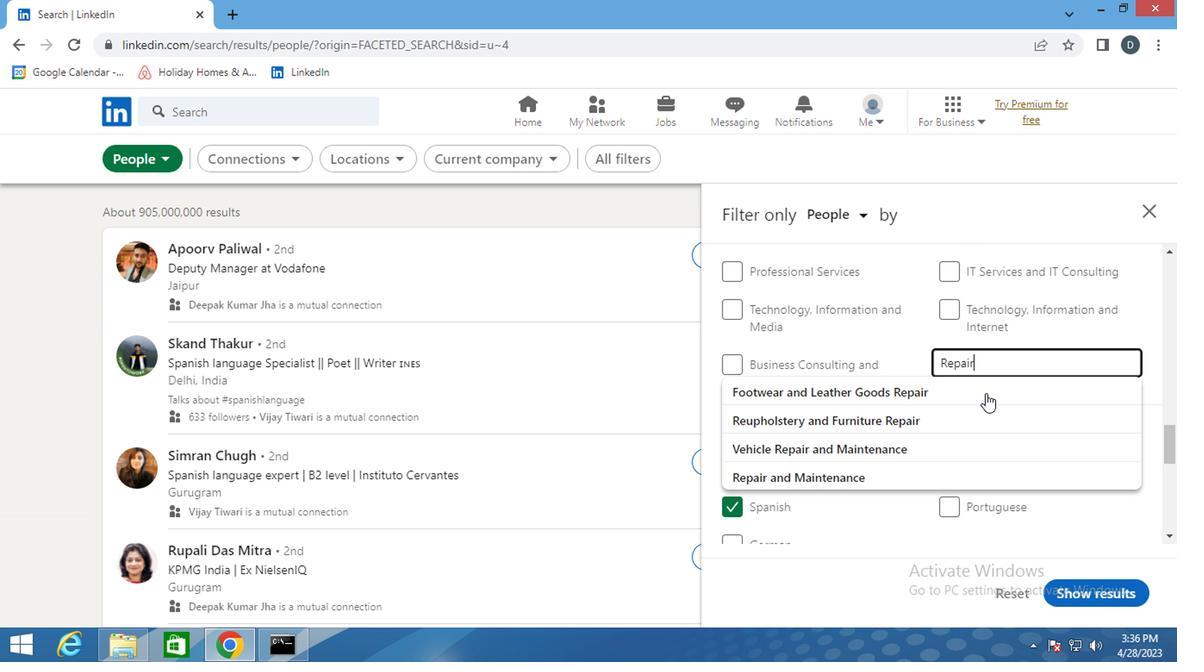 
Action: Mouse pressed left at (932, 476)
Screenshot: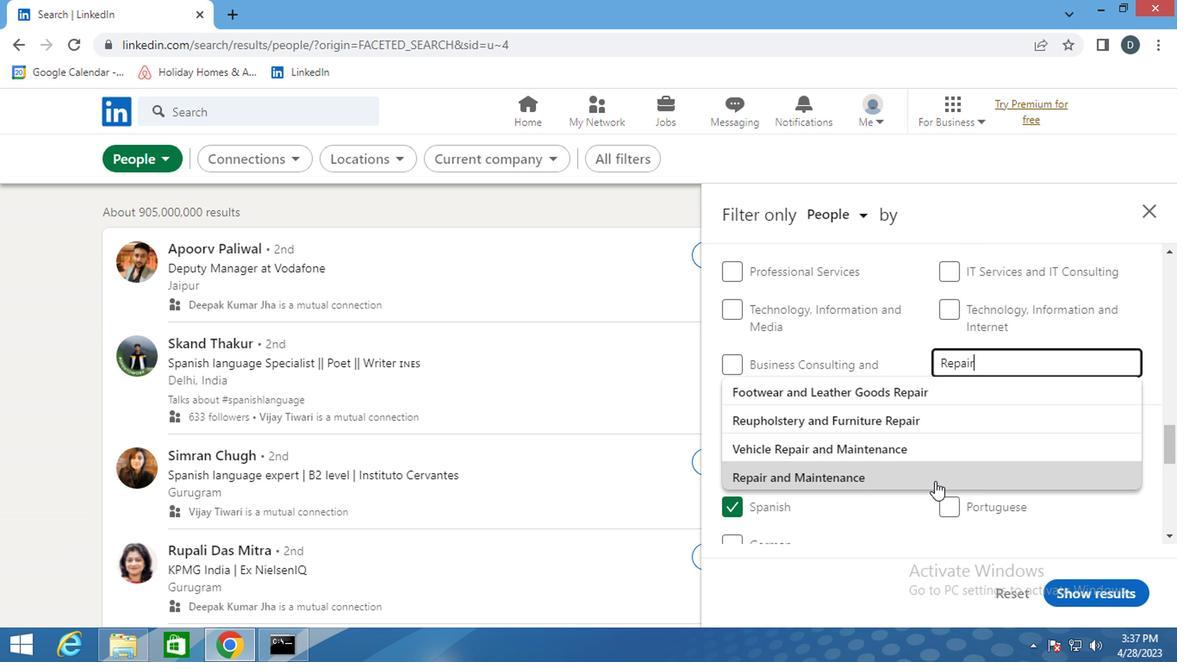 
Action: Mouse scrolled (932, 475) with delta (0, -1)
Screenshot: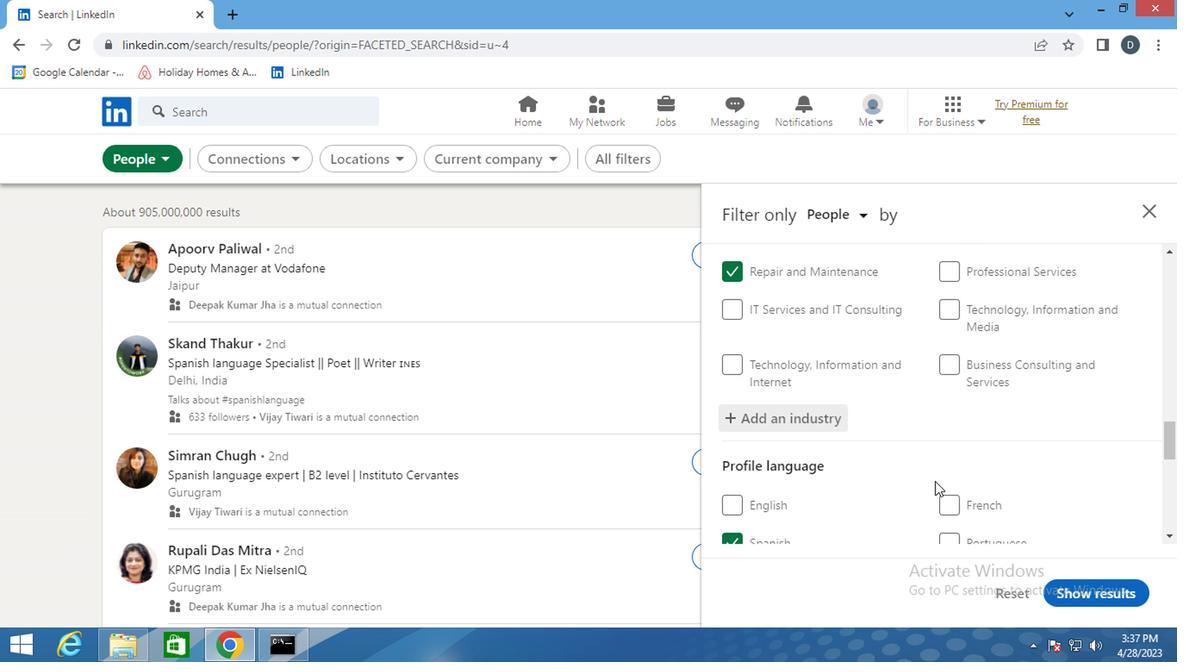 
Action: Mouse scrolled (932, 475) with delta (0, -1)
Screenshot: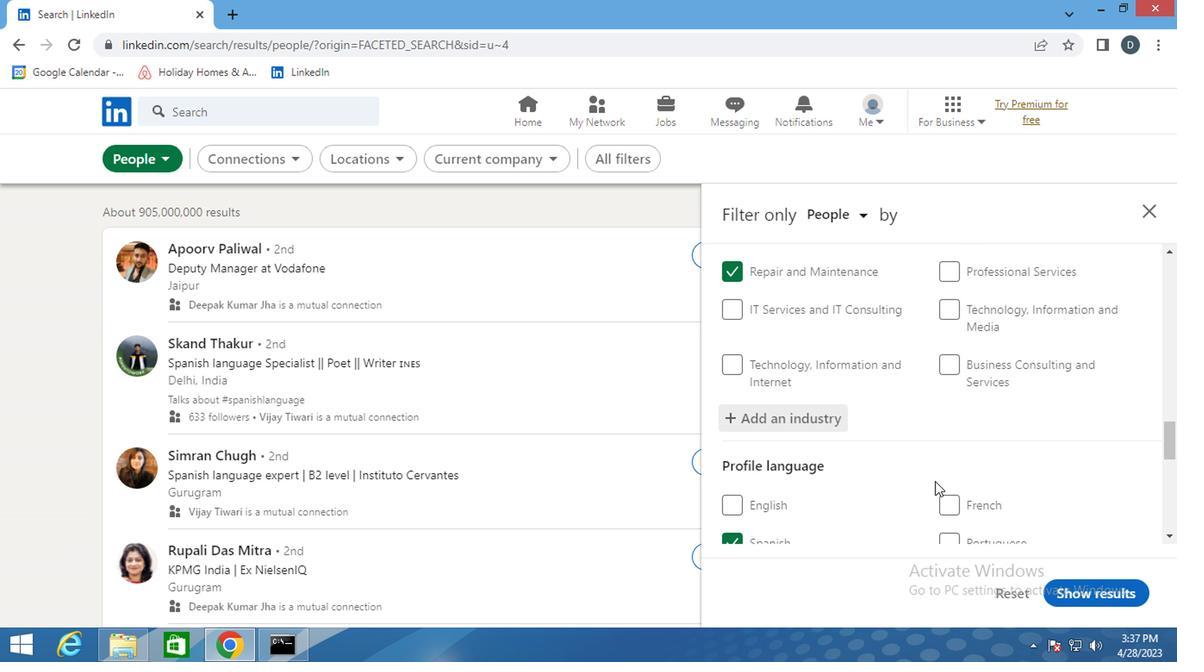 
Action: Mouse moved to (945, 398)
Screenshot: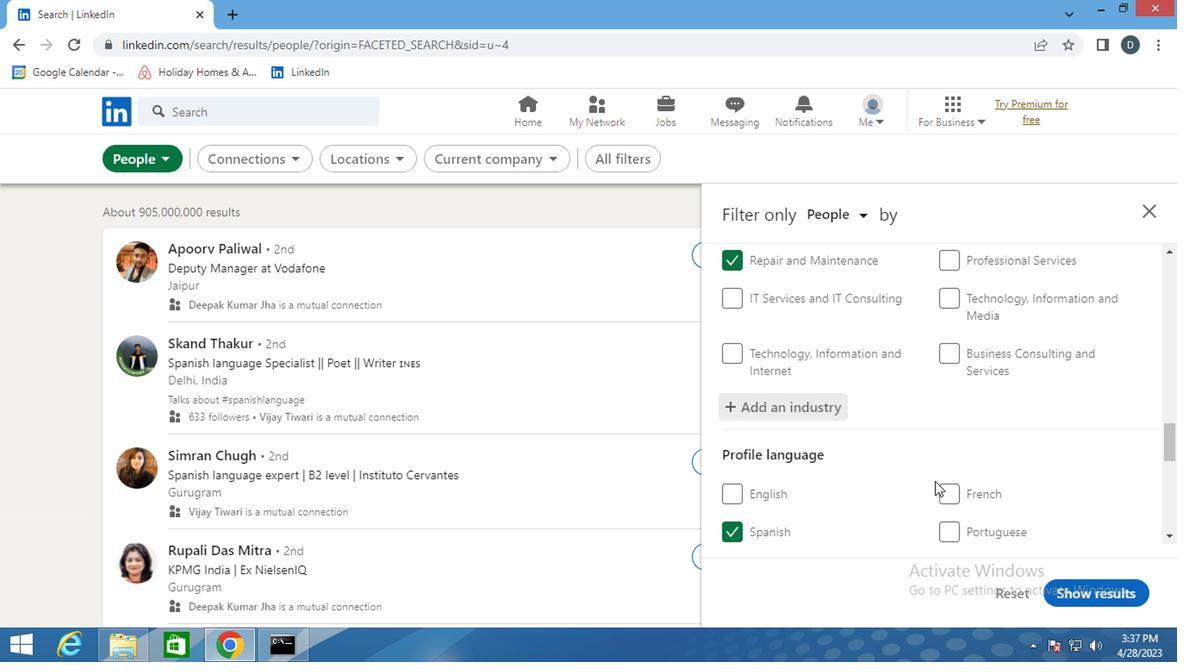 
Action: Mouse scrolled (945, 397) with delta (0, 0)
Screenshot: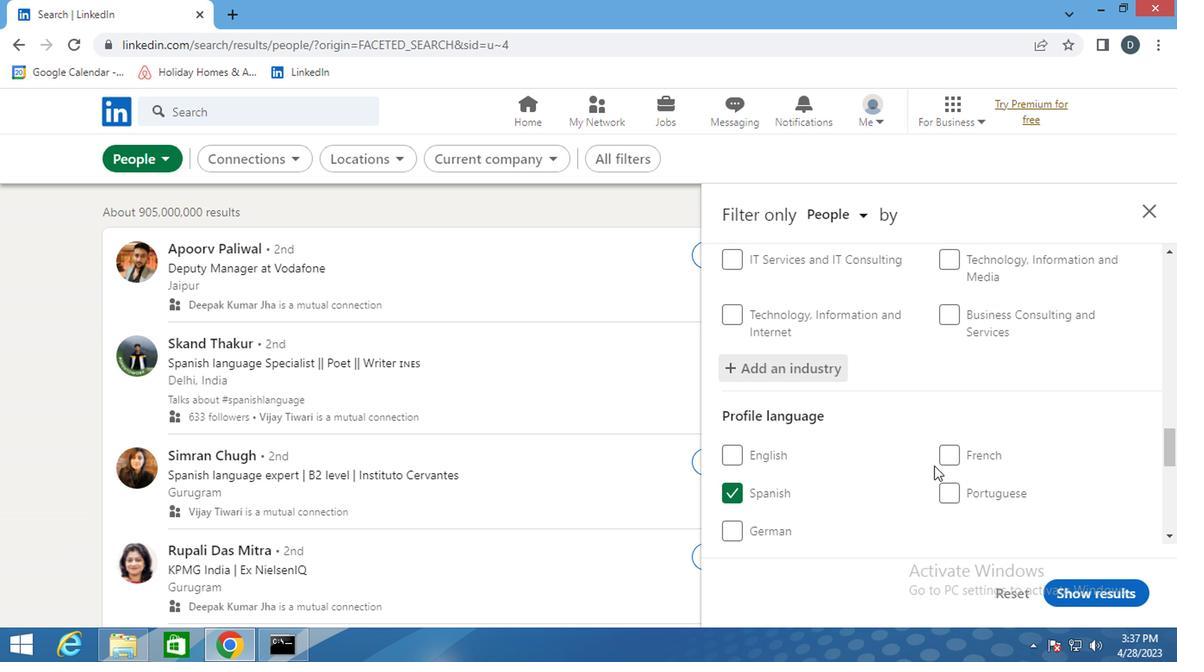 
Action: Mouse moved to (948, 393)
Screenshot: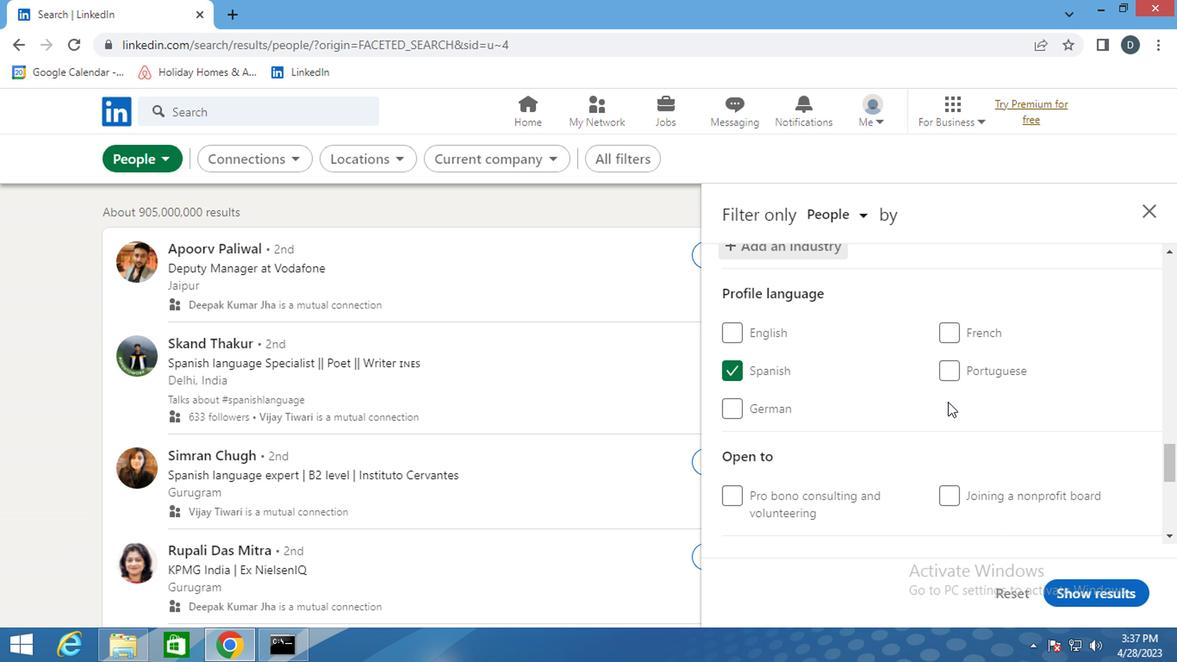 
Action: Mouse scrolled (948, 393) with delta (0, 0)
Screenshot: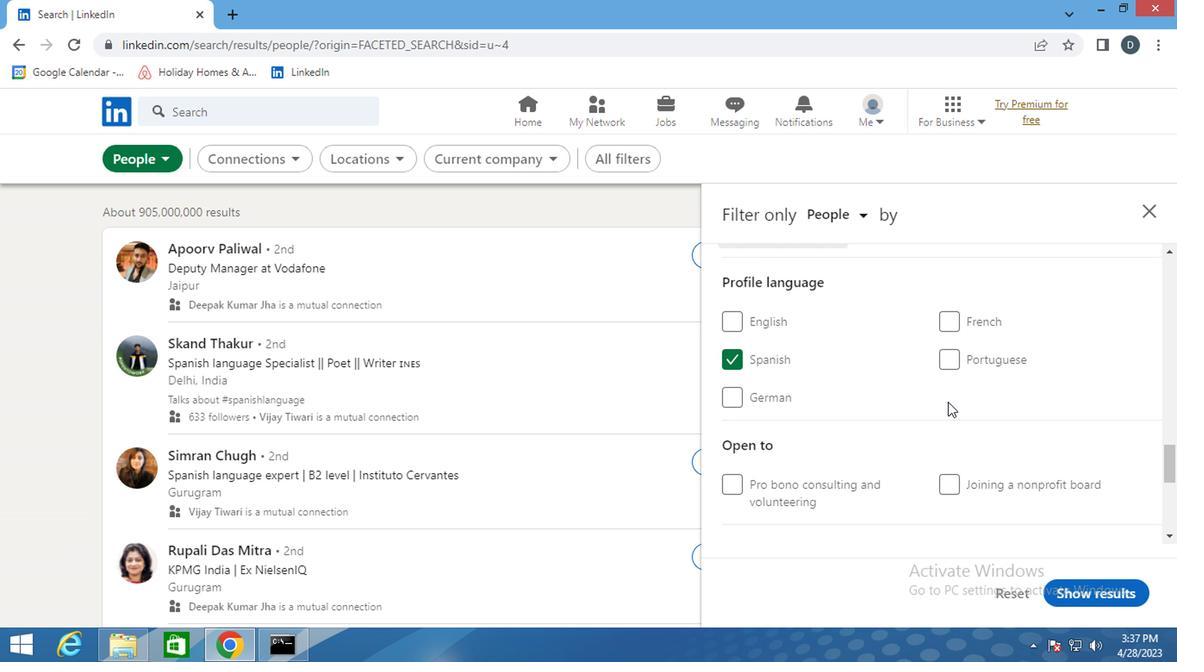 
Action: Mouse scrolled (948, 393) with delta (0, 0)
Screenshot: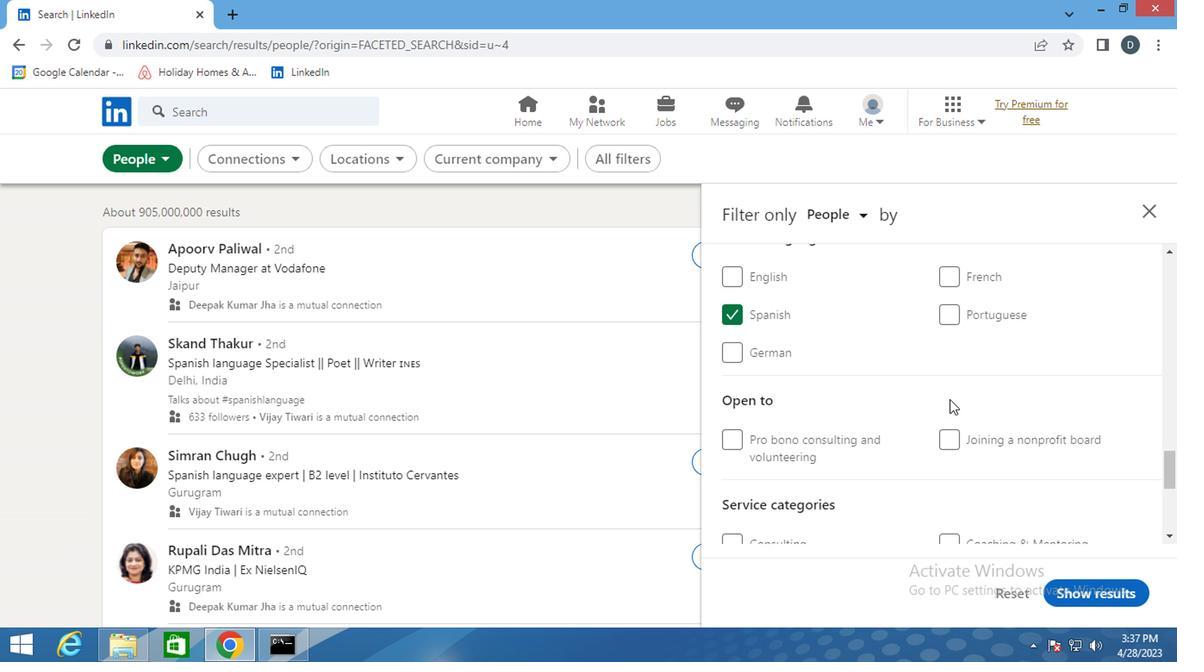 
Action: Mouse moved to (1003, 417)
Screenshot: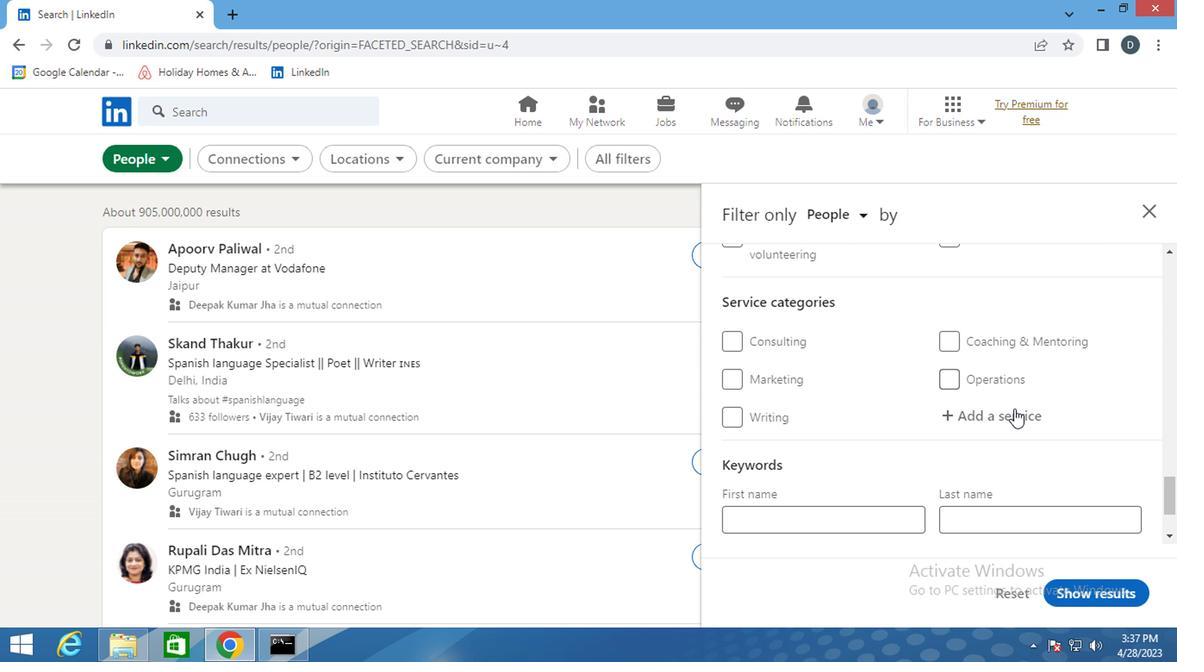 
Action: Mouse pressed left at (1003, 417)
Screenshot: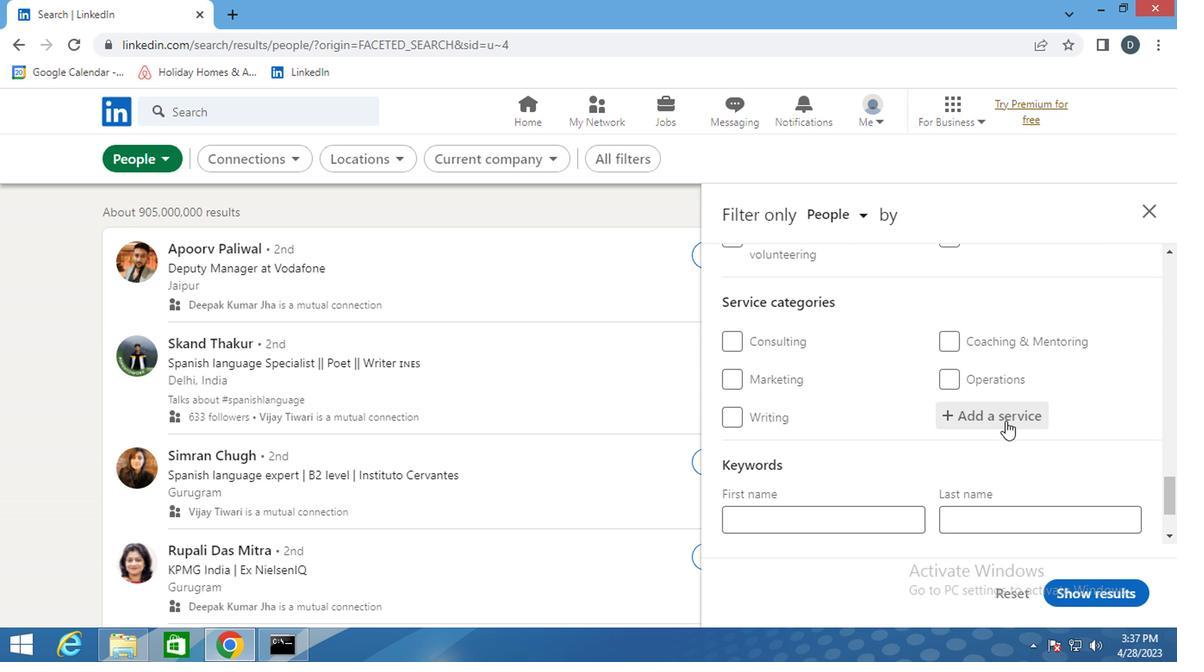 
Action: Mouse moved to (1000, 418)
Screenshot: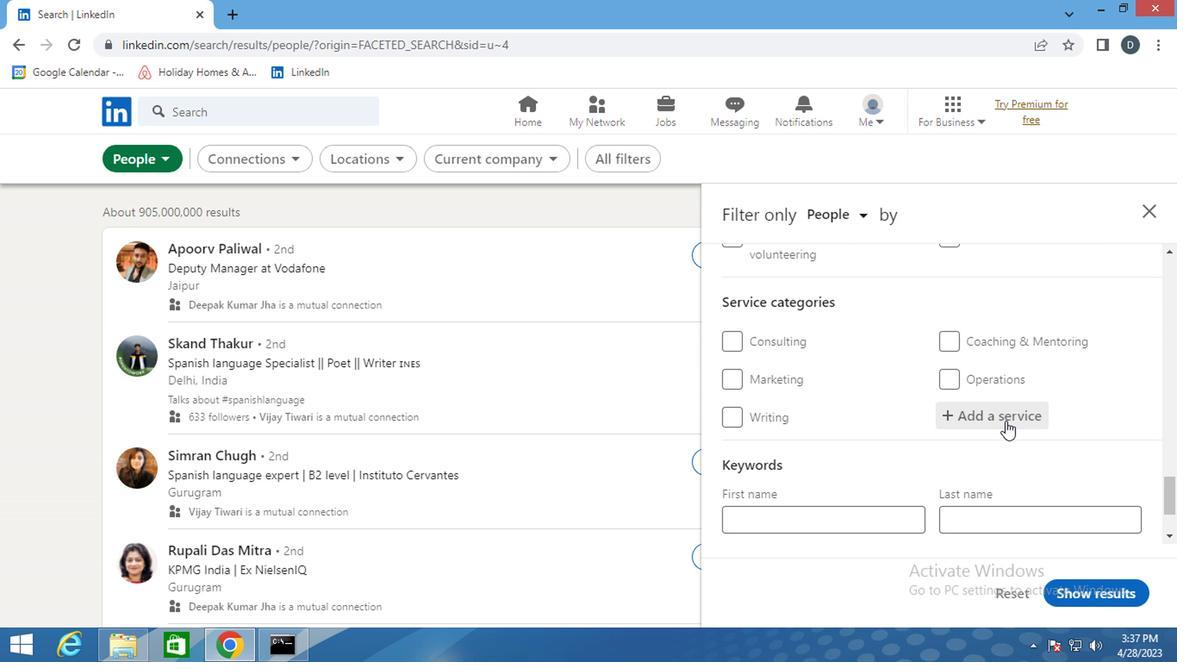 
Action: Key pressed <Key.shift>SOFTA<Key.backspace>WARE
Screenshot: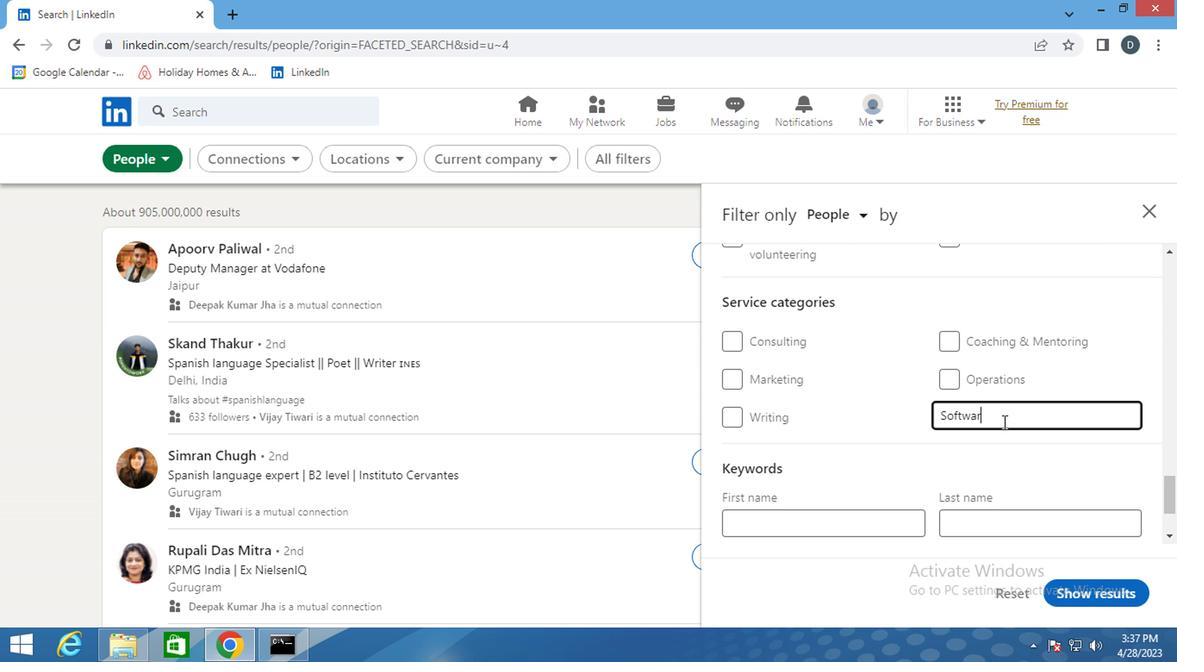 
Action: Mouse moved to (995, 434)
Screenshot: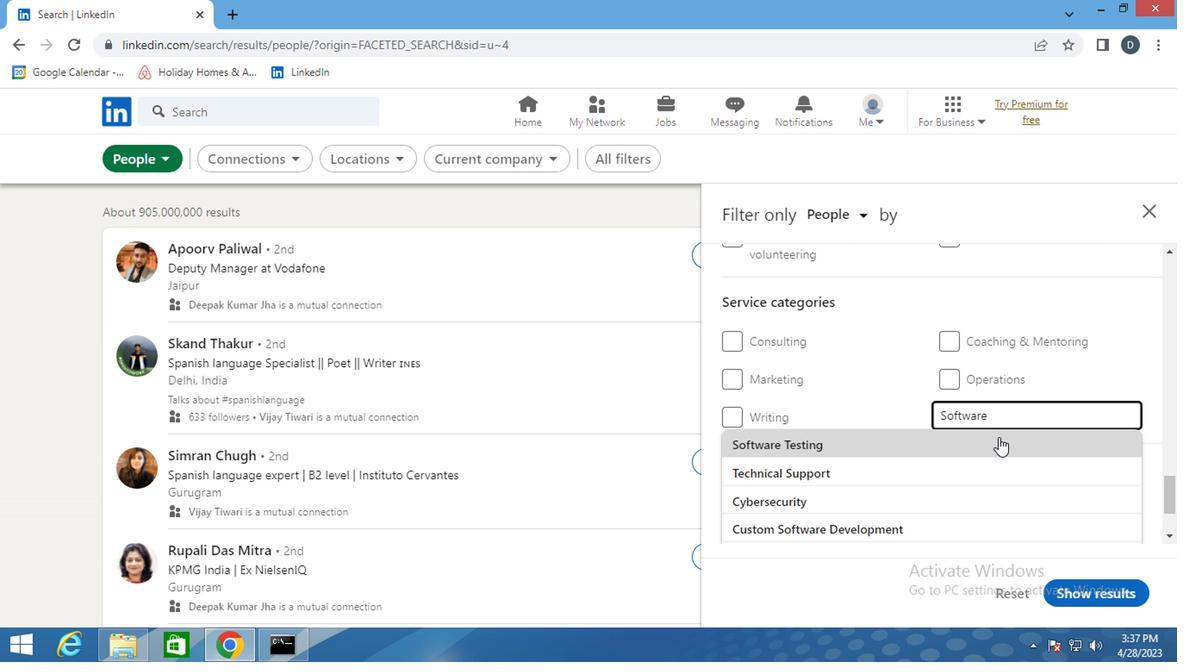 
Action: Mouse pressed left at (995, 434)
Screenshot: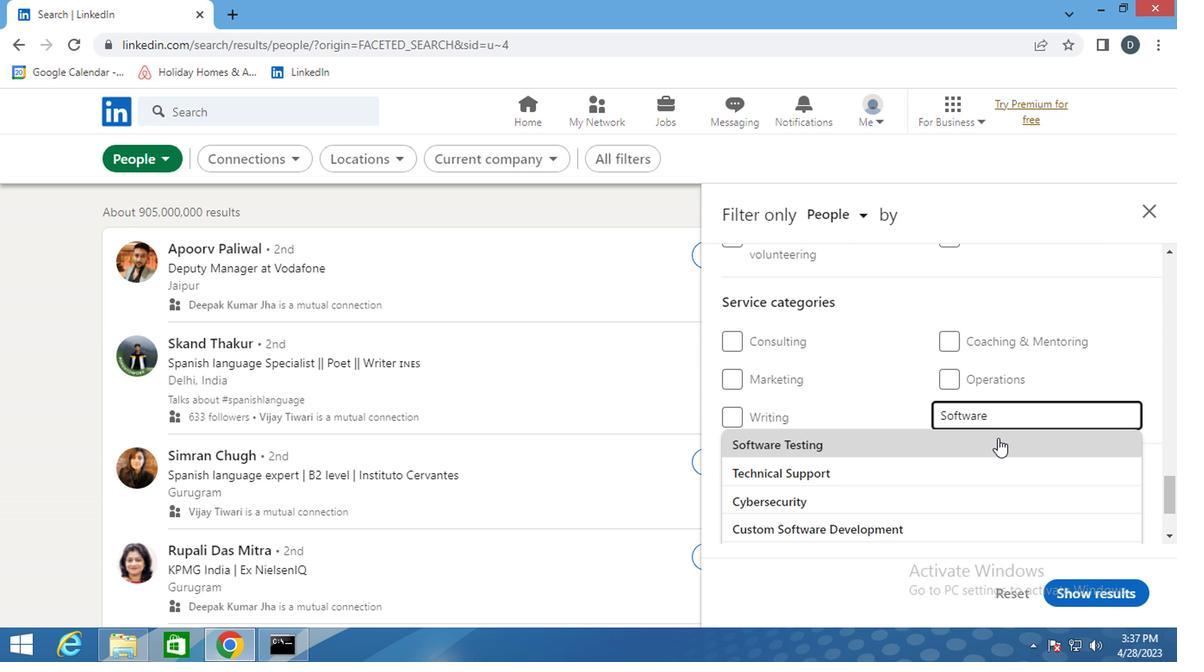 
Action: Mouse scrolled (995, 433) with delta (0, 0)
Screenshot: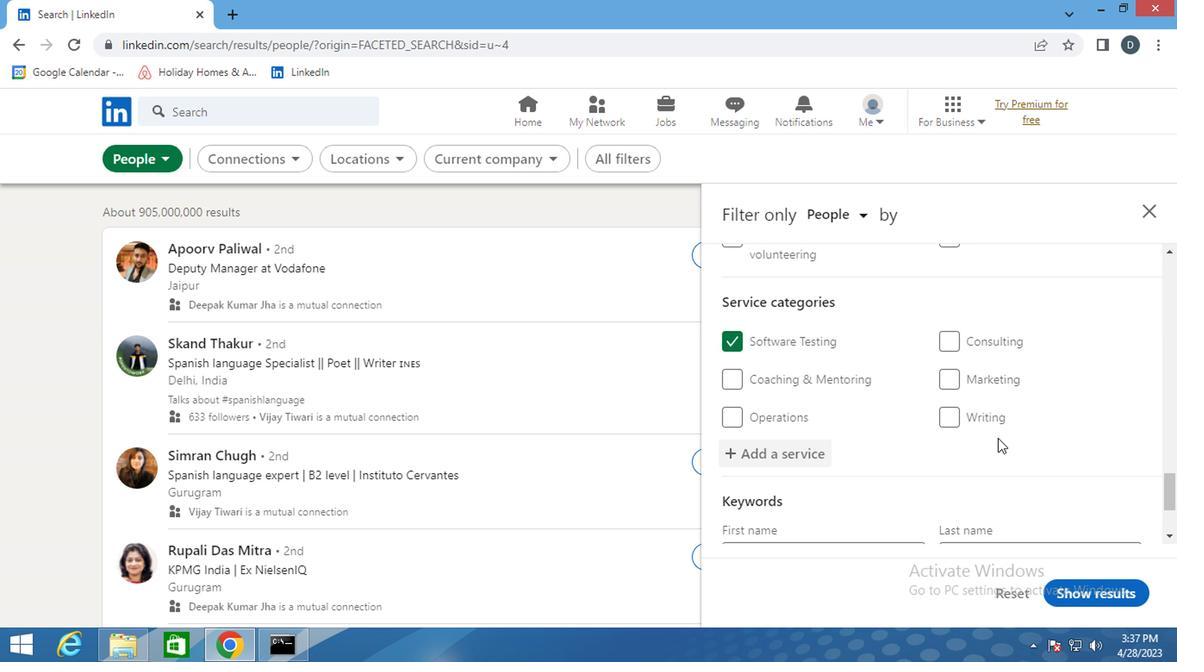 
Action: Mouse scrolled (995, 433) with delta (0, 0)
Screenshot: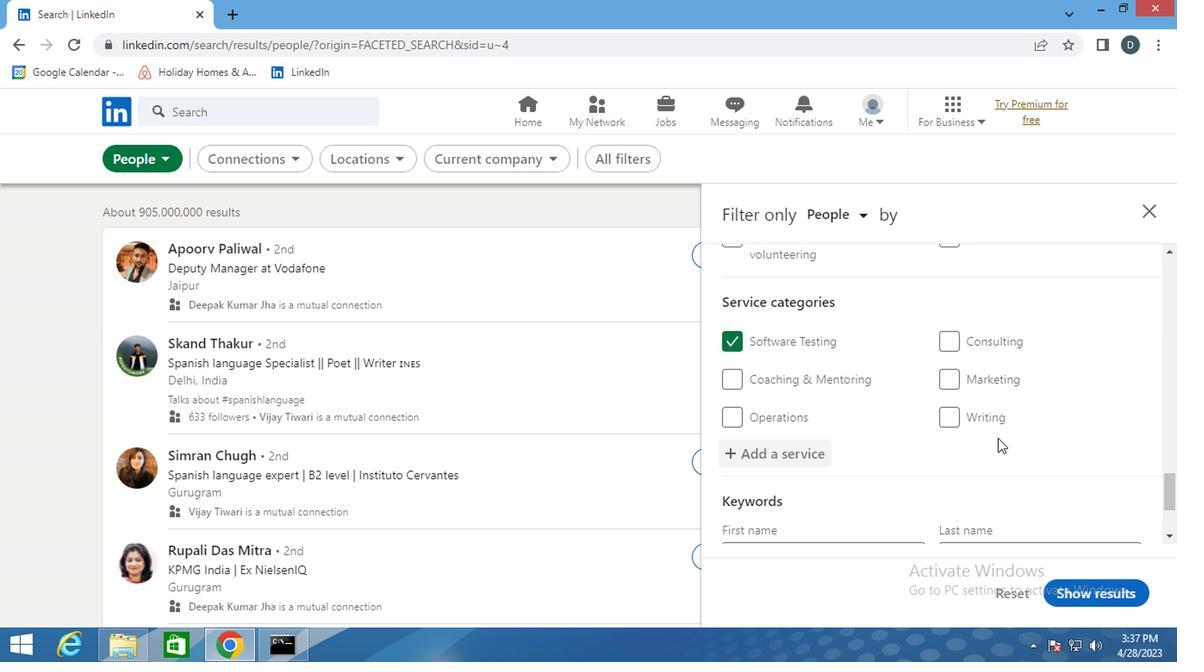 
Action: Mouse scrolled (995, 433) with delta (0, 0)
Screenshot: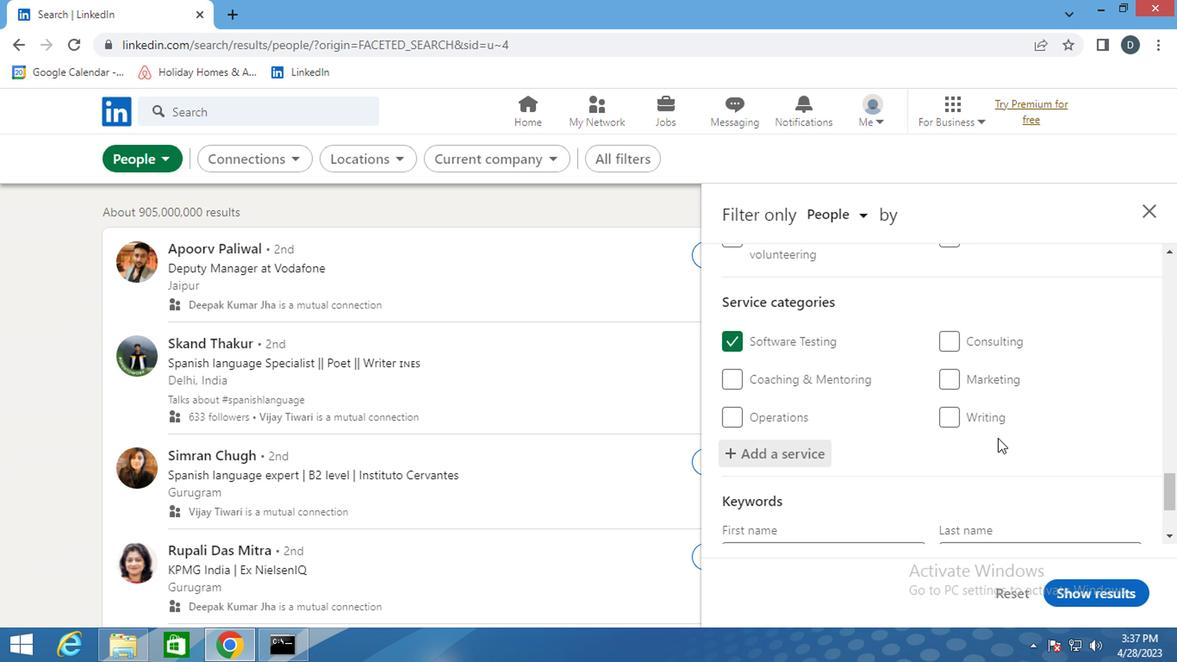 
Action: Mouse moved to (866, 456)
Screenshot: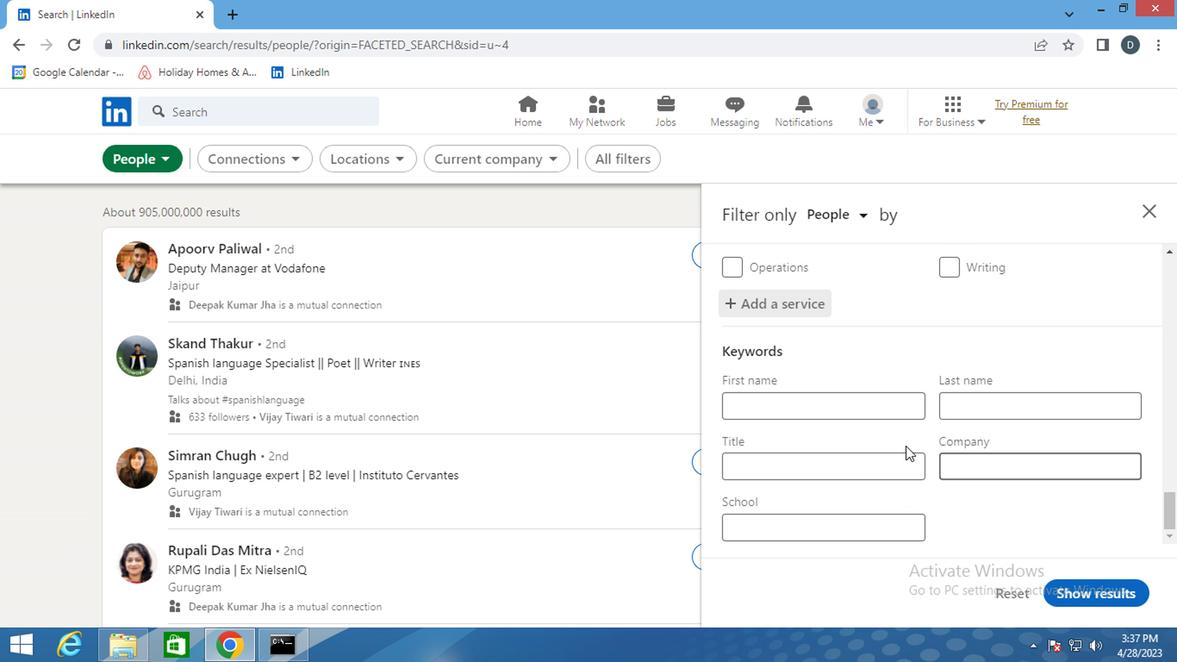 
Action: Mouse pressed left at (866, 456)
Screenshot: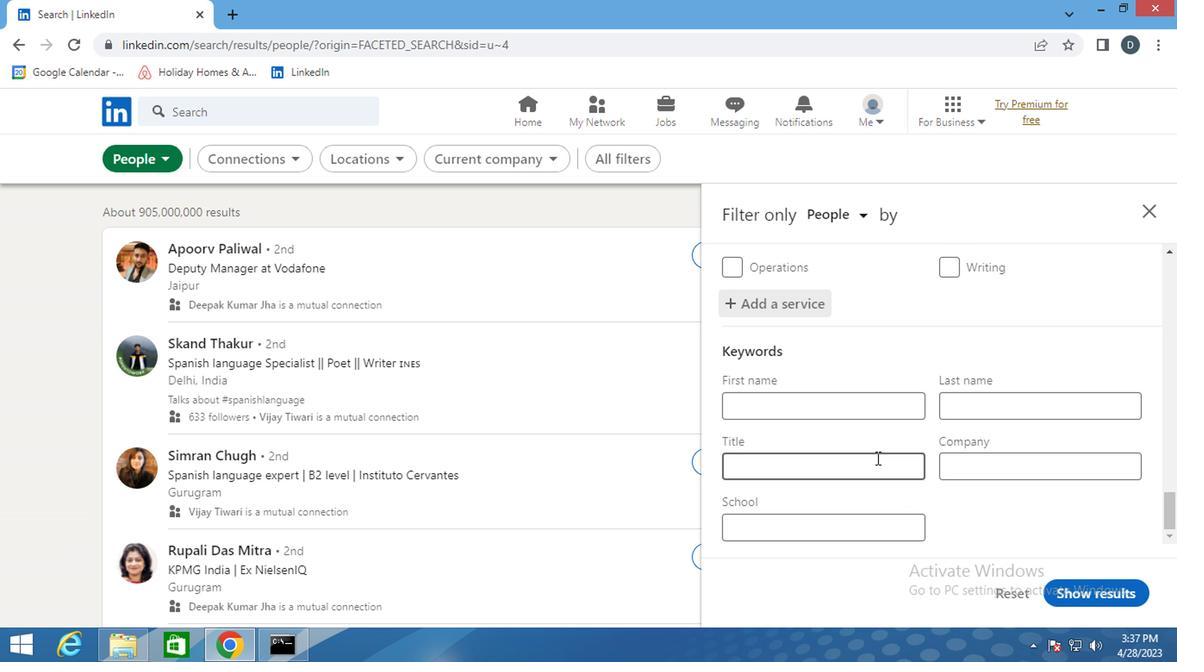 
Action: Mouse scrolled (866, 458) with delta (0, 1)
Screenshot: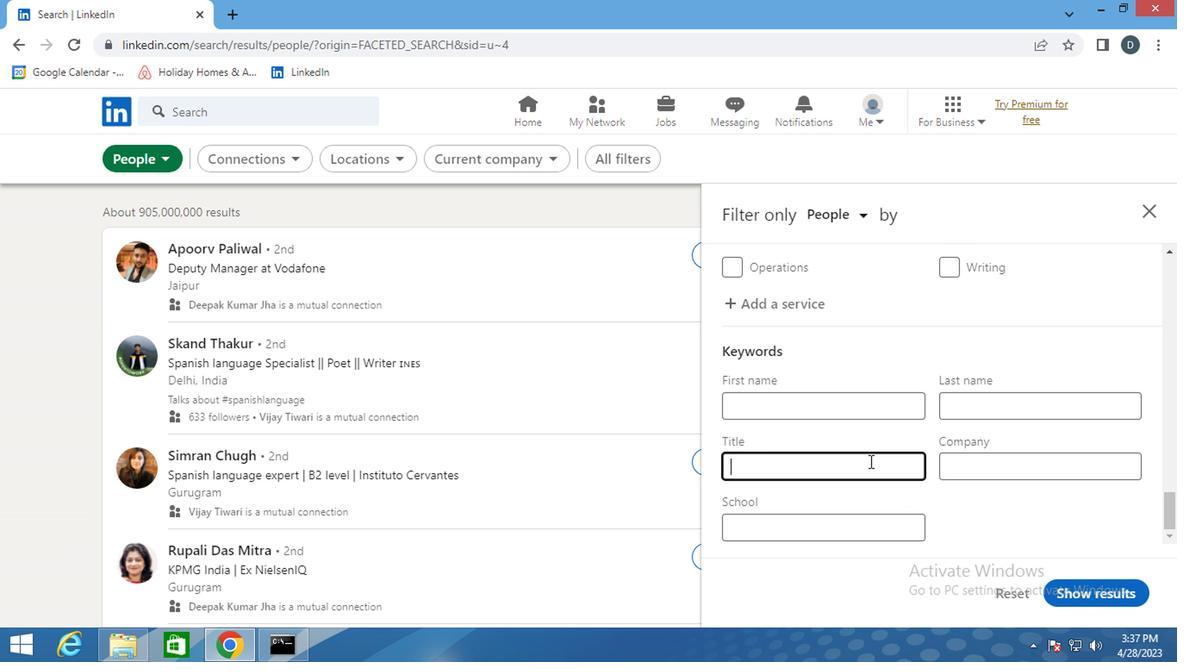 
Action: Mouse scrolled (866, 458) with delta (0, 1)
Screenshot: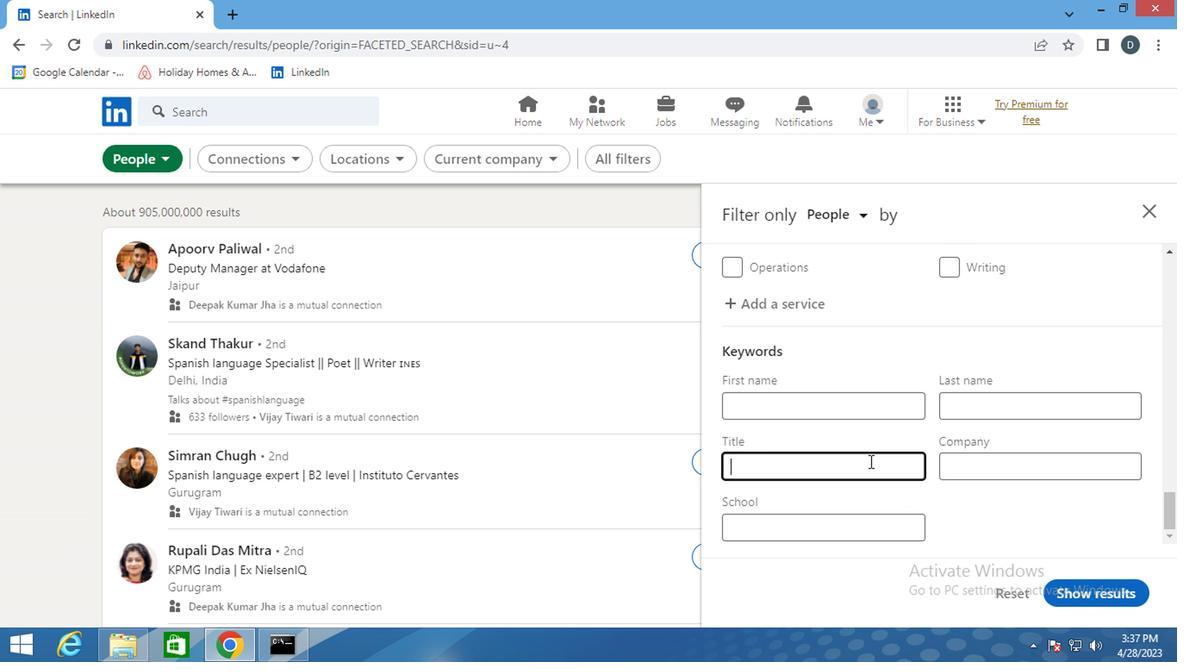 
Action: Mouse scrolled (866, 456) with delta (0, 0)
Screenshot: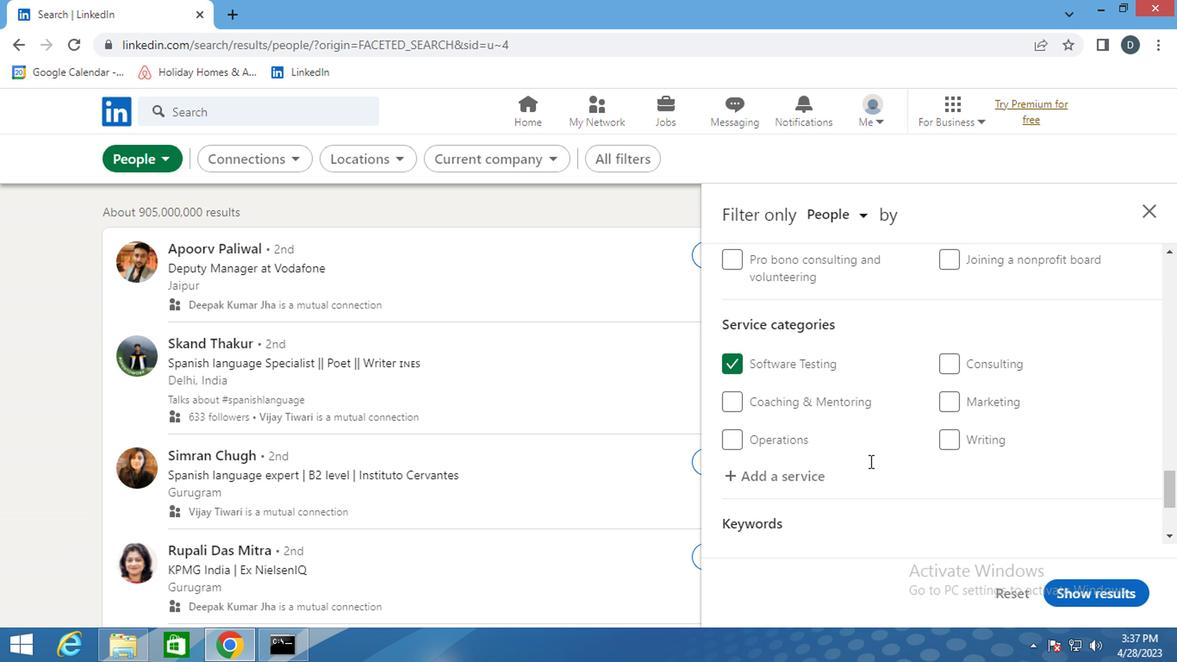 
Action: Mouse scrolled (866, 456) with delta (0, 0)
Screenshot: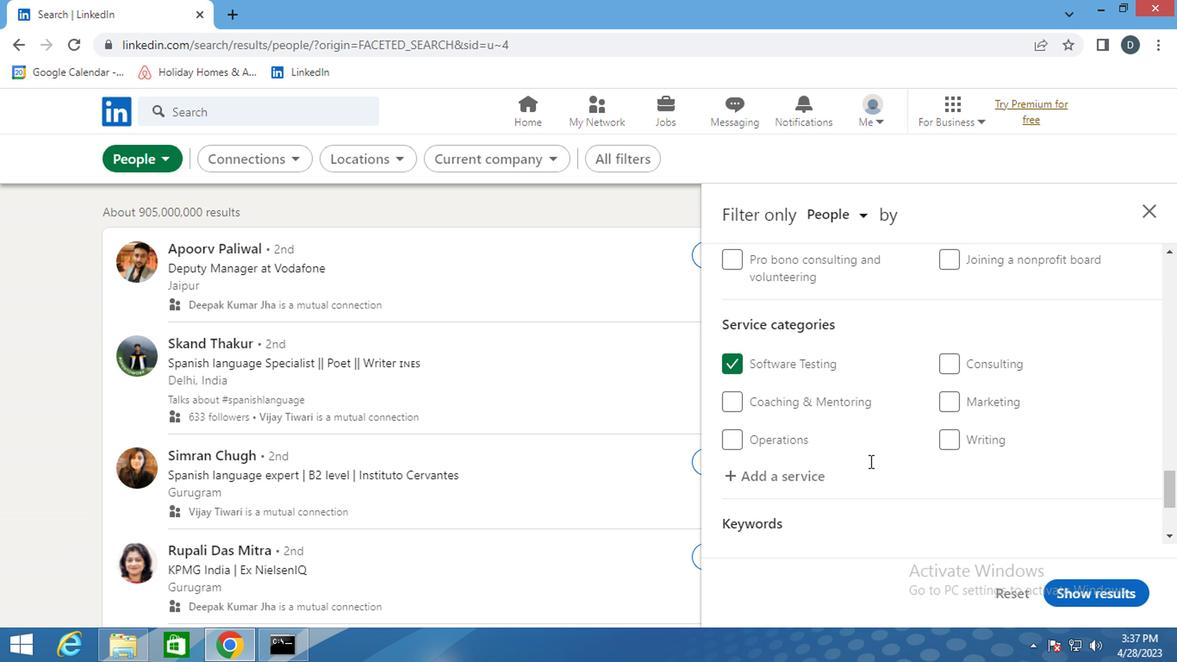 
Action: Mouse scrolled (866, 456) with delta (0, 0)
Screenshot: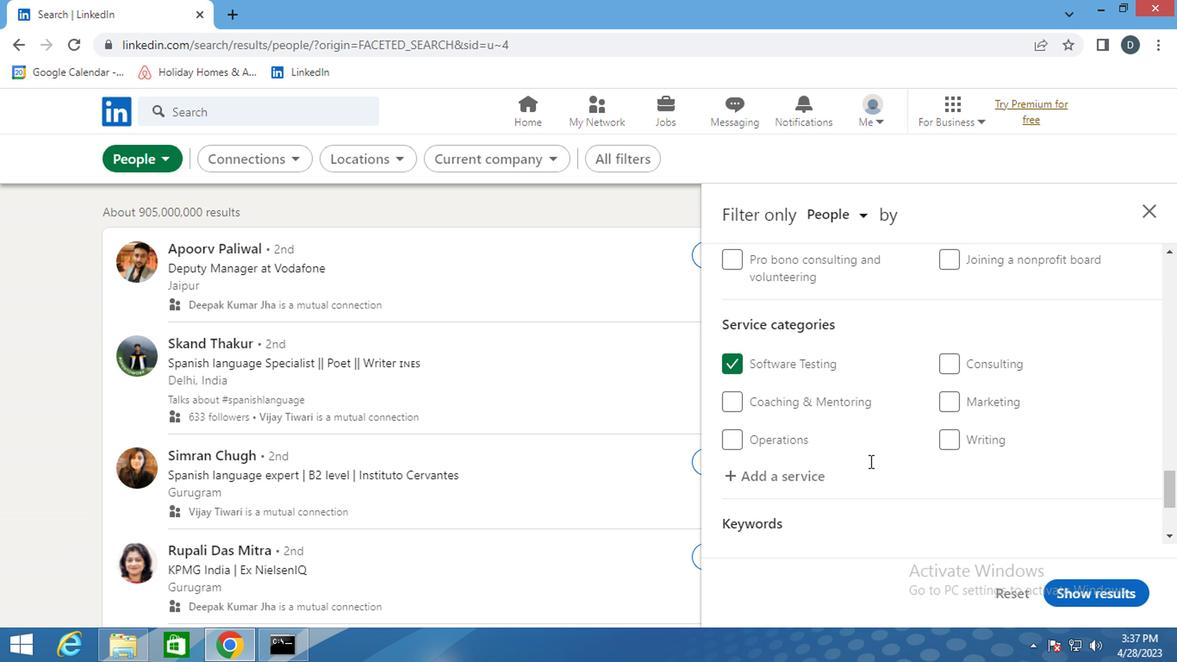 
Action: Mouse scrolled (866, 456) with delta (0, 0)
Screenshot: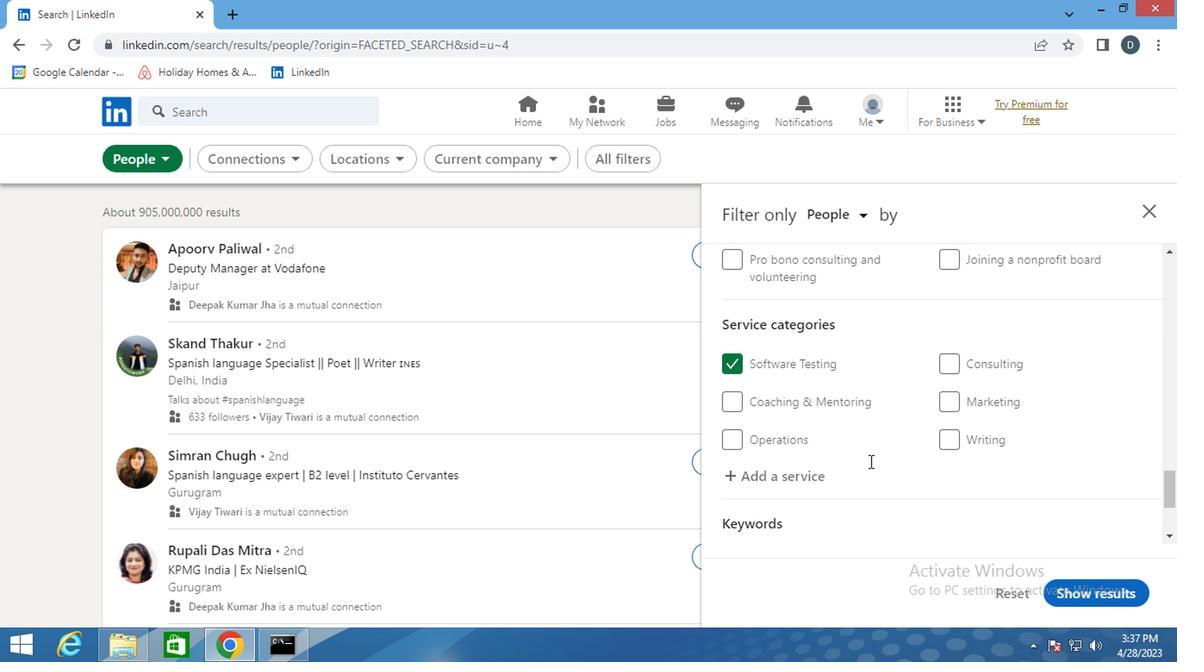 
Action: Key pressed <Key.shift>TRUCK<Key.space><Key.shift>DRIVER
Screenshot: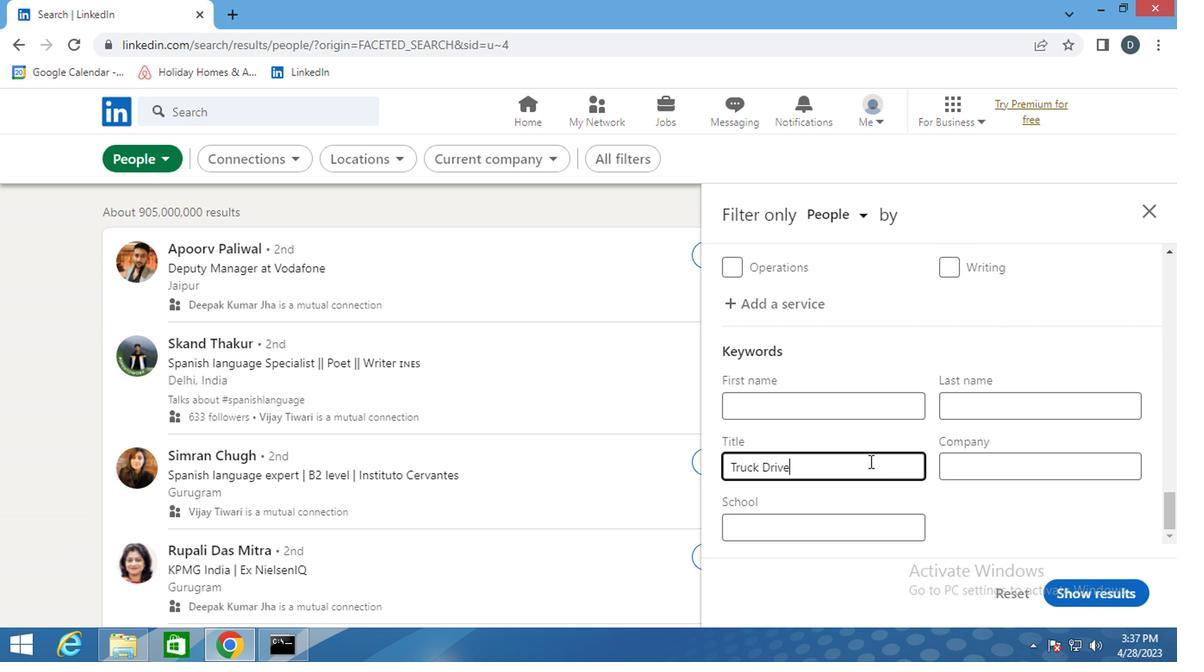 
Action: Mouse moved to (1073, 584)
Screenshot: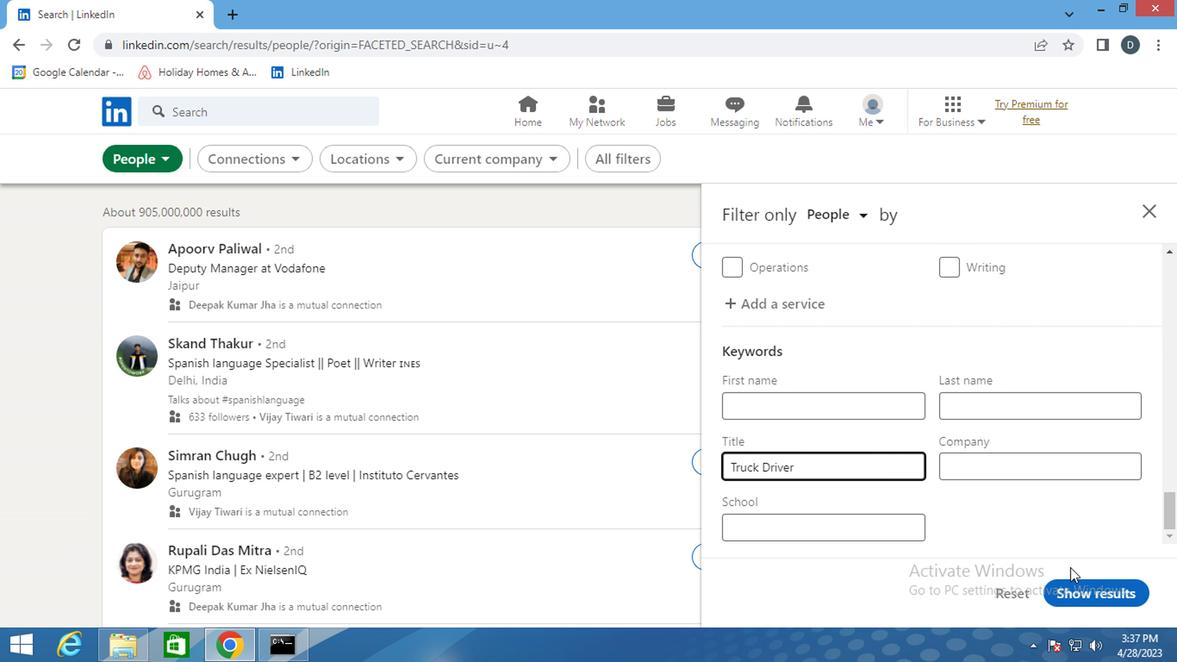 
Action: Mouse pressed left at (1073, 584)
Screenshot: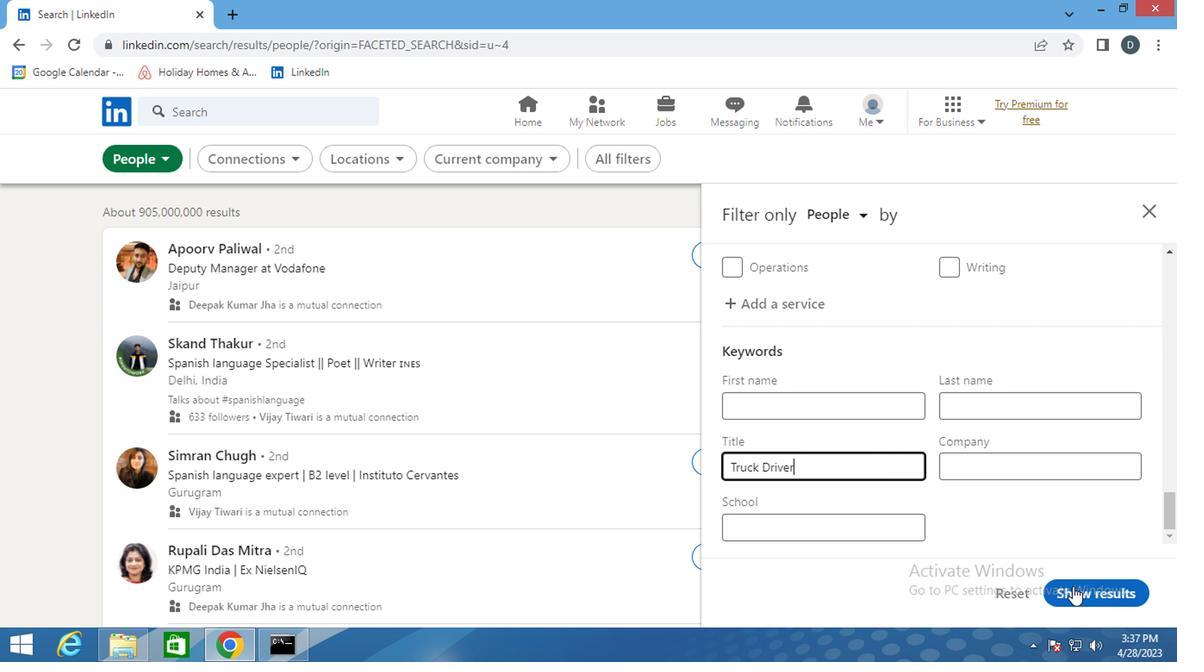 
Action: Mouse moved to (933, 410)
Screenshot: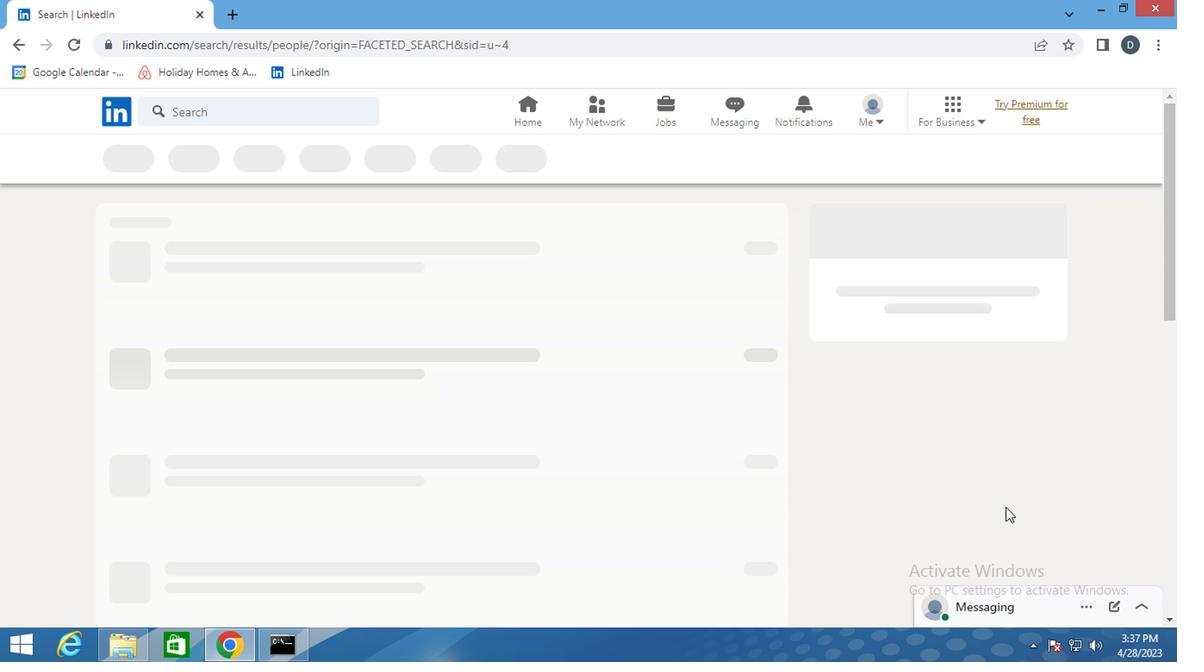 
